 Task: Reply to email with the signature Frances Hernandez with the subject Request for a blog post from softage.1@softage.net with the message Please let me know if there are any updates on the recruitment process. Undo the message and rewrite the message as Please let me know if you have any suggestions for improvement. Send the email
Action: Mouse moved to (452, 570)
Screenshot: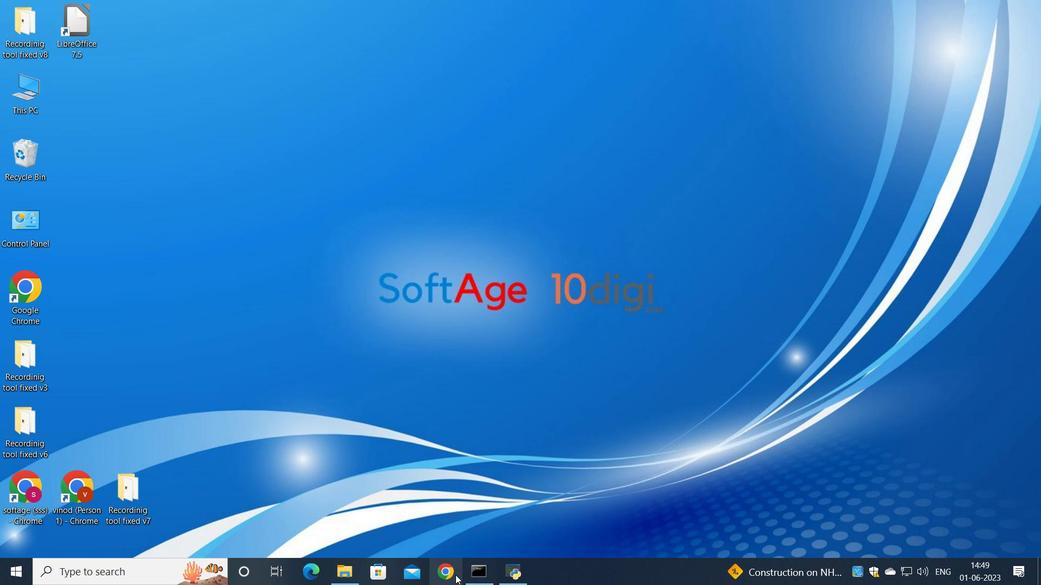 
Action: Mouse pressed left at (452, 570)
Screenshot: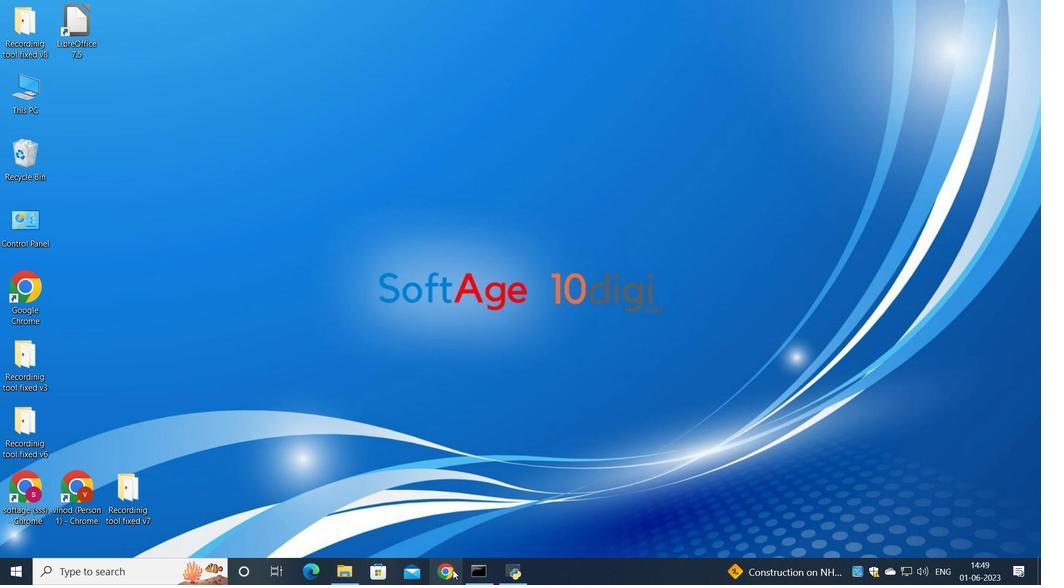 
Action: Mouse moved to (446, 338)
Screenshot: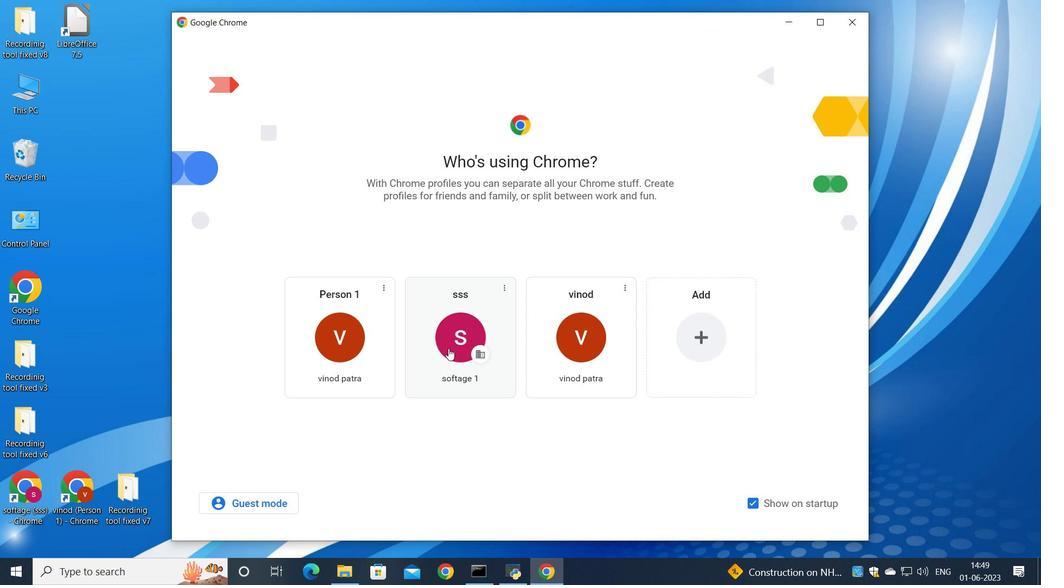 
Action: Mouse pressed left at (446, 338)
Screenshot: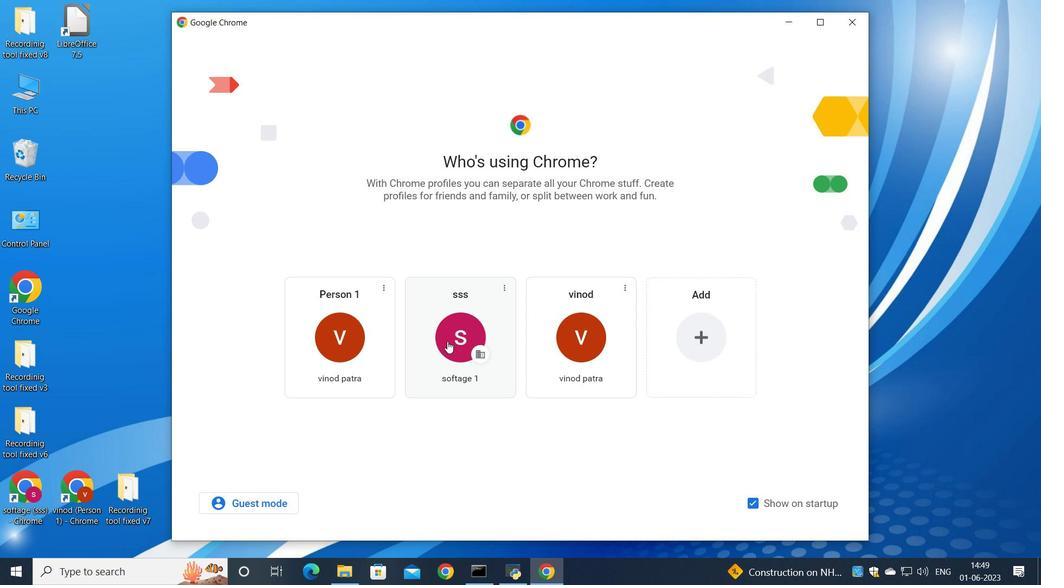 
Action: Mouse moved to (916, 88)
Screenshot: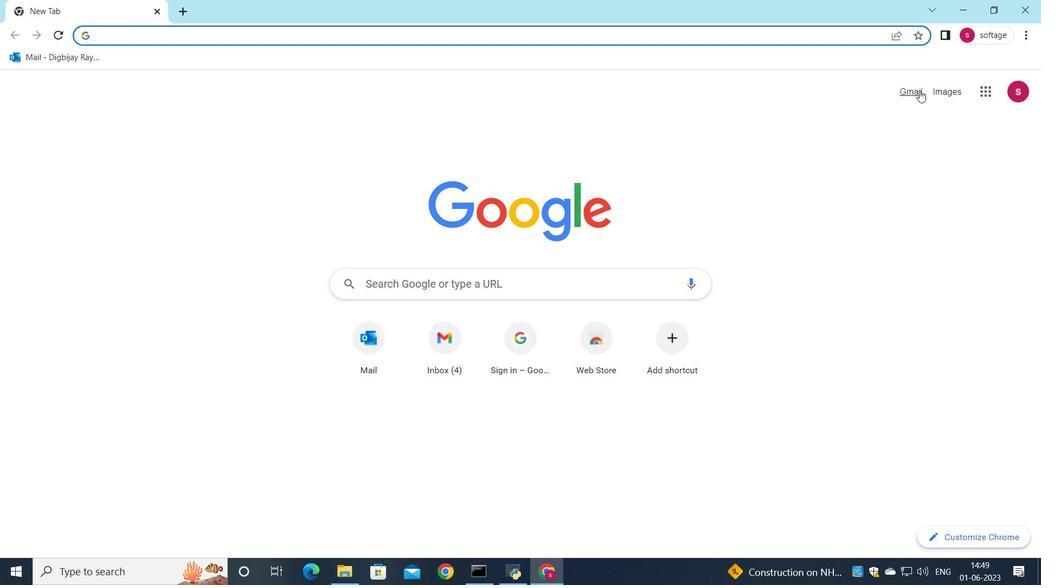 
Action: Mouse pressed left at (916, 88)
Screenshot: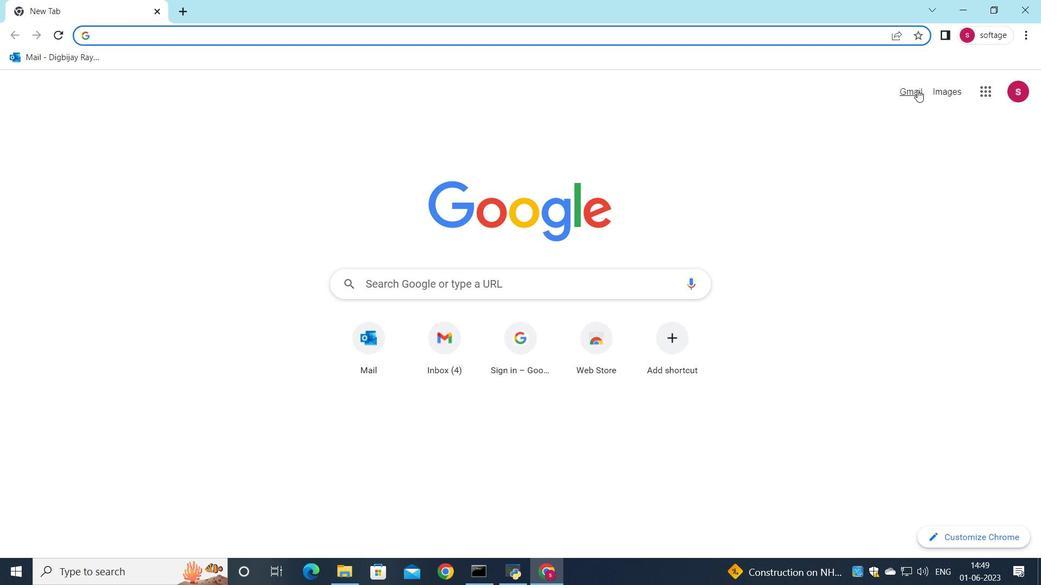 
Action: Mouse moved to (886, 91)
Screenshot: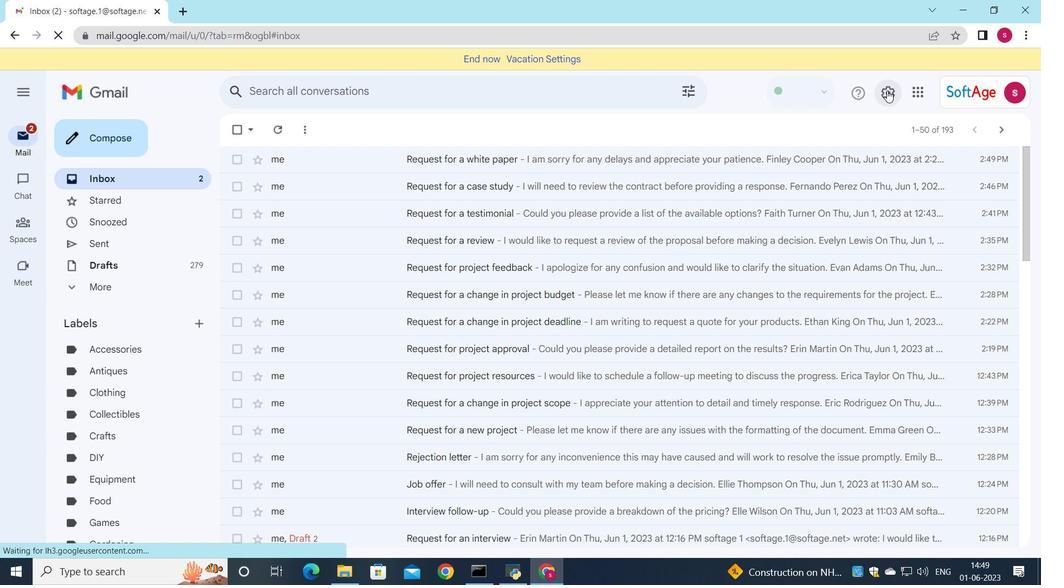 
Action: Mouse pressed left at (886, 91)
Screenshot: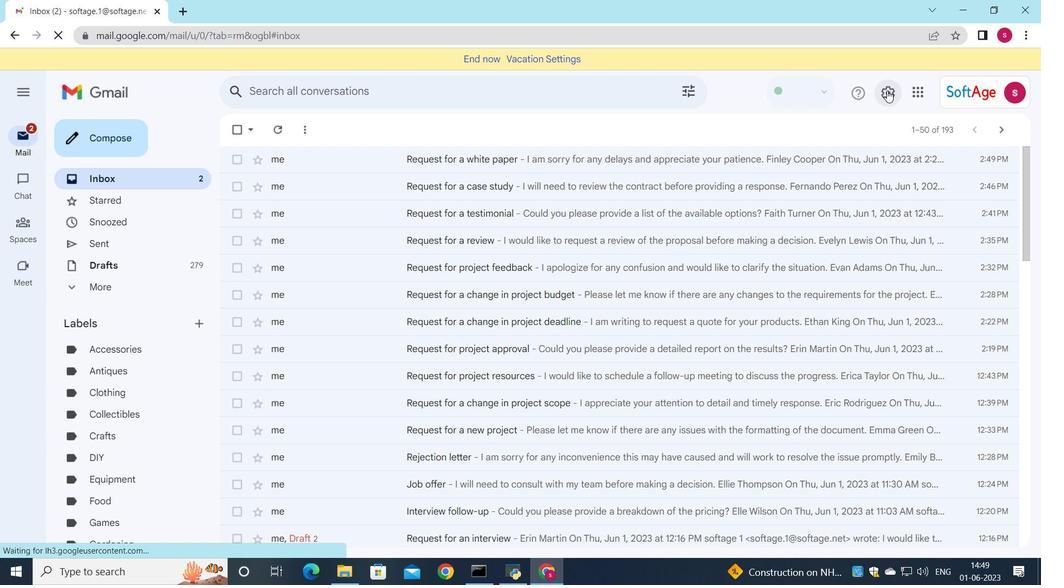 
Action: Mouse moved to (893, 157)
Screenshot: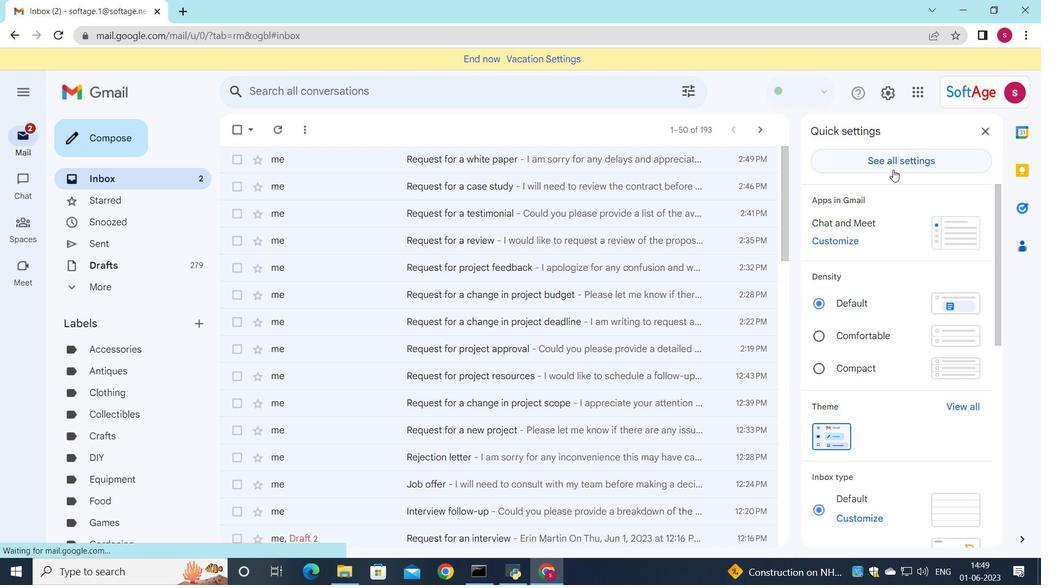 
Action: Mouse pressed left at (893, 157)
Screenshot: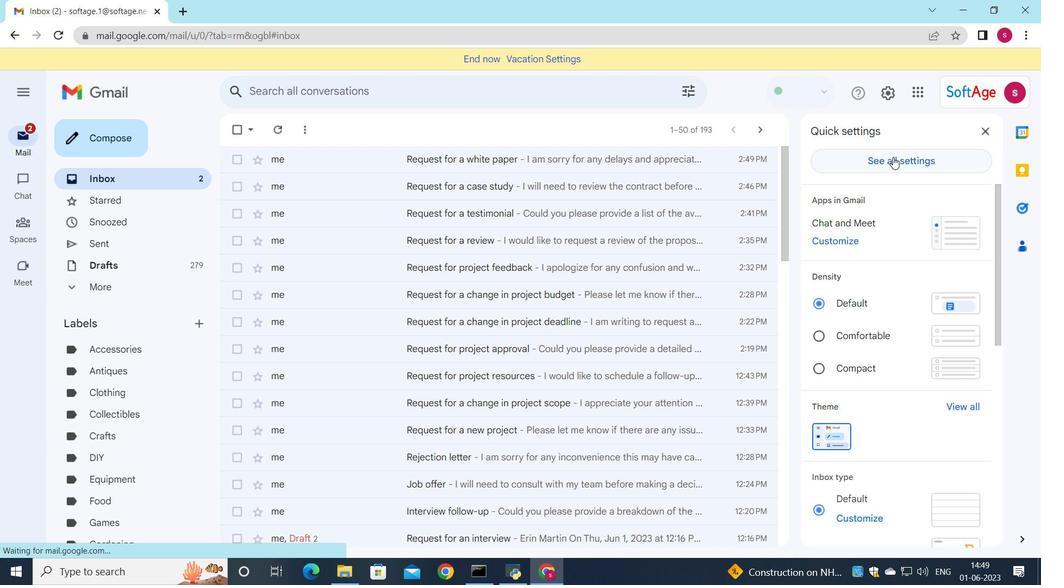 
Action: Mouse moved to (892, 169)
Screenshot: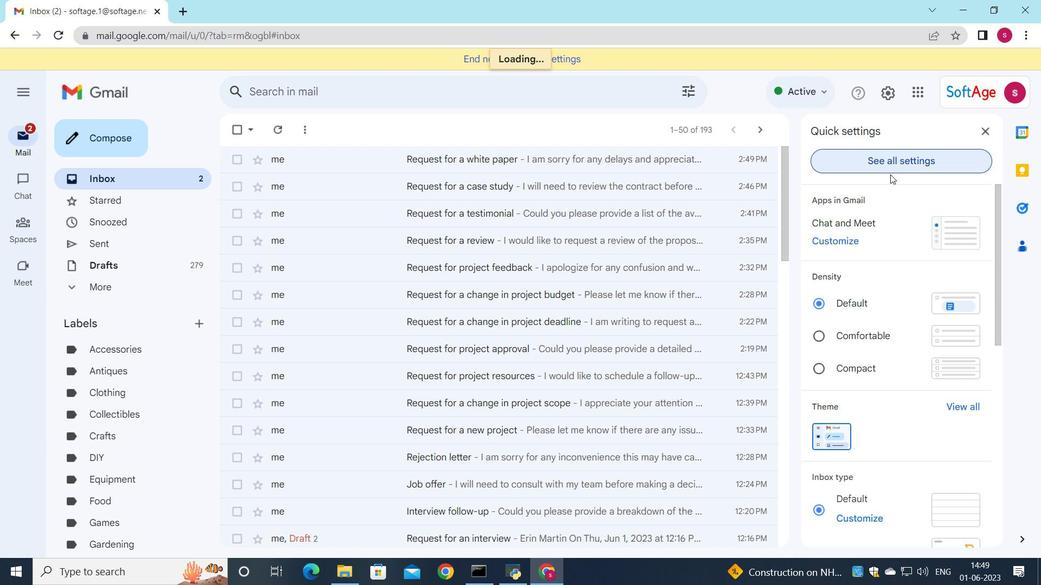 
Action: Mouse pressed left at (892, 169)
Screenshot: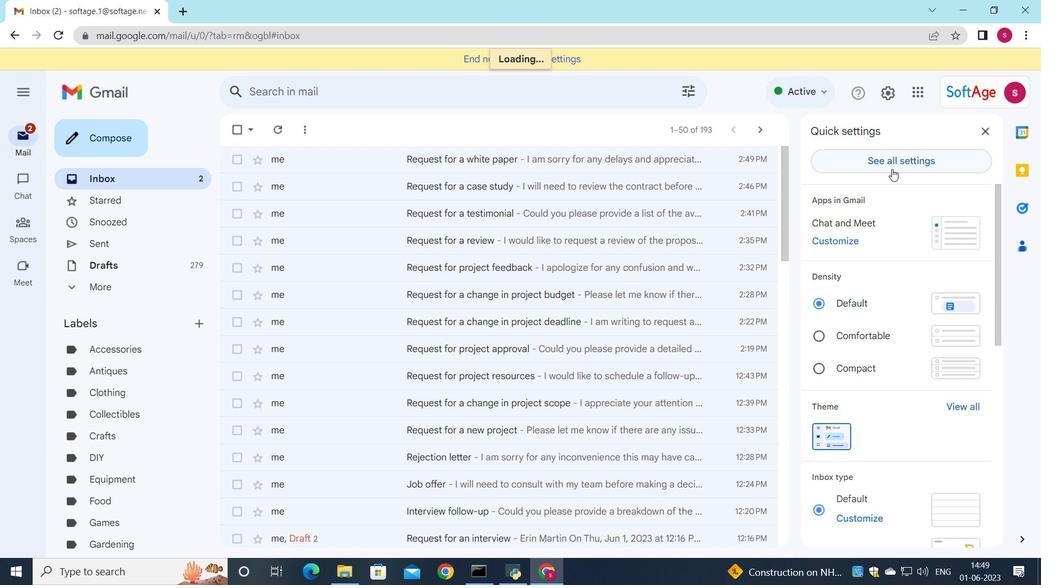 
Action: Mouse moved to (665, 280)
Screenshot: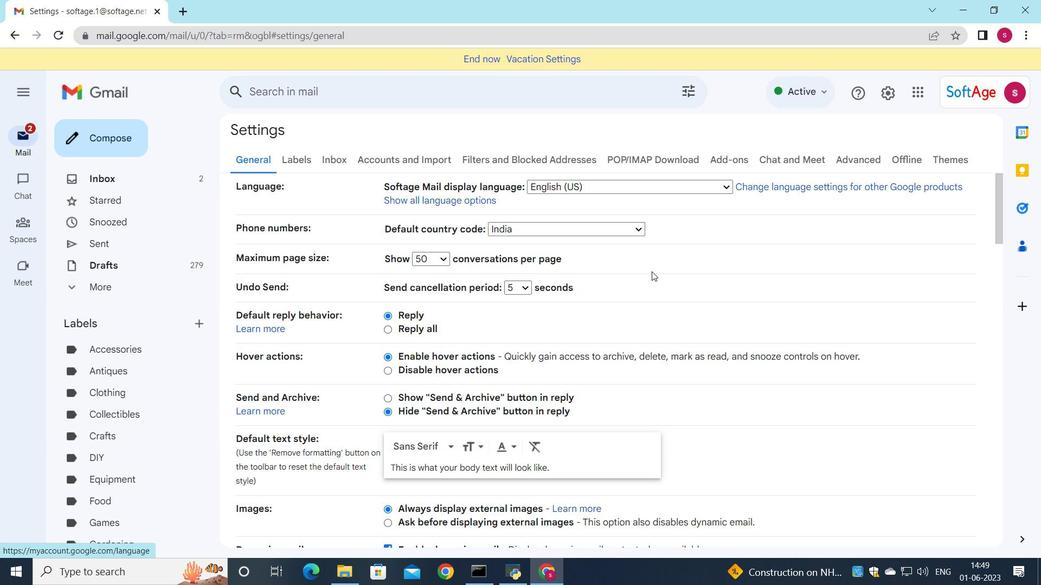 
Action: Mouse scrolled (665, 280) with delta (0, 0)
Screenshot: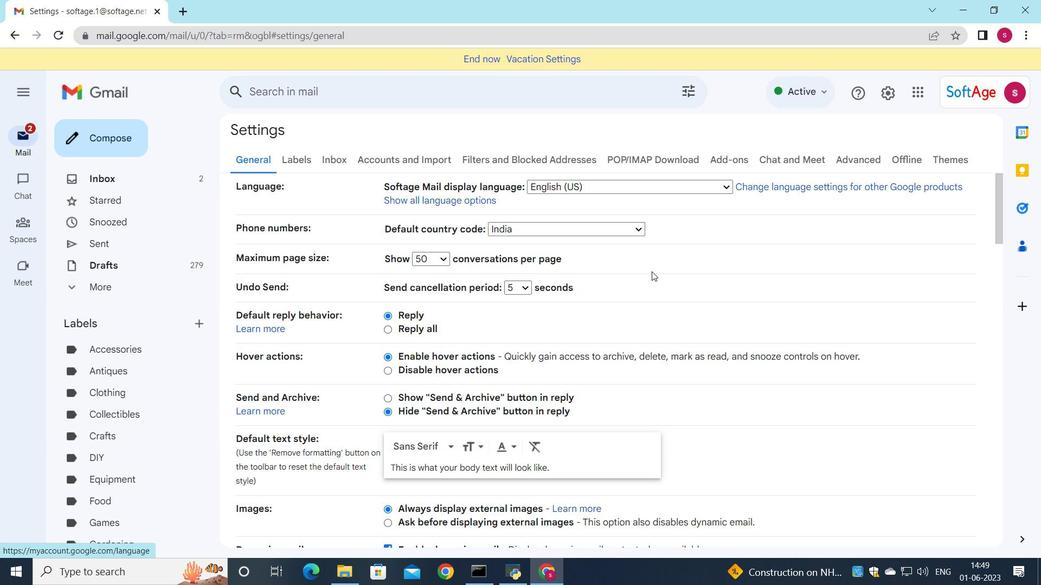 
Action: Mouse scrolled (665, 280) with delta (0, 0)
Screenshot: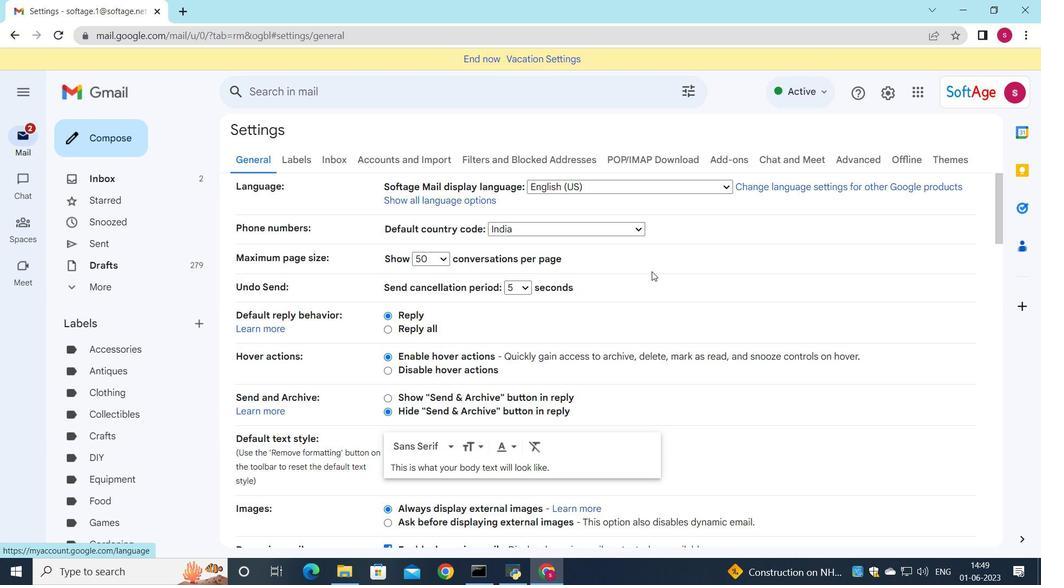 
Action: Mouse moved to (664, 284)
Screenshot: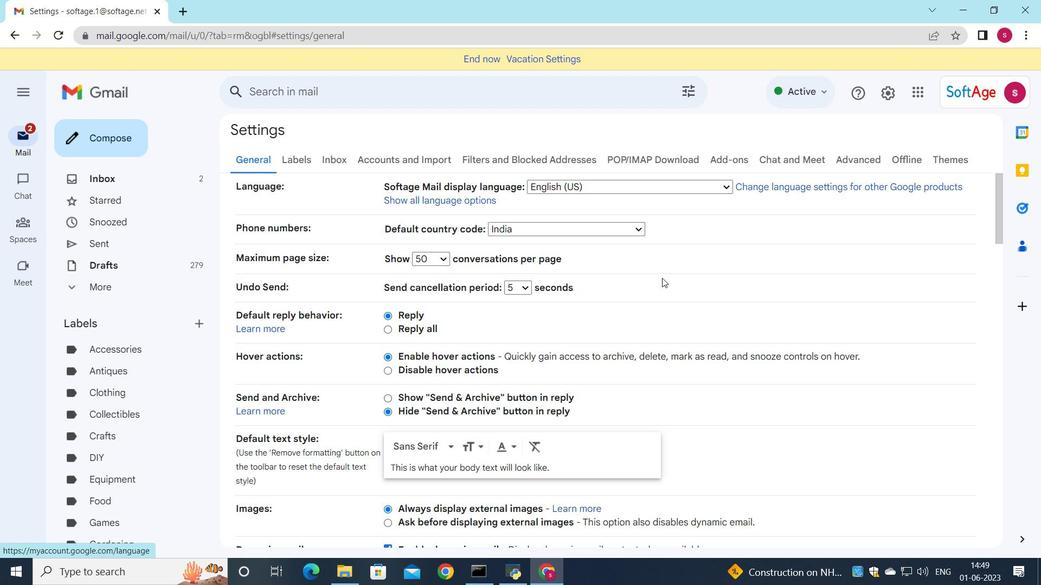 
Action: Mouse scrolled (664, 284) with delta (0, 0)
Screenshot: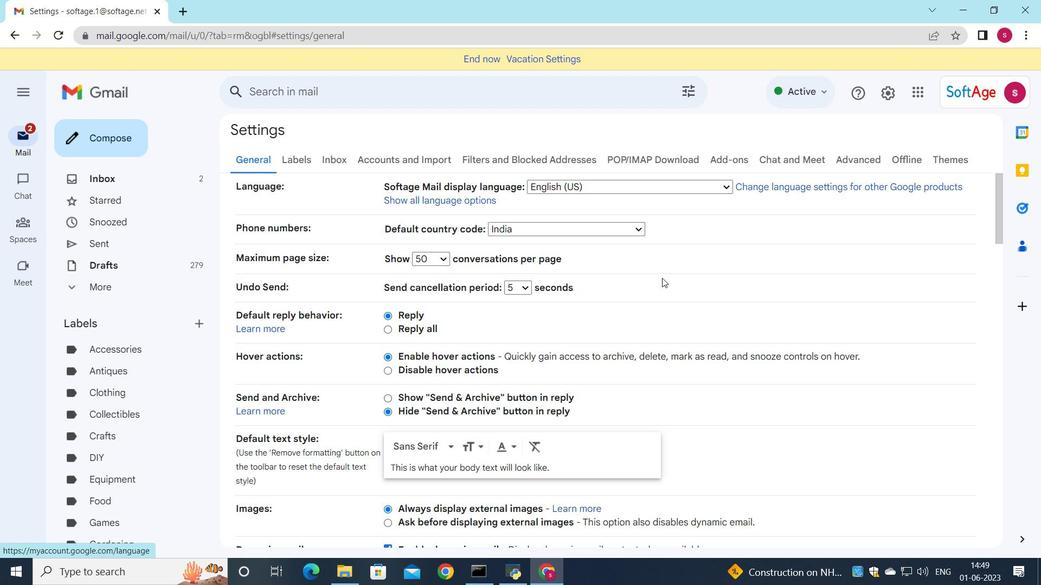 
Action: Mouse moved to (658, 290)
Screenshot: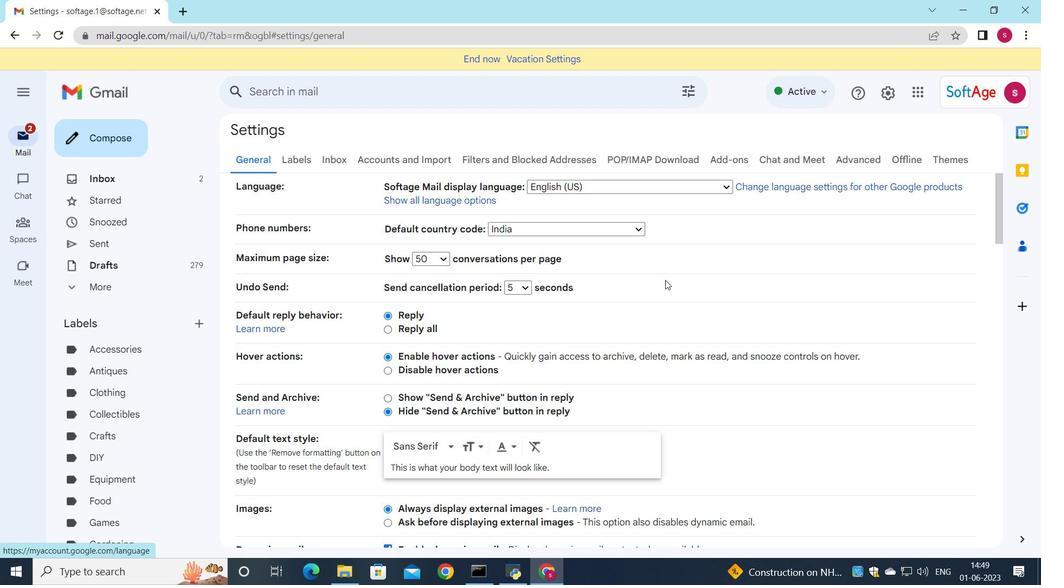 
Action: Mouse scrolled (658, 290) with delta (0, 0)
Screenshot: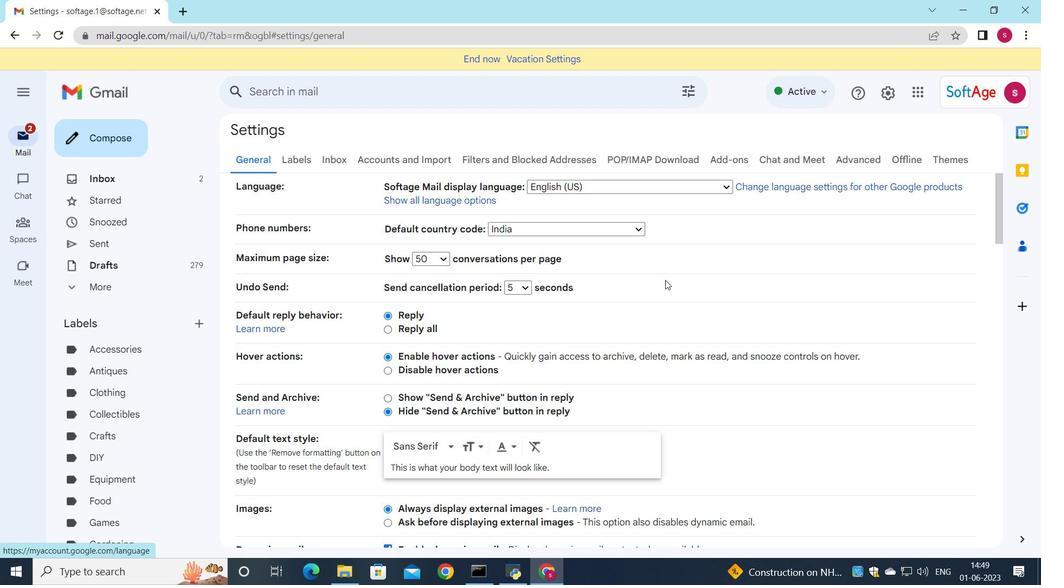 
Action: Mouse moved to (500, 343)
Screenshot: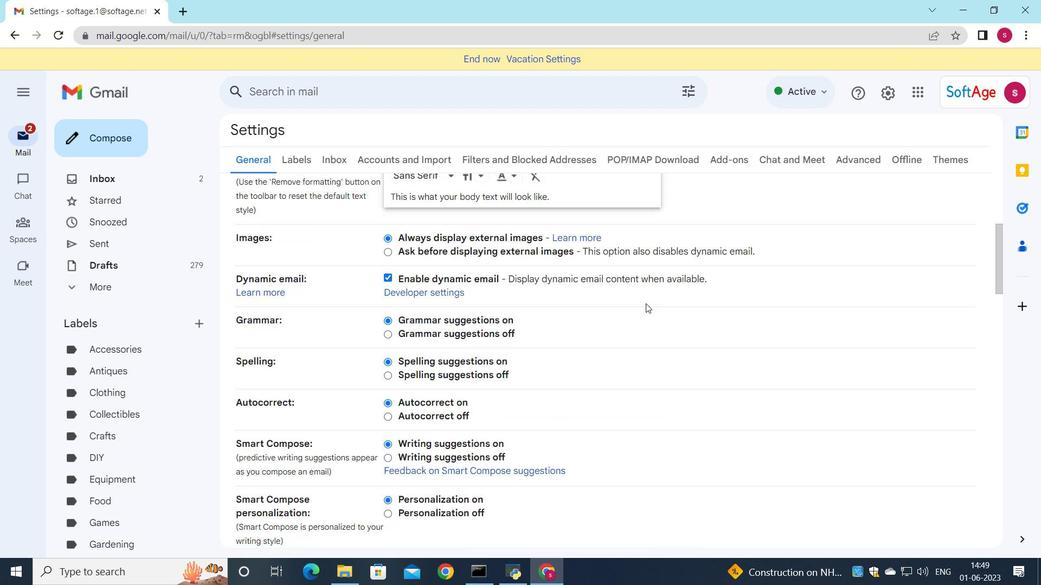 
Action: Mouse scrolled (500, 343) with delta (0, 0)
Screenshot: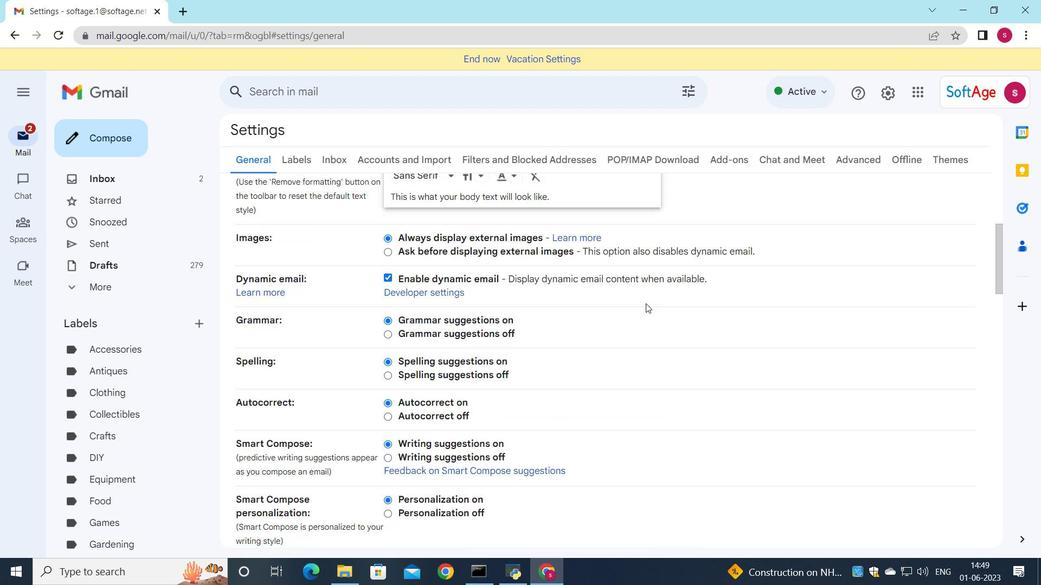 
Action: Mouse moved to (497, 345)
Screenshot: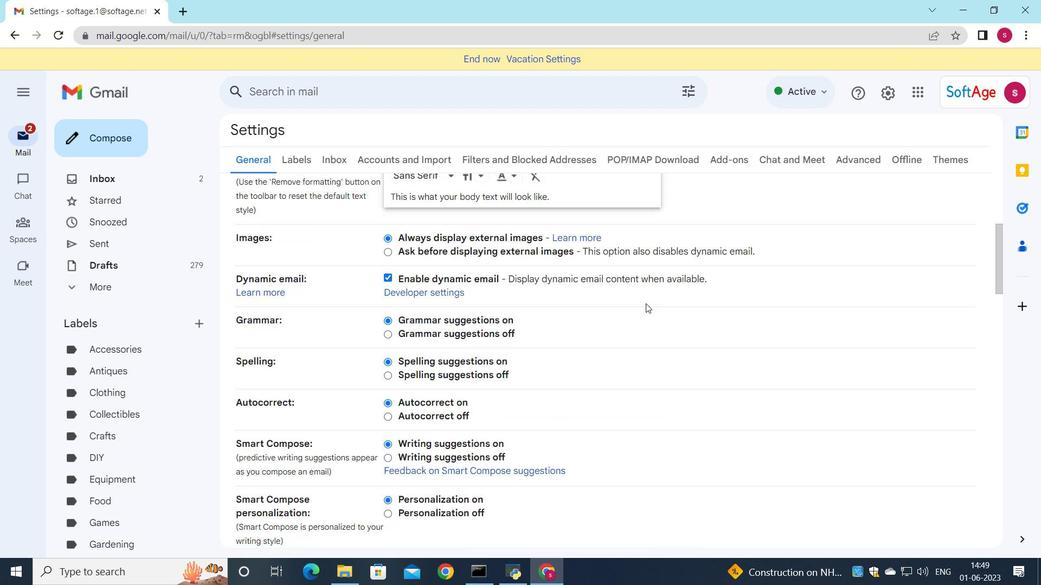 
Action: Mouse scrolled (497, 344) with delta (0, 0)
Screenshot: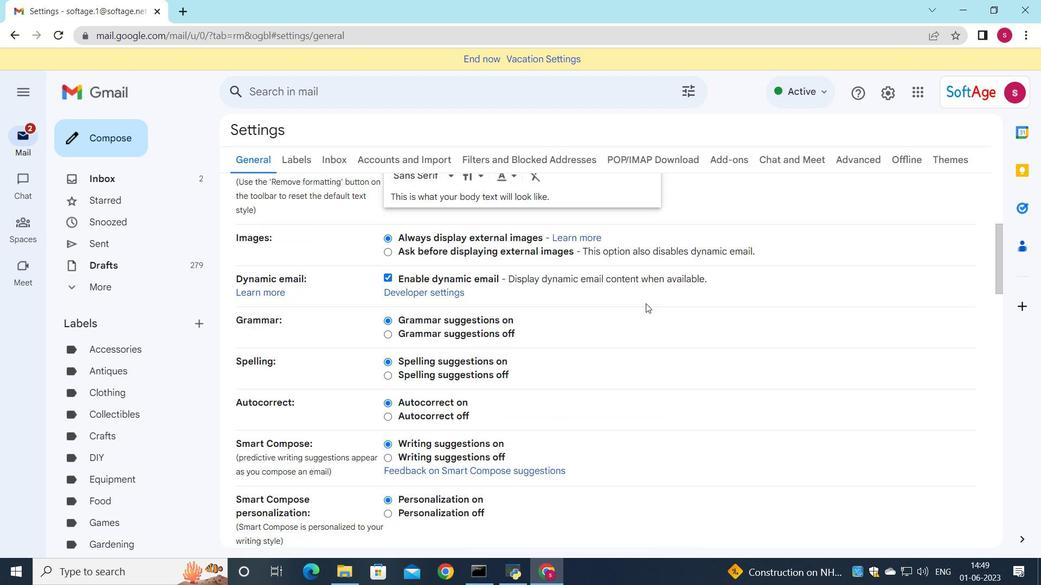 
Action: Mouse scrolled (497, 344) with delta (0, 0)
Screenshot: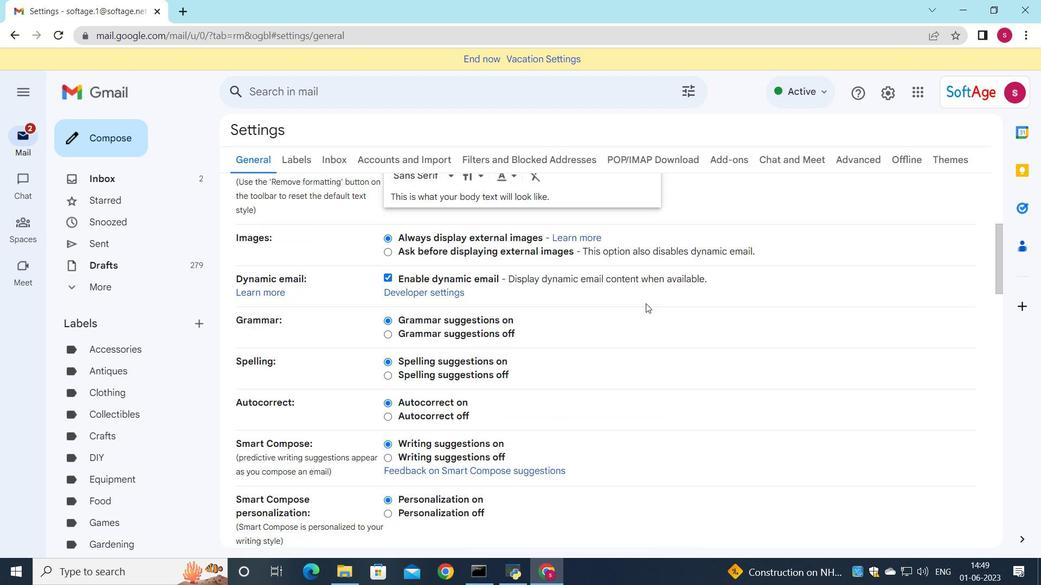 
Action: Mouse scrolled (497, 344) with delta (0, 0)
Screenshot: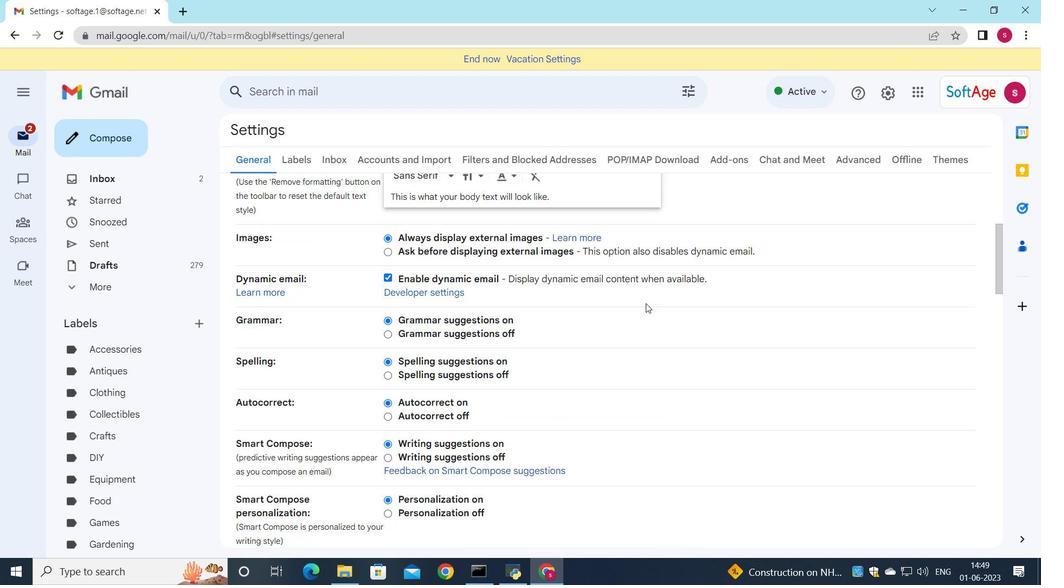 
Action: Mouse moved to (497, 345)
Screenshot: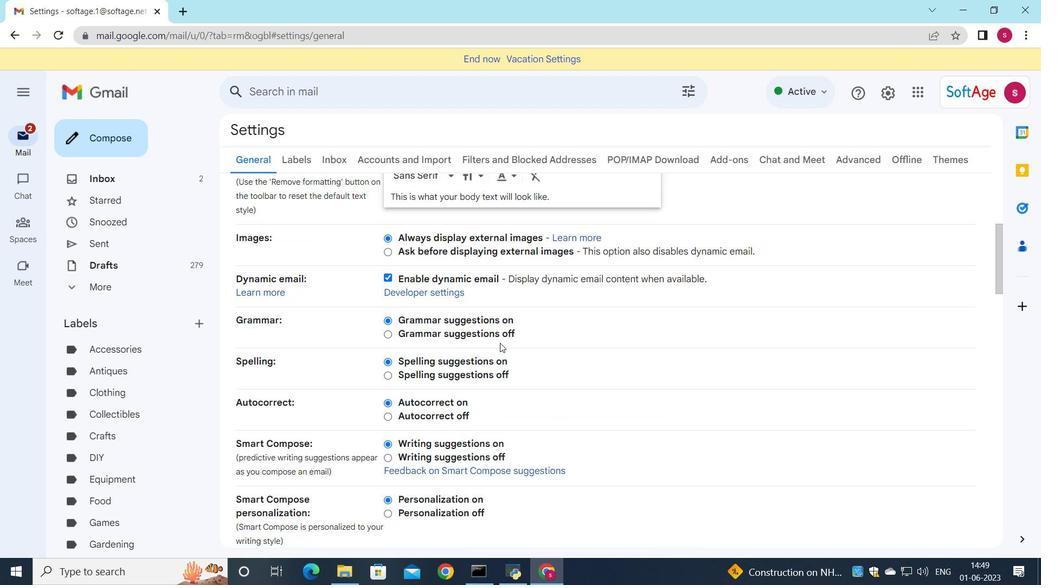 
Action: Mouse scrolled (497, 344) with delta (0, 0)
Screenshot: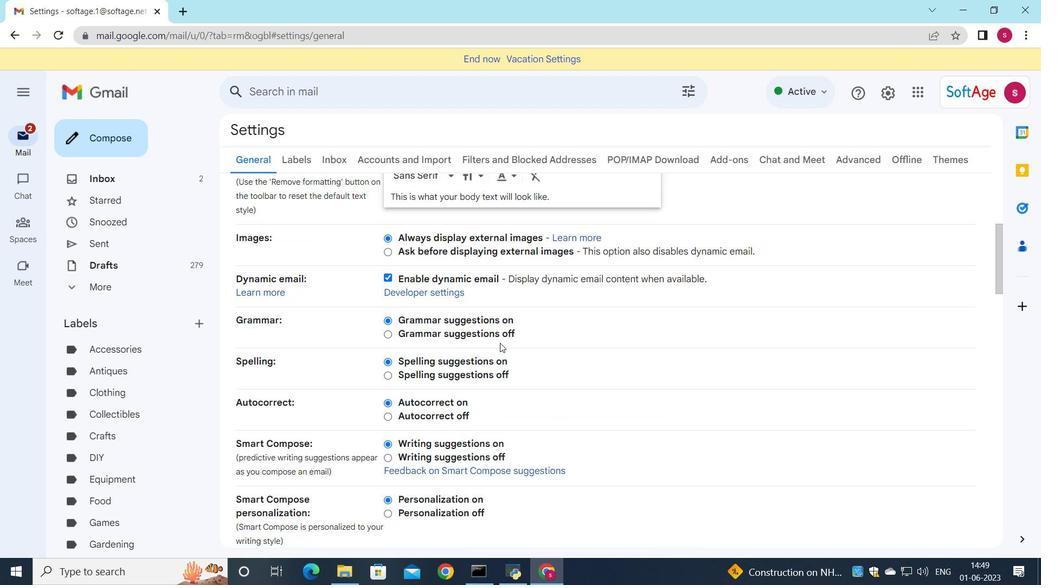 
Action: Mouse scrolled (497, 344) with delta (0, 0)
Screenshot: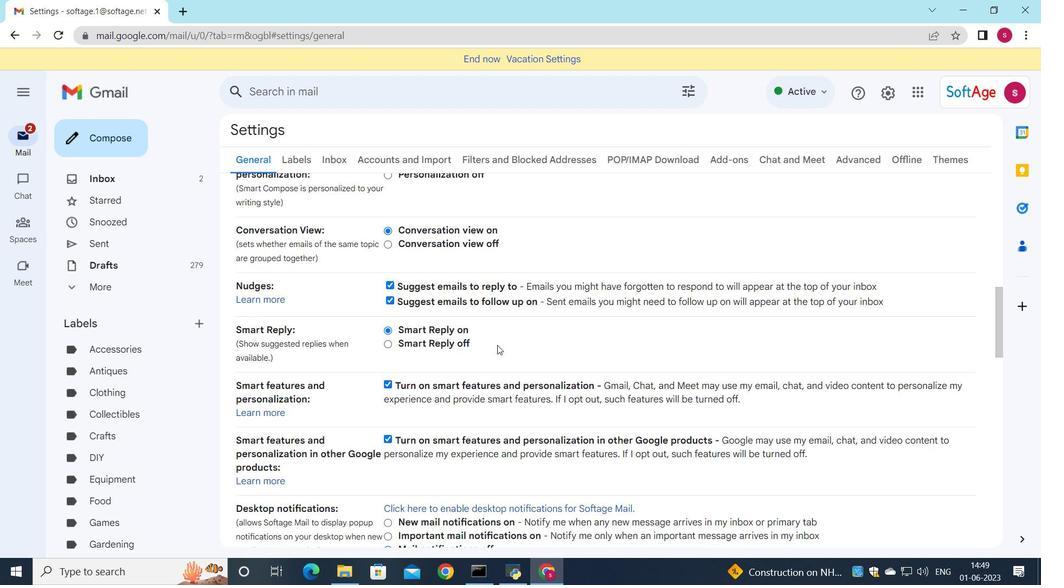 
Action: Mouse scrolled (497, 344) with delta (0, 0)
Screenshot: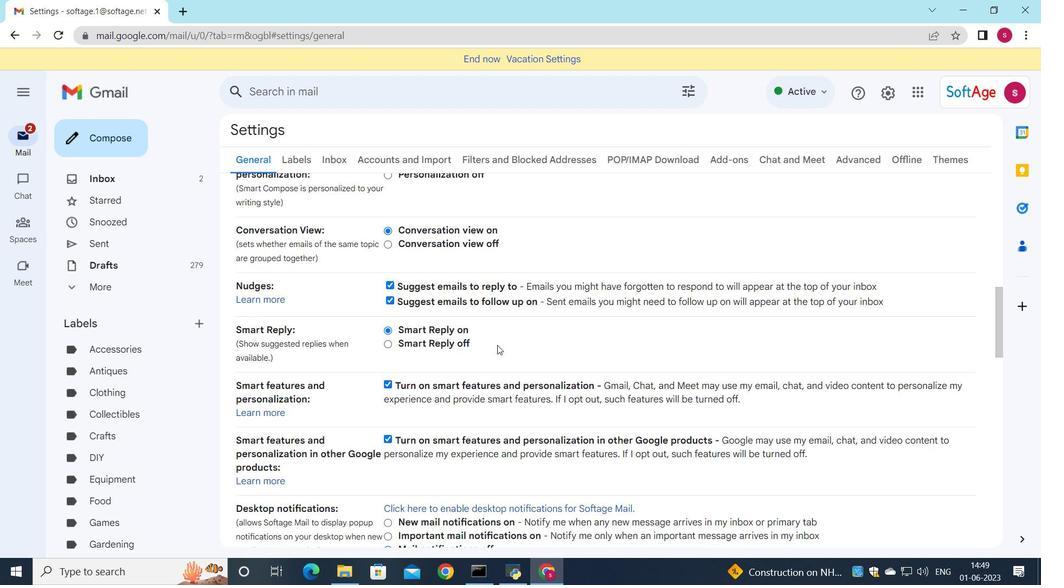
Action: Mouse scrolled (497, 344) with delta (0, 0)
Screenshot: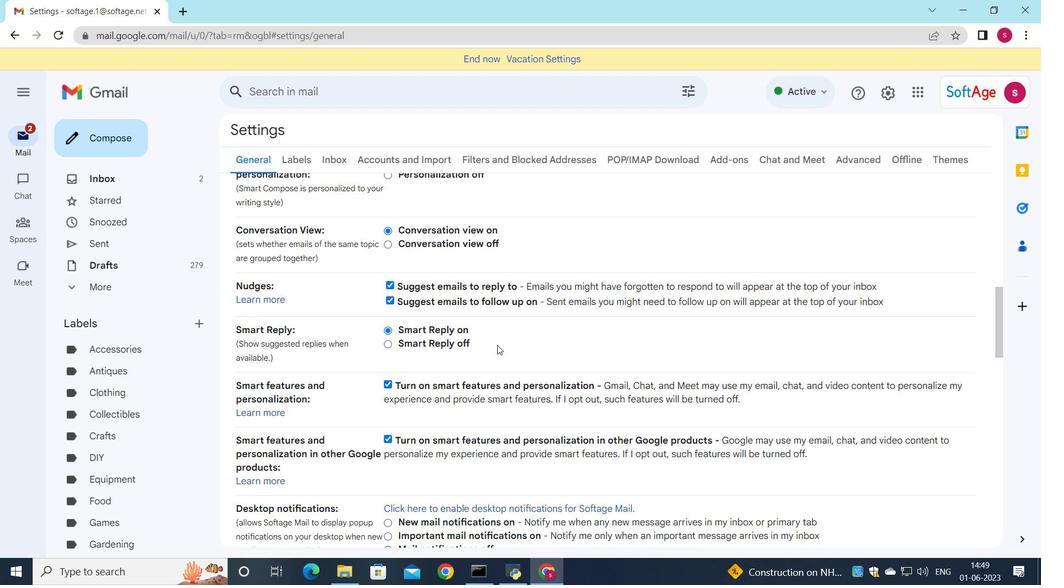 
Action: Mouse scrolled (497, 344) with delta (0, 0)
Screenshot: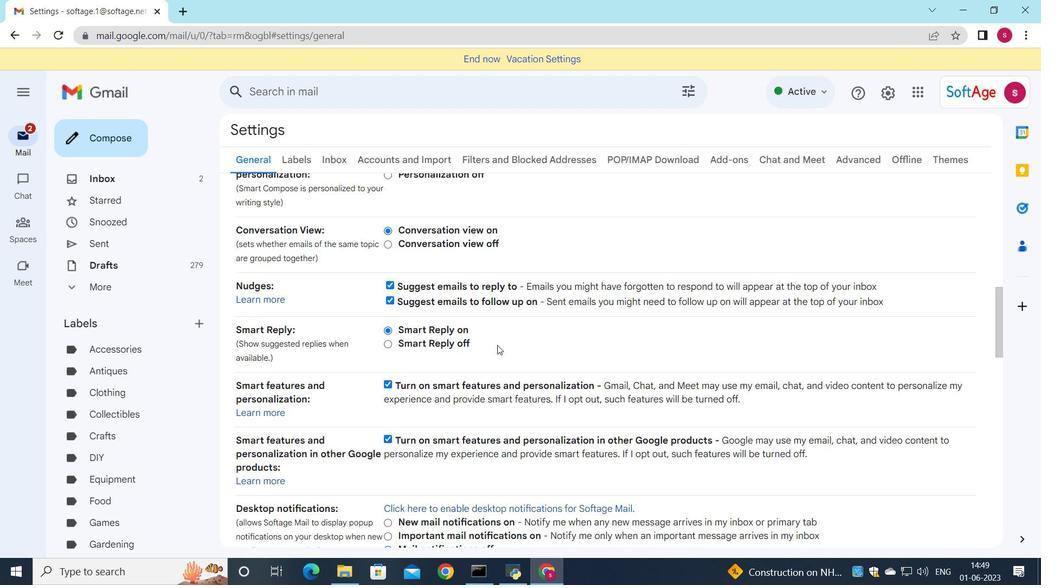 
Action: Mouse scrolled (497, 344) with delta (0, 0)
Screenshot: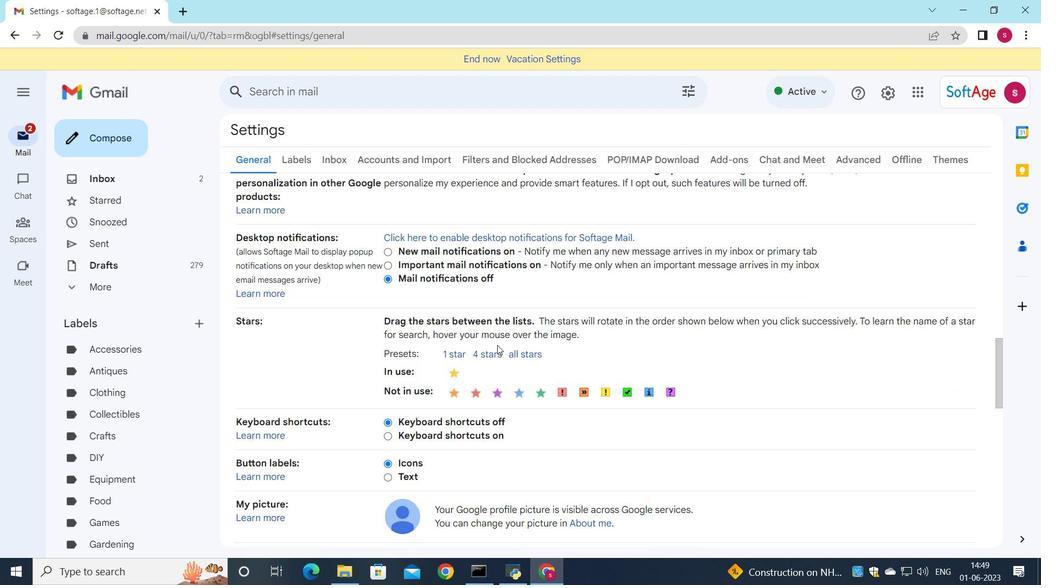 
Action: Mouse scrolled (497, 344) with delta (0, 0)
Screenshot: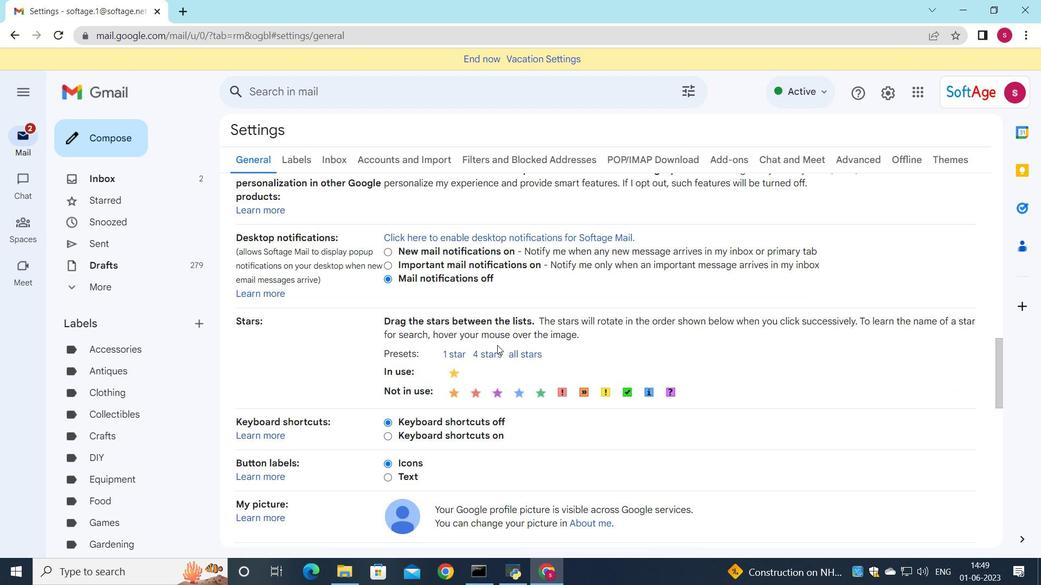 
Action: Mouse scrolled (497, 344) with delta (0, 0)
Screenshot: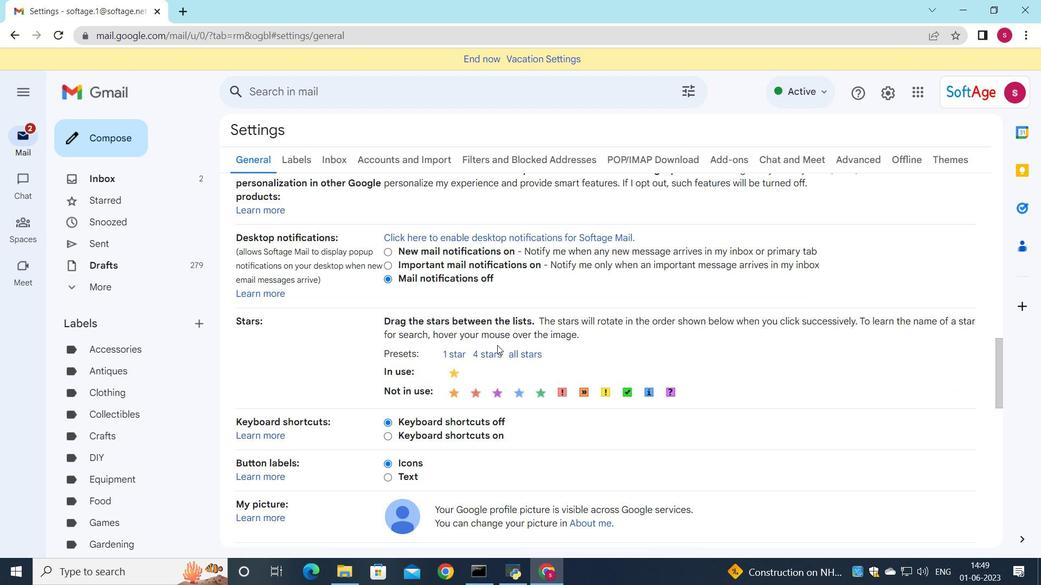 
Action: Mouse scrolled (497, 344) with delta (0, 0)
Screenshot: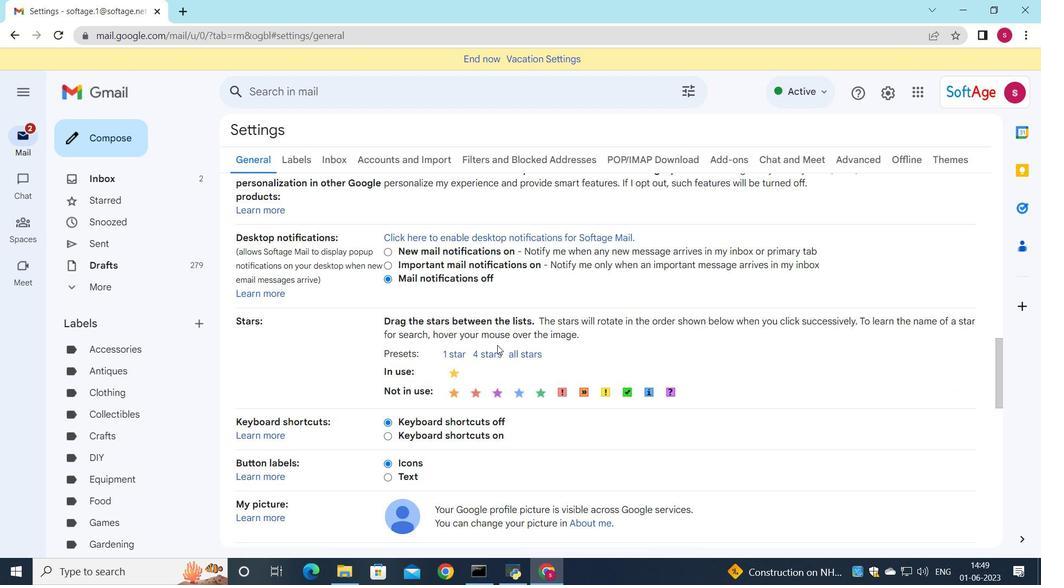 
Action: Mouse scrolled (497, 344) with delta (0, 0)
Screenshot: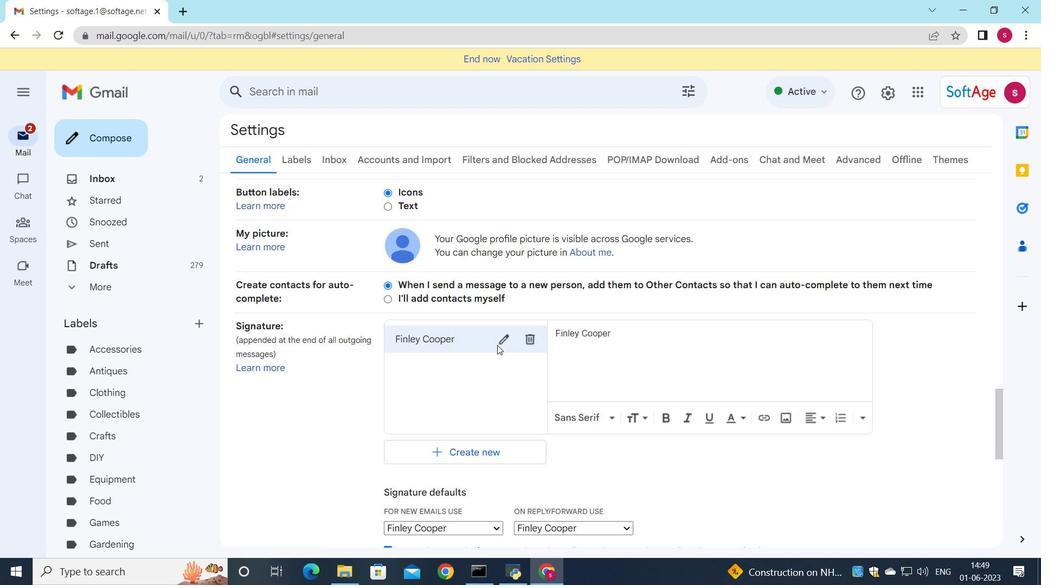 
Action: Mouse scrolled (497, 344) with delta (0, 0)
Screenshot: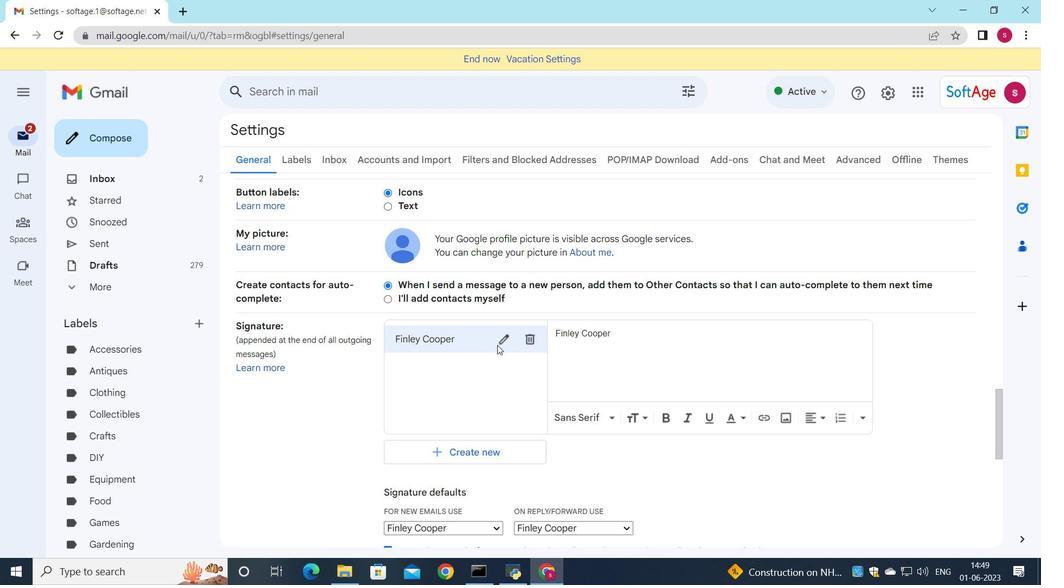 
Action: Mouse moved to (528, 199)
Screenshot: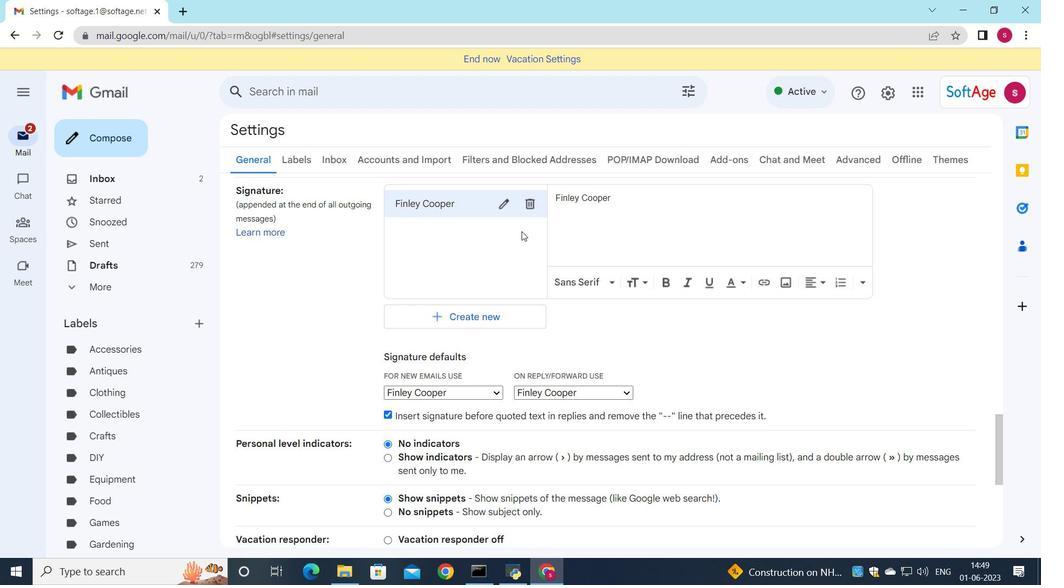 
Action: Mouse pressed left at (528, 199)
Screenshot: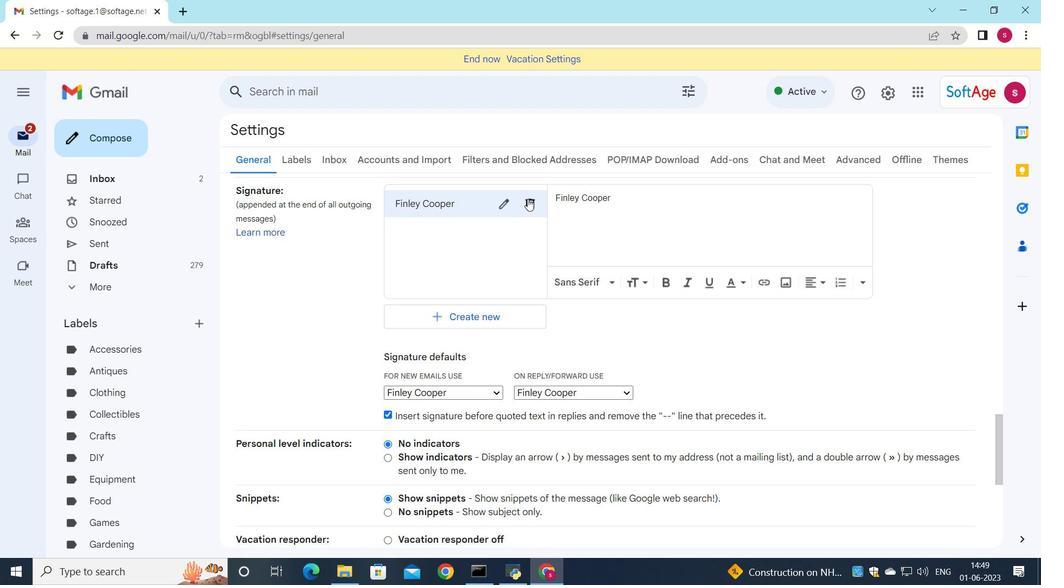 
Action: Mouse moved to (648, 331)
Screenshot: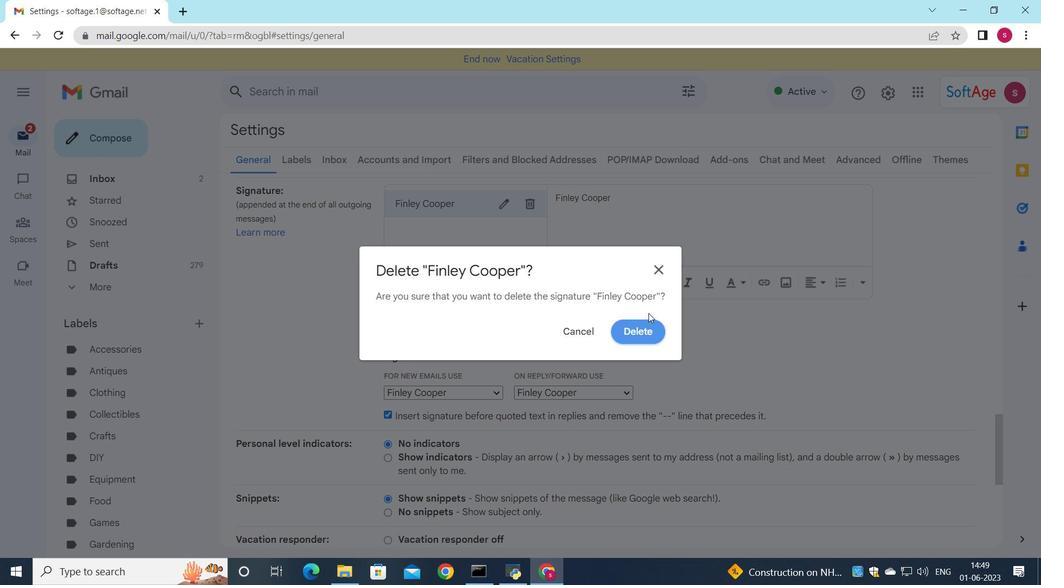
Action: Mouse pressed left at (648, 331)
Screenshot: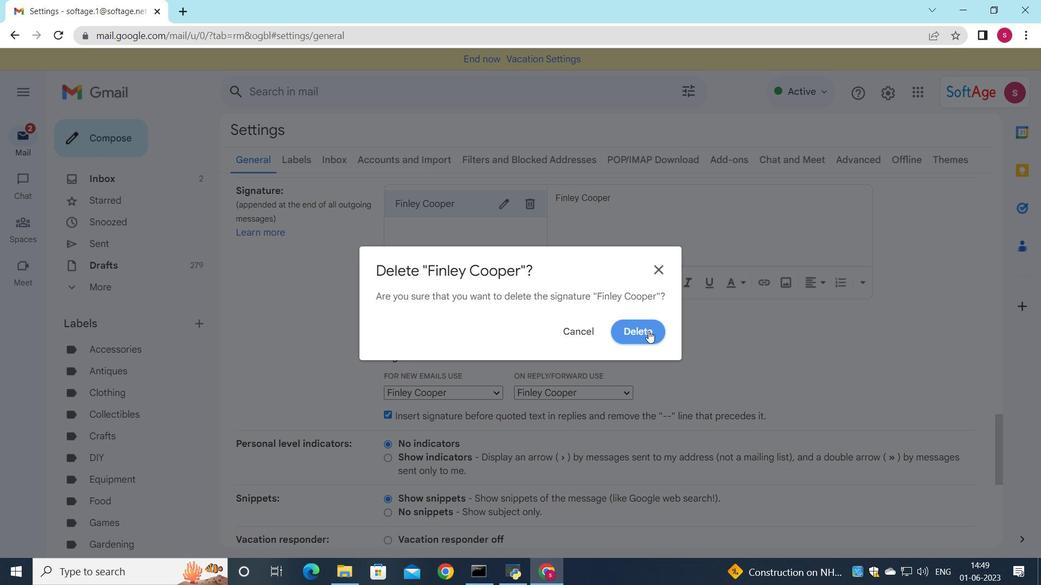 
Action: Mouse moved to (468, 221)
Screenshot: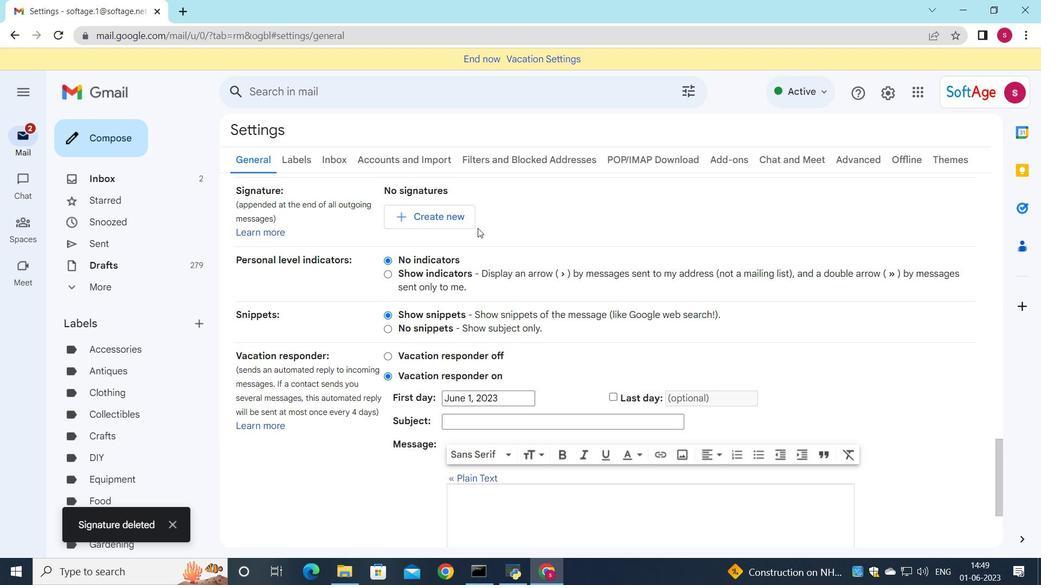 
Action: Mouse pressed left at (468, 221)
Screenshot: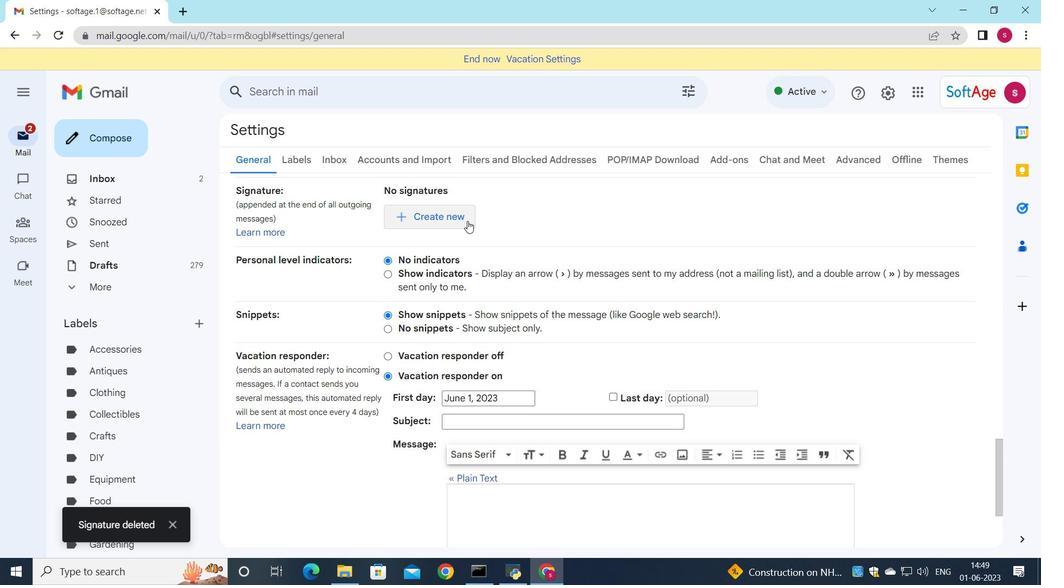 
Action: Mouse moved to (567, 227)
Screenshot: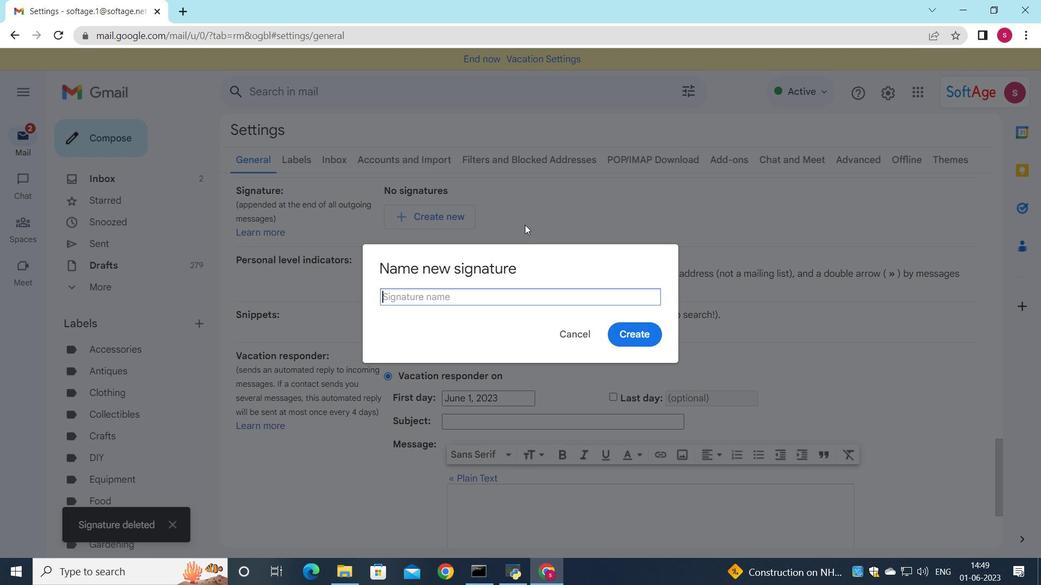 
Action: Key pressed <Key.shift>Frab<Key.backspace>nces<Key.space><Key.shift>Hernandez
Screenshot: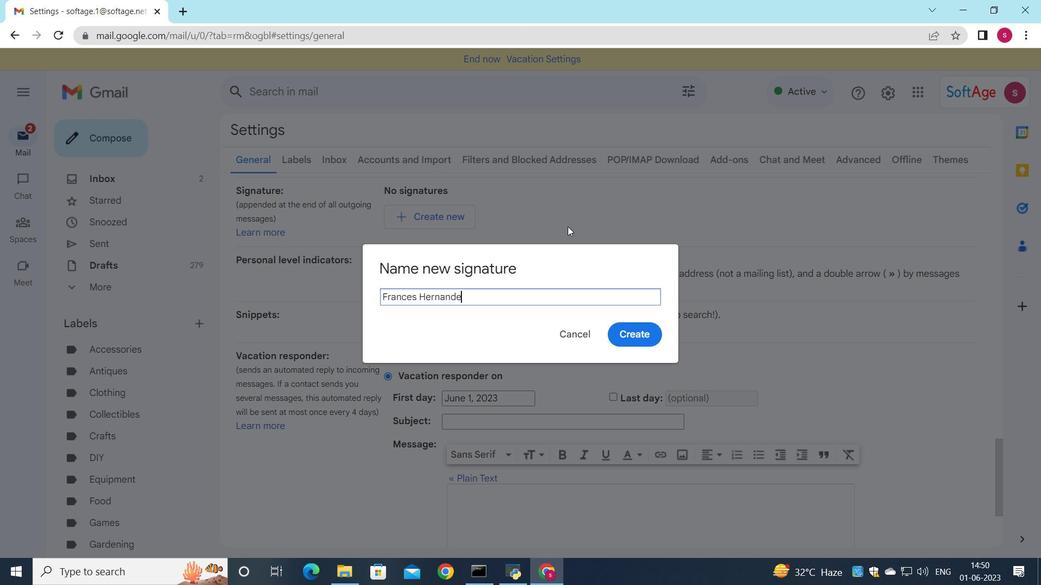 
Action: Mouse moved to (642, 329)
Screenshot: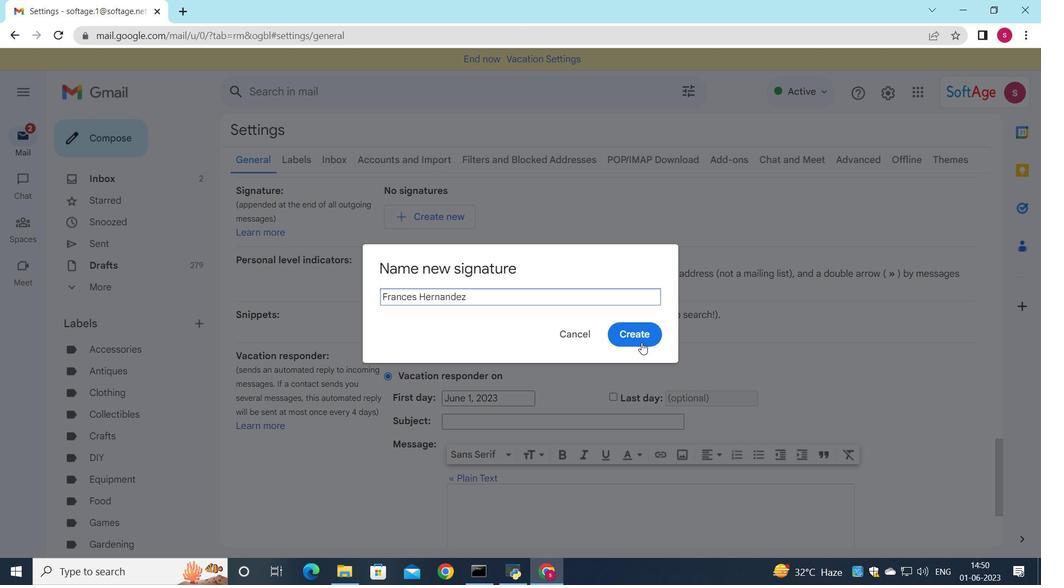 
Action: Mouse pressed left at (642, 329)
Screenshot: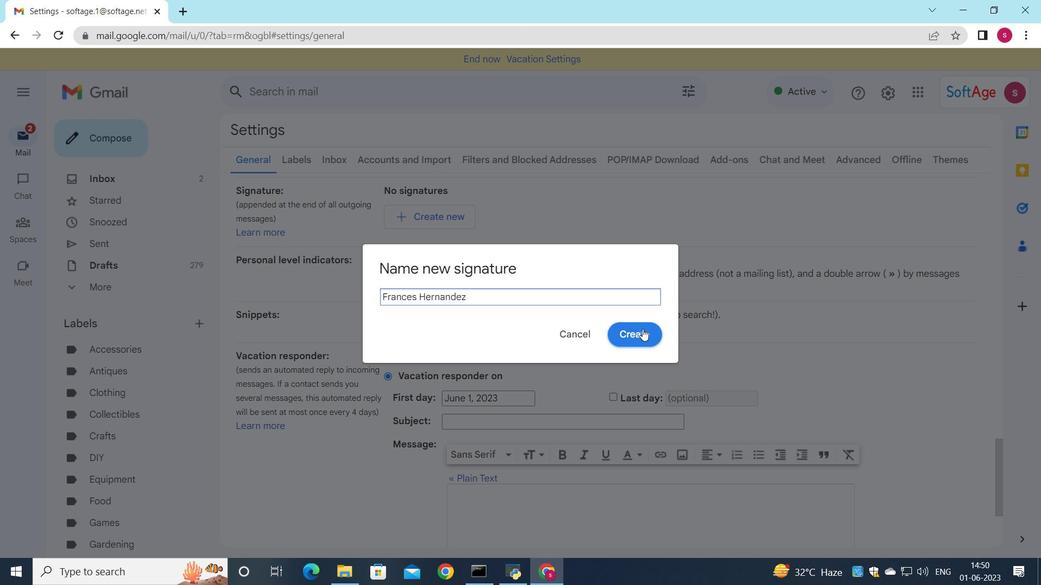 
Action: Mouse moved to (626, 203)
Screenshot: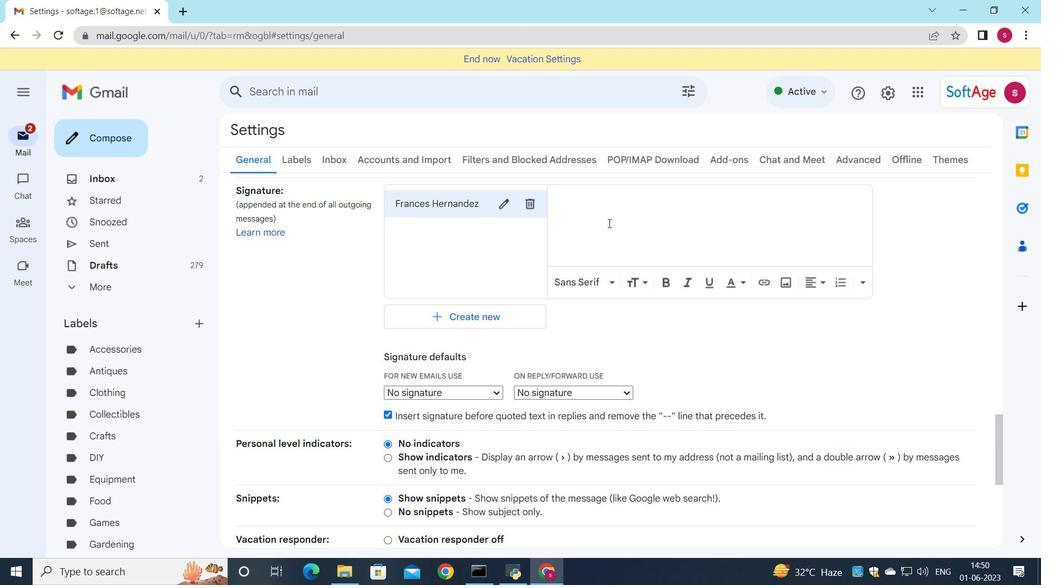 
Action: Mouse pressed left at (626, 203)
Screenshot: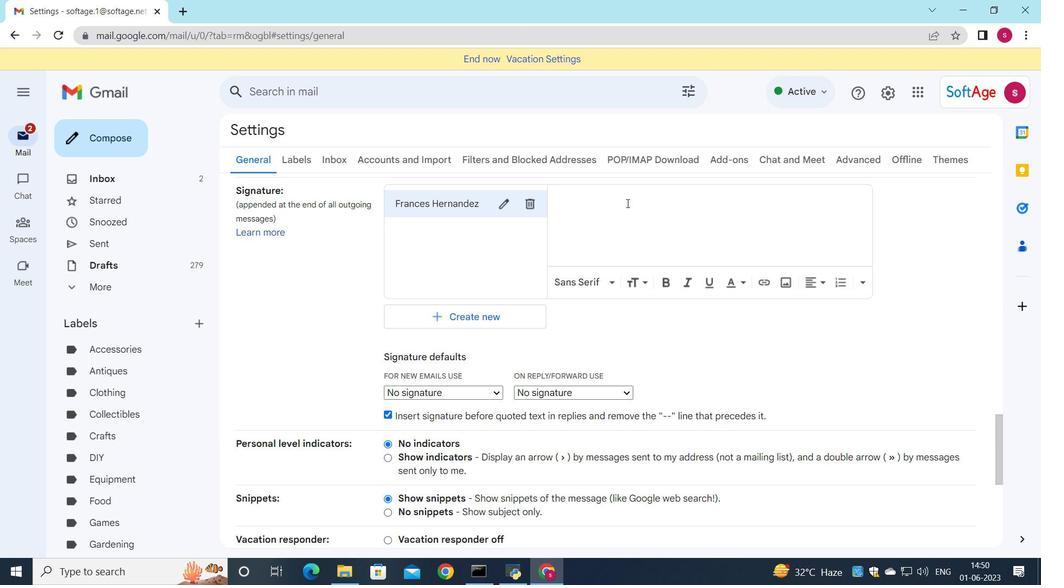 
Action: Key pressed <Key.shift><Key.shift><Key.shift><Key.shift><Key.shift><Key.shift><Key.shift><Key.shift><Key.shift><Key.shift><Key.shift><Key.shift><Key.shift><Key.shift><Key.shift><Key.shift><Key.shift><Key.shift>Frances<Key.space><Key.shift>Hernandez
Screenshot: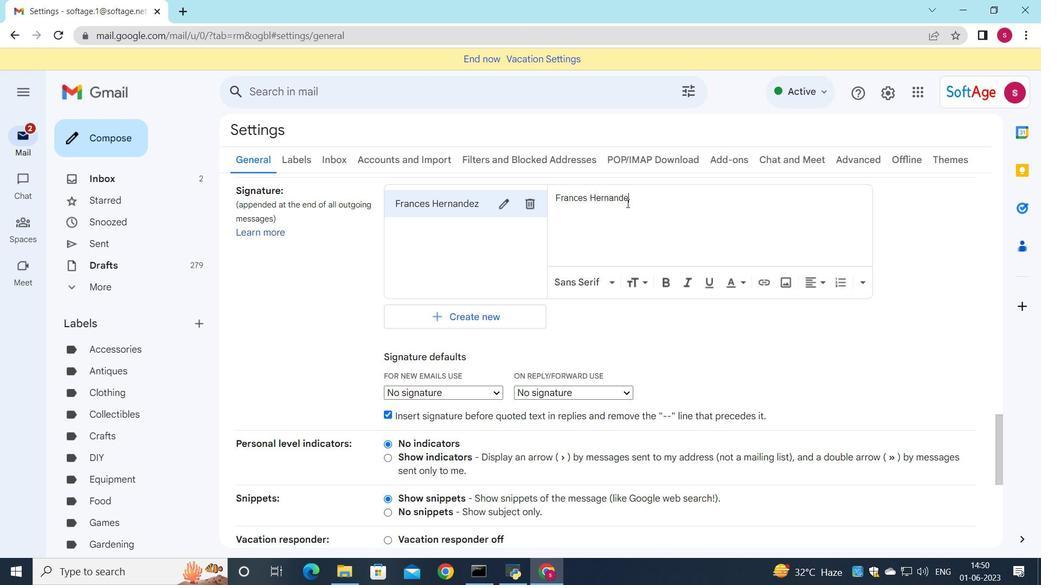 
Action: Mouse moved to (469, 389)
Screenshot: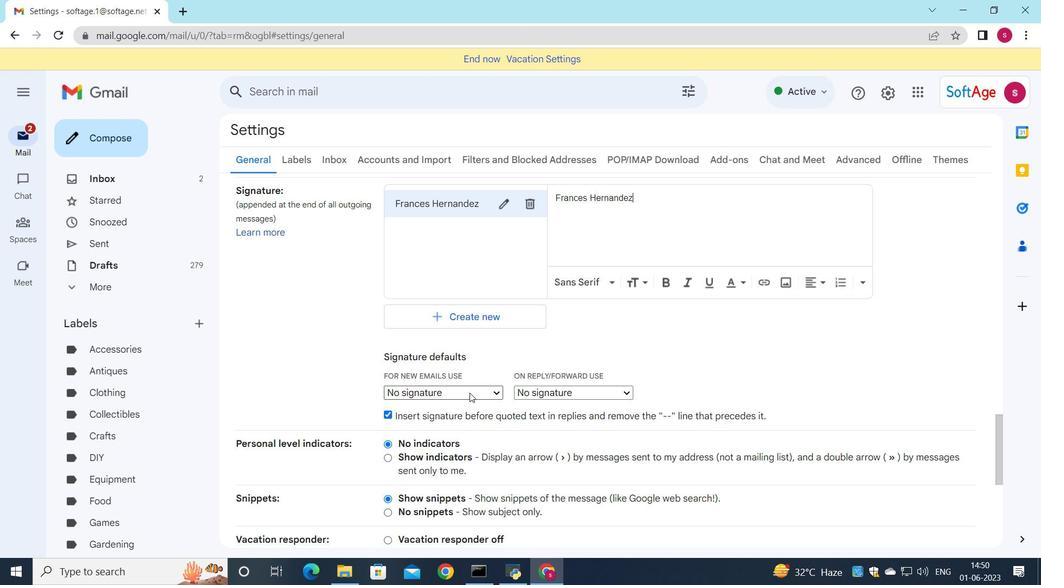 
Action: Mouse pressed left at (469, 389)
Screenshot: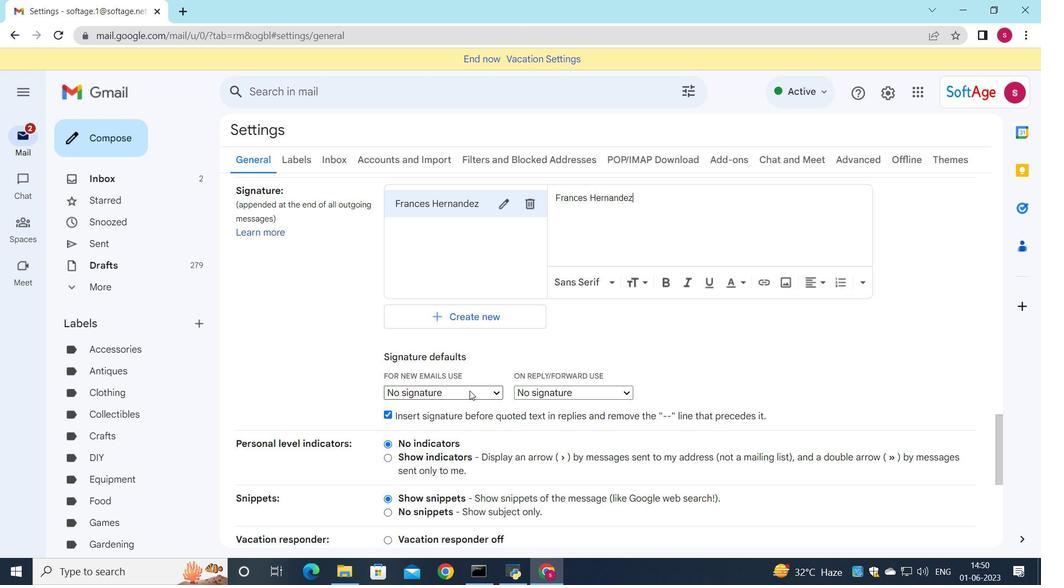 
Action: Mouse moved to (465, 413)
Screenshot: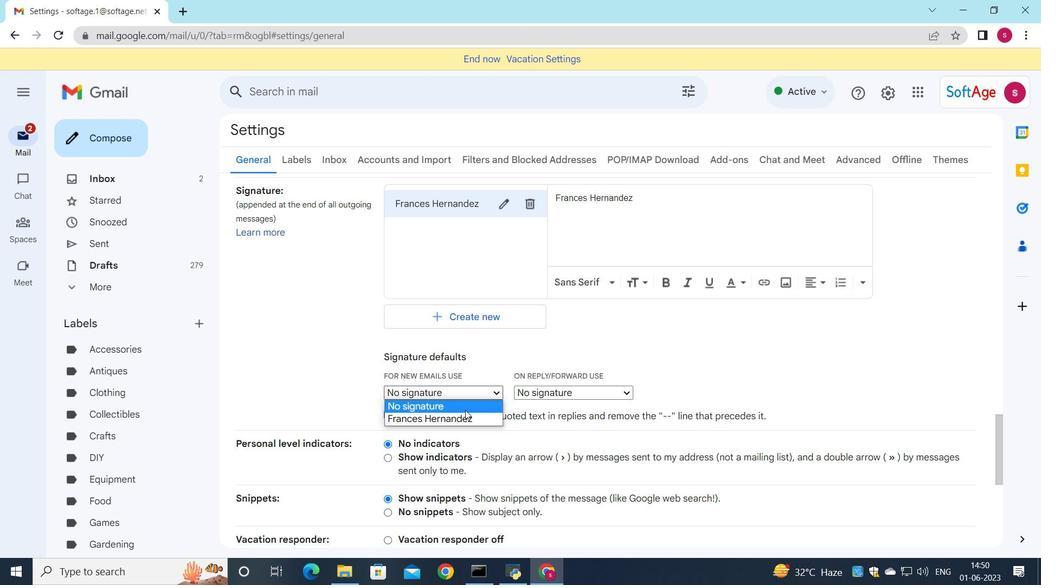 
Action: Mouse pressed left at (465, 413)
Screenshot: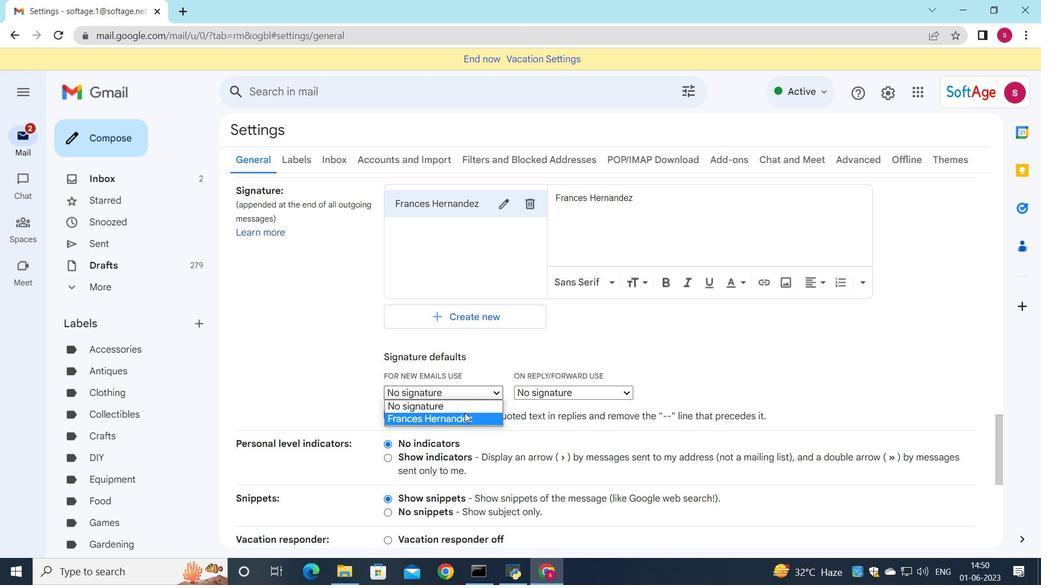 
Action: Mouse moved to (541, 398)
Screenshot: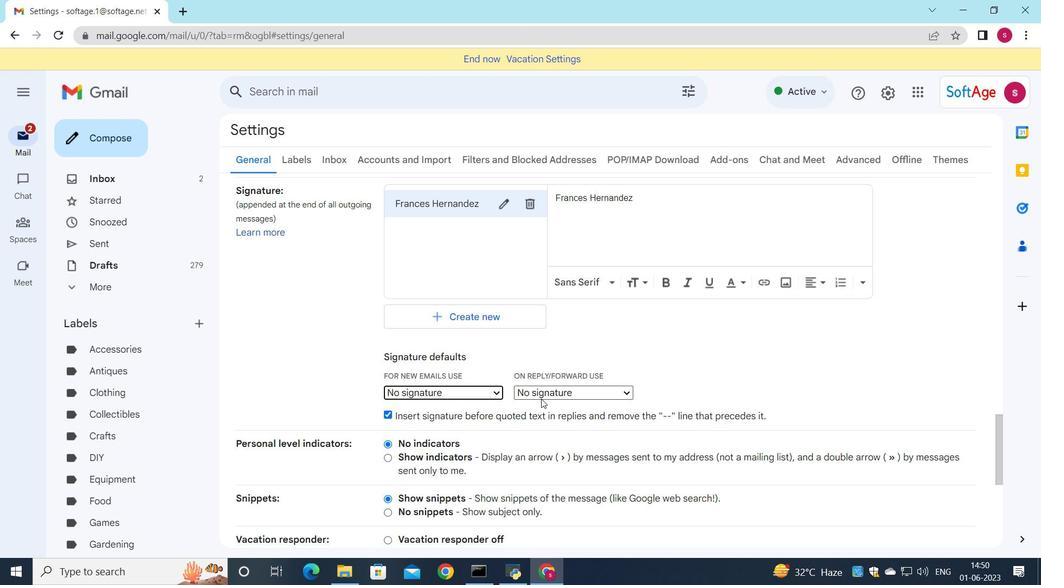 
Action: Mouse pressed left at (541, 398)
Screenshot: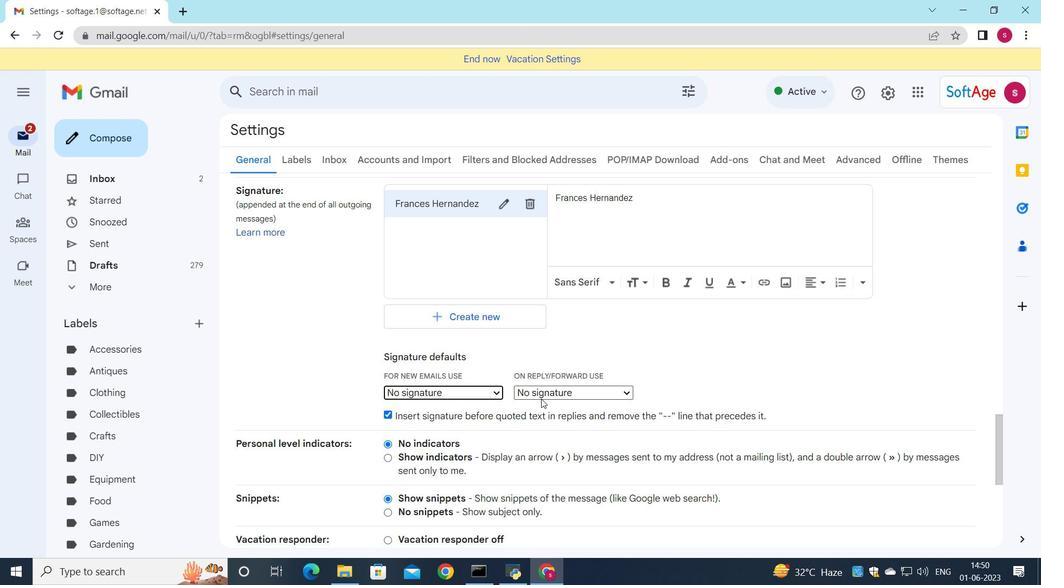
Action: Mouse moved to (545, 409)
Screenshot: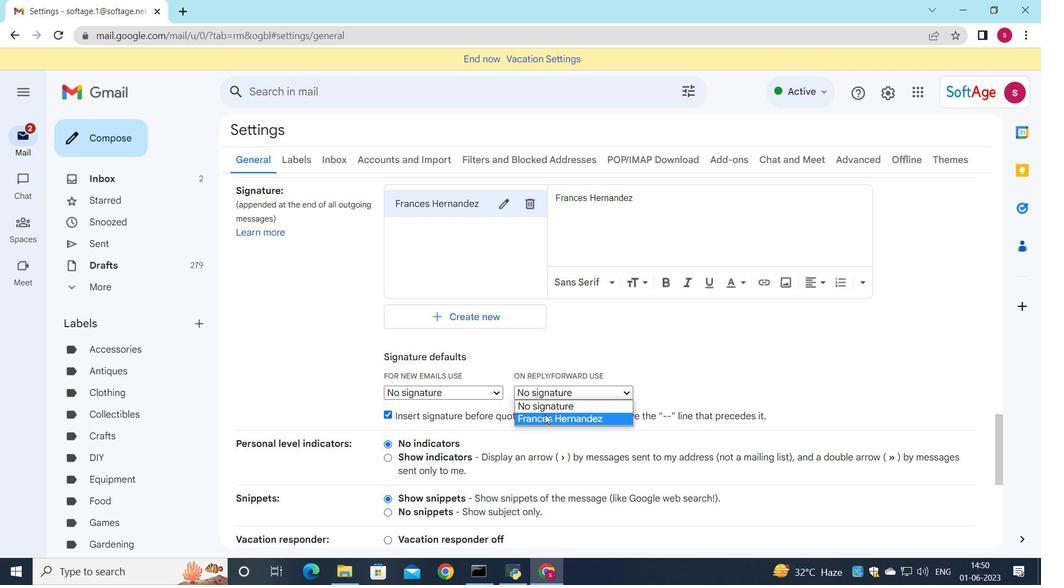 
Action: Mouse pressed left at (545, 409)
Screenshot: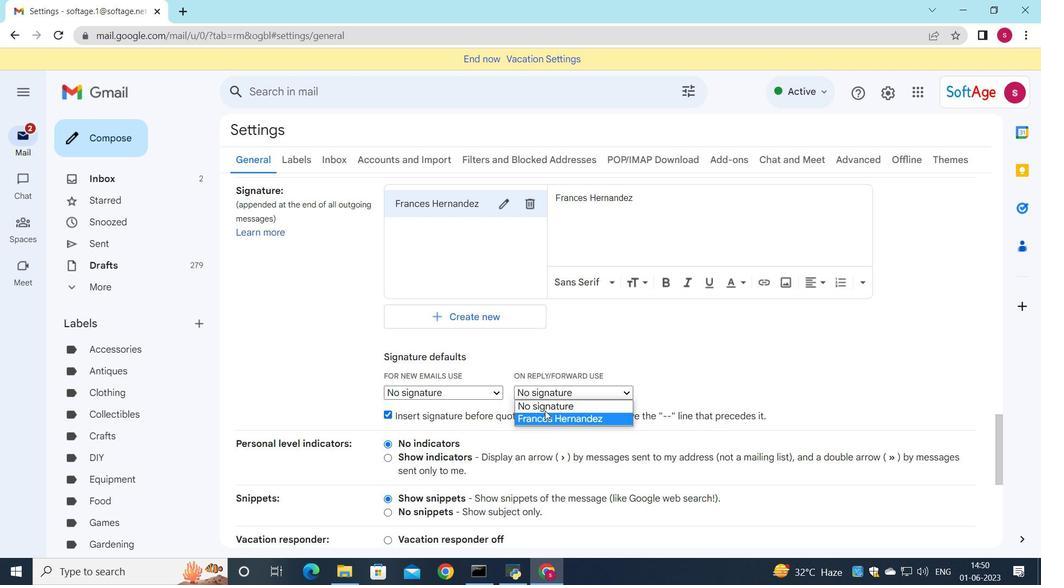 
Action: Mouse moved to (540, 390)
Screenshot: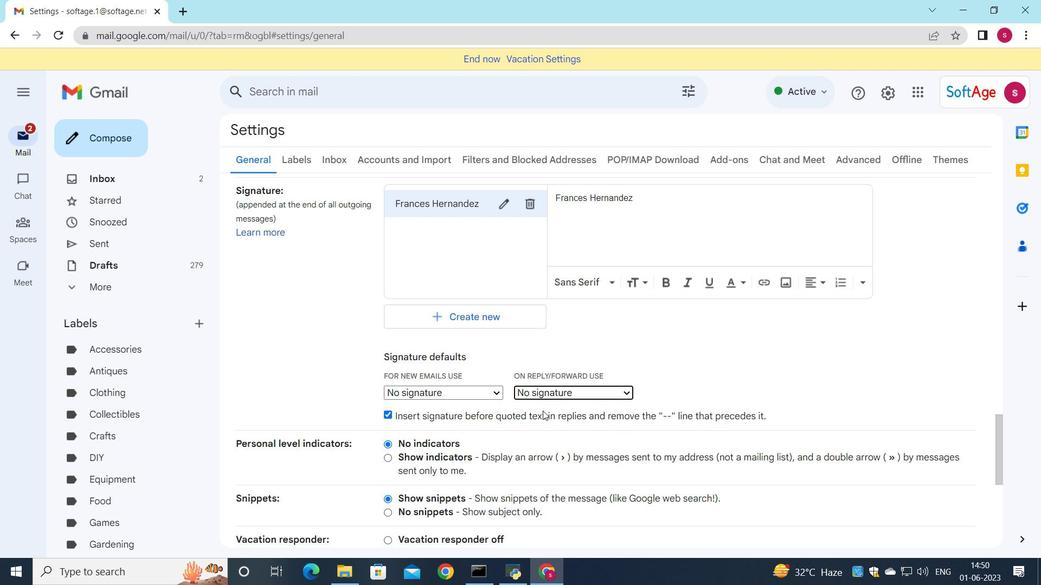 
Action: Mouse pressed left at (540, 390)
Screenshot: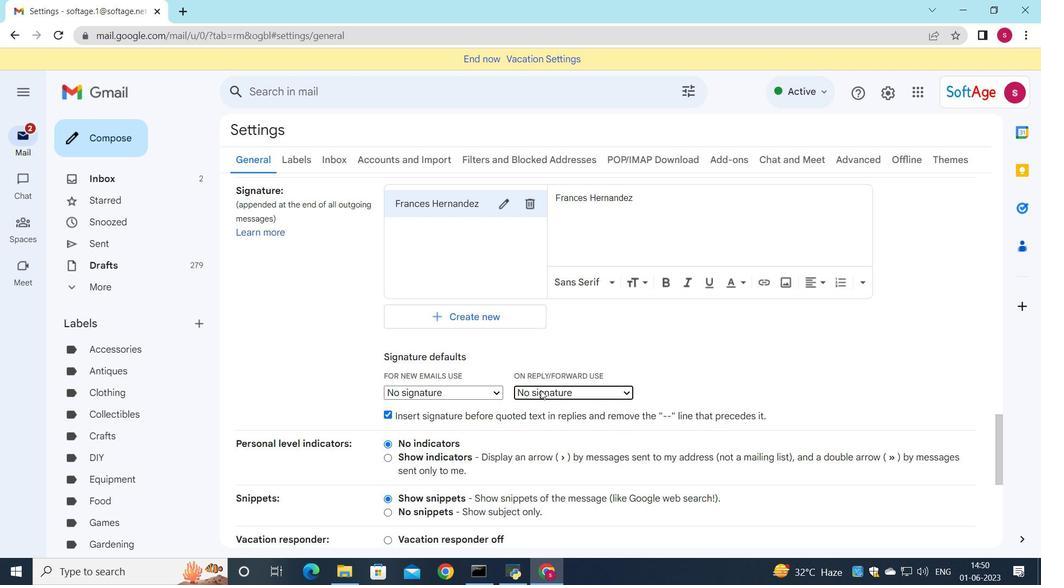 
Action: Mouse moved to (541, 418)
Screenshot: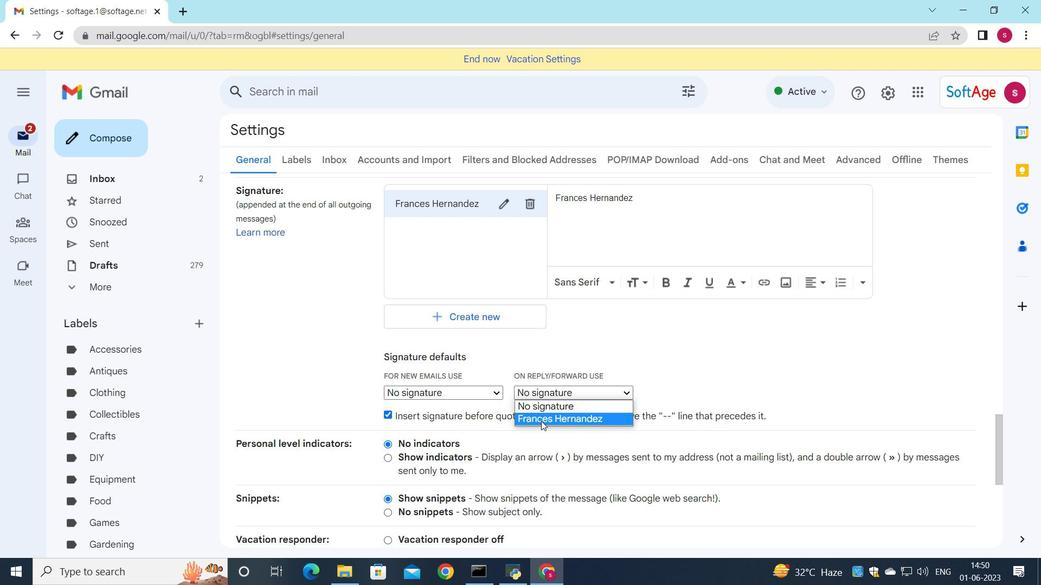 
Action: Mouse pressed left at (541, 418)
Screenshot: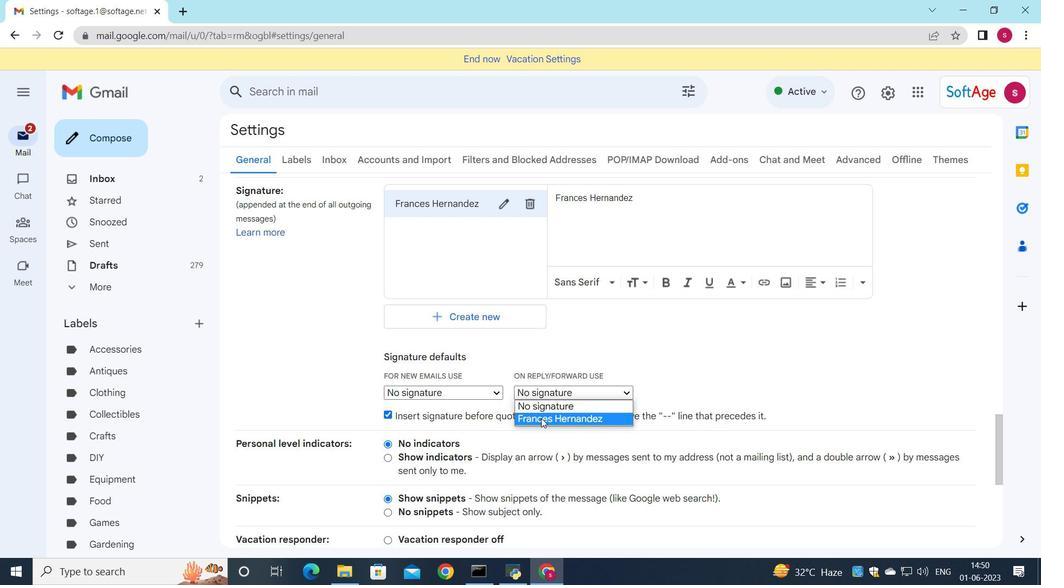 
Action: Mouse moved to (505, 415)
Screenshot: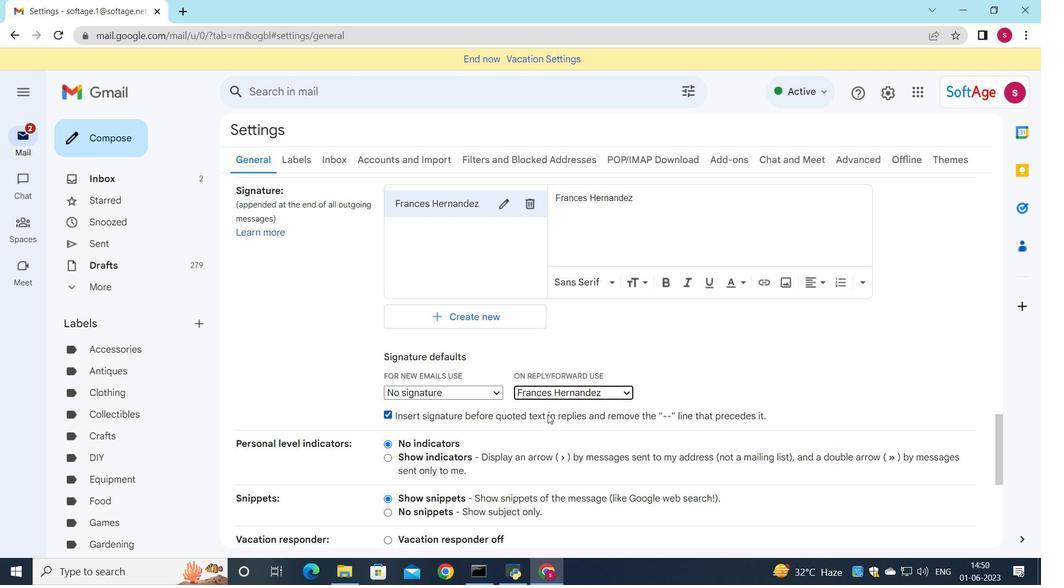 
Action: Mouse scrolled (505, 415) with delta (0, 0)
Screenshot: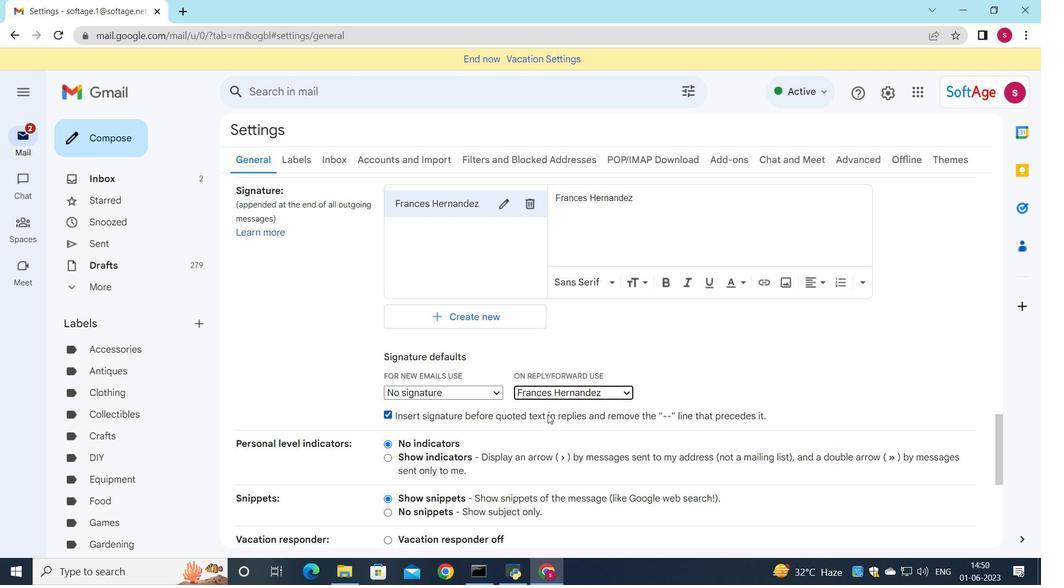 
Action: Mouse scrolled (505, 415) with delta (0, 0)
Screenshot: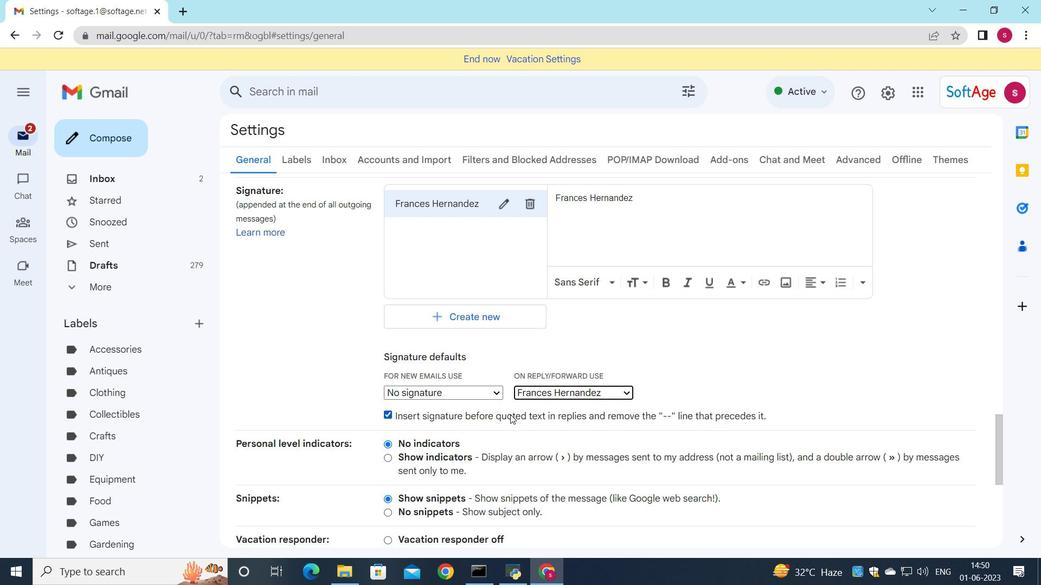 
Action: Mouse moved to (505, 416)
Screenshot: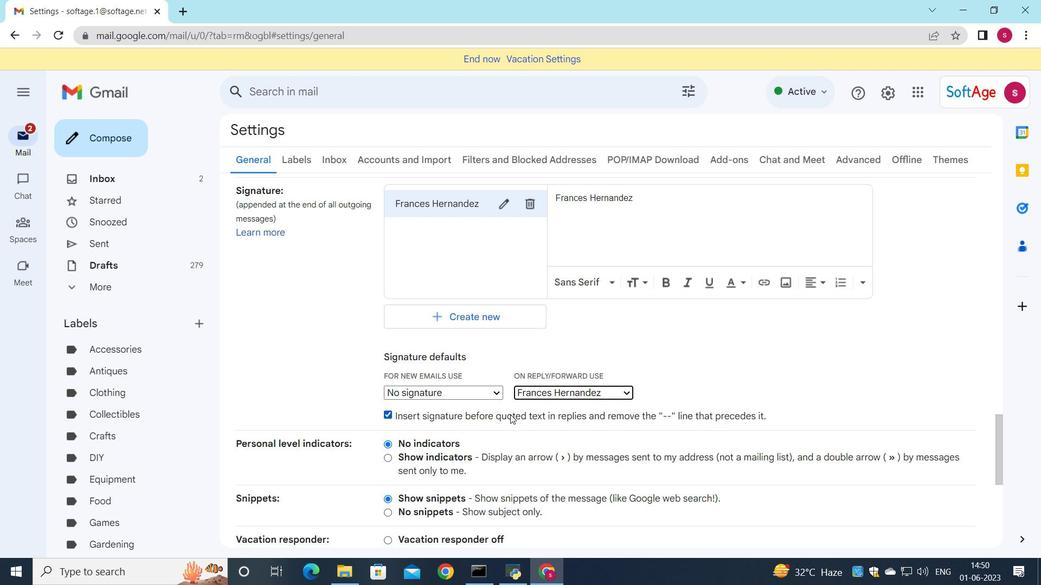 
Action: Mouse scrolled (505, 415) with delta (0, 0)
Screenshot: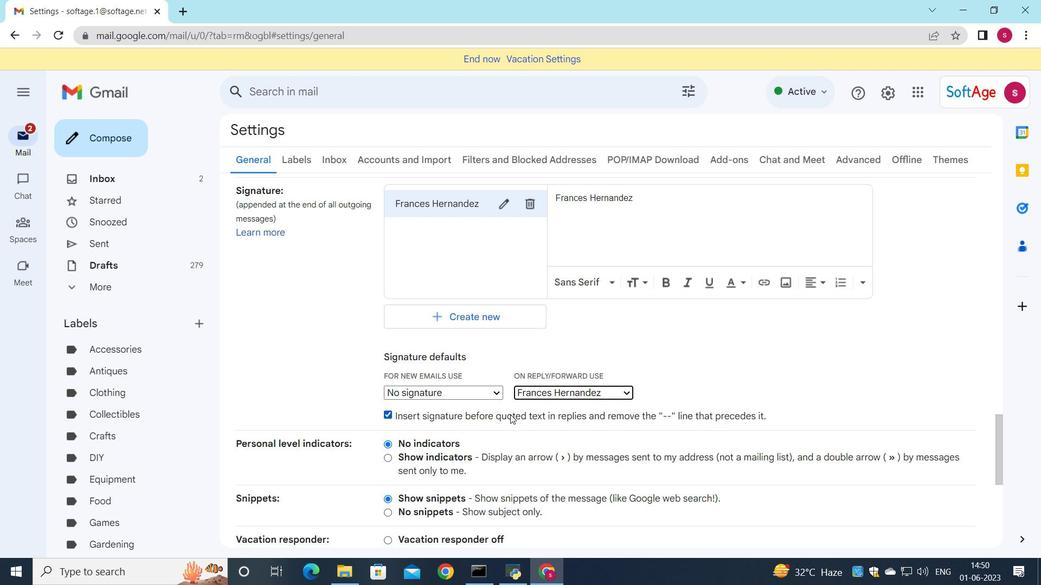 
Action: Mouse moved to (422, 186)
Screenshot: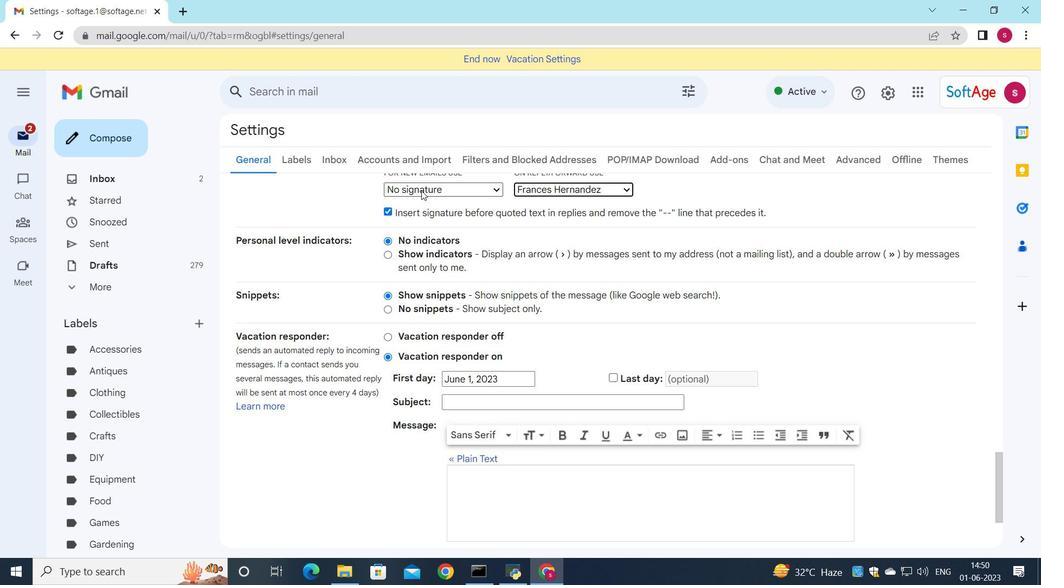 
Action: Mouse pressed left at (422, 186)
Screenshot: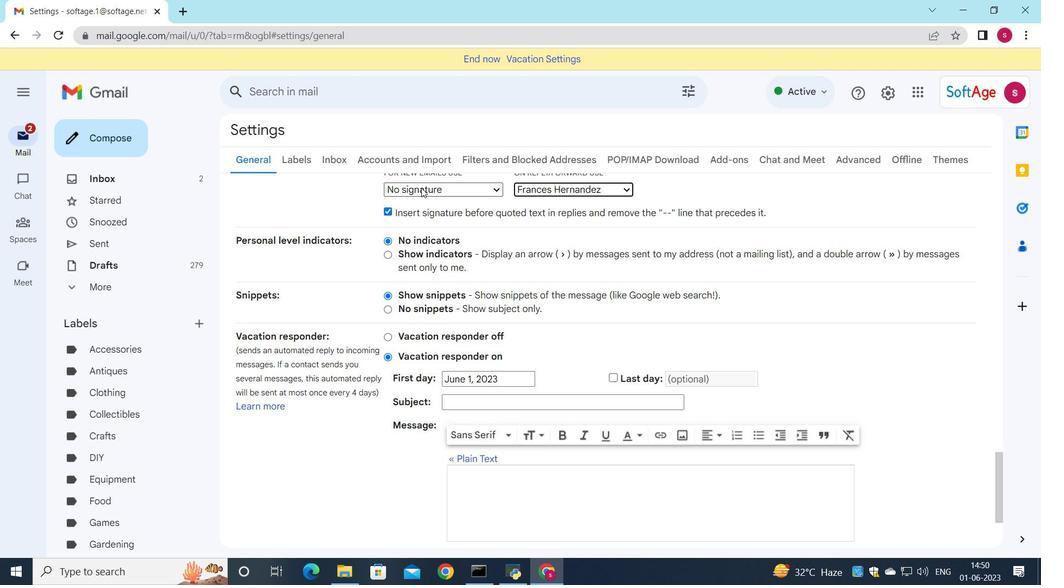 
Action: Mouse moved to (442, 227)
Screenshot: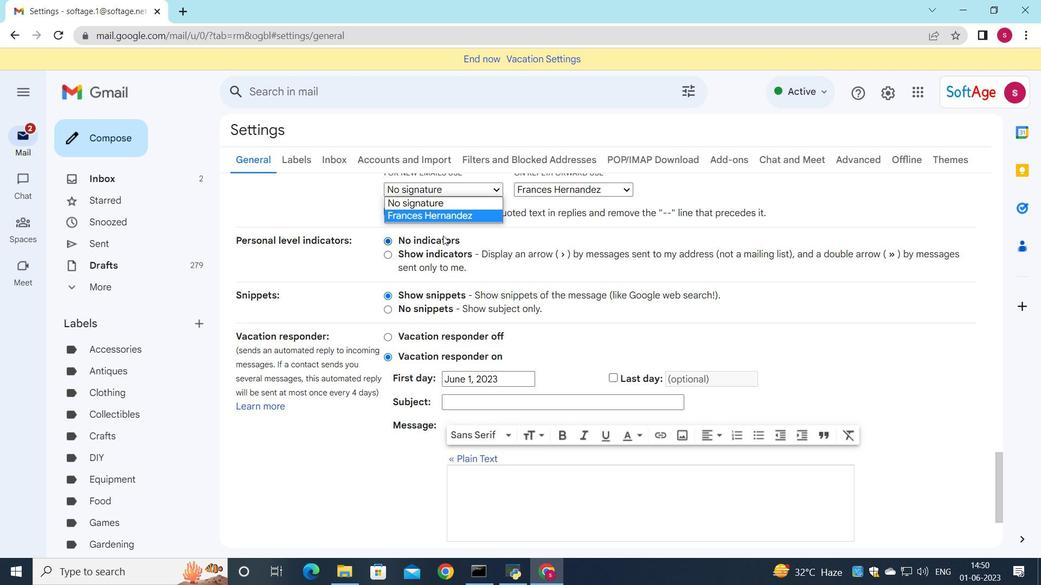 
Action: Mouse pressed left at (442, 227)
Screenshot: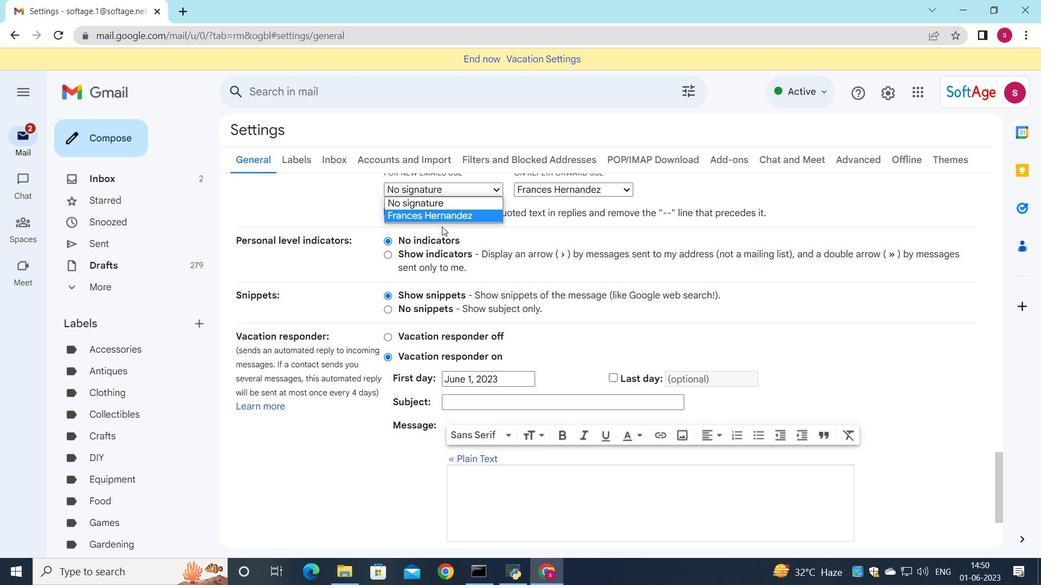 
Action: Mouse moved to (435, 190)
Screenshot: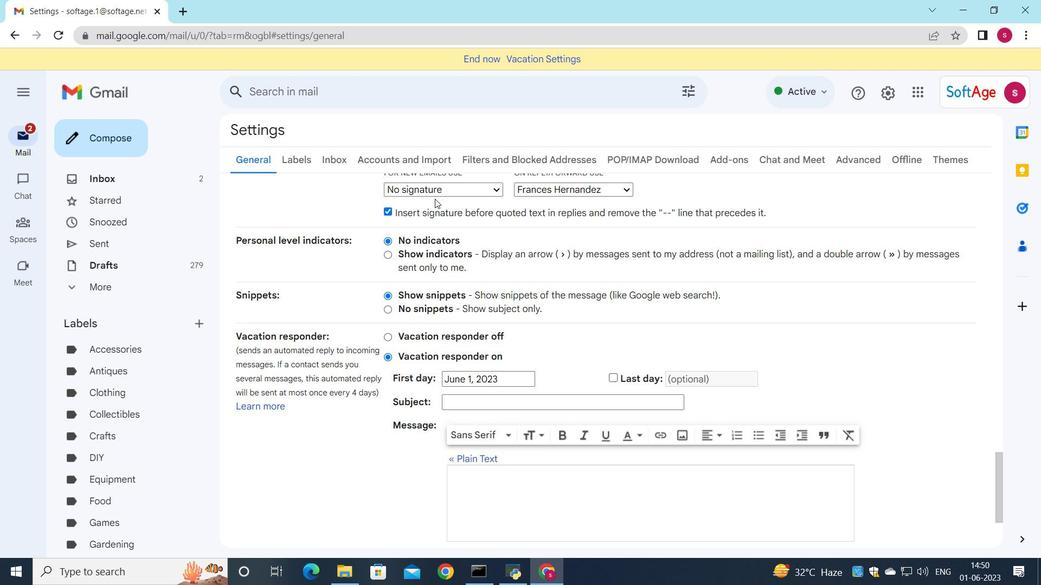 
Action: Mouse pressed left at (435, 190)
Screenshot: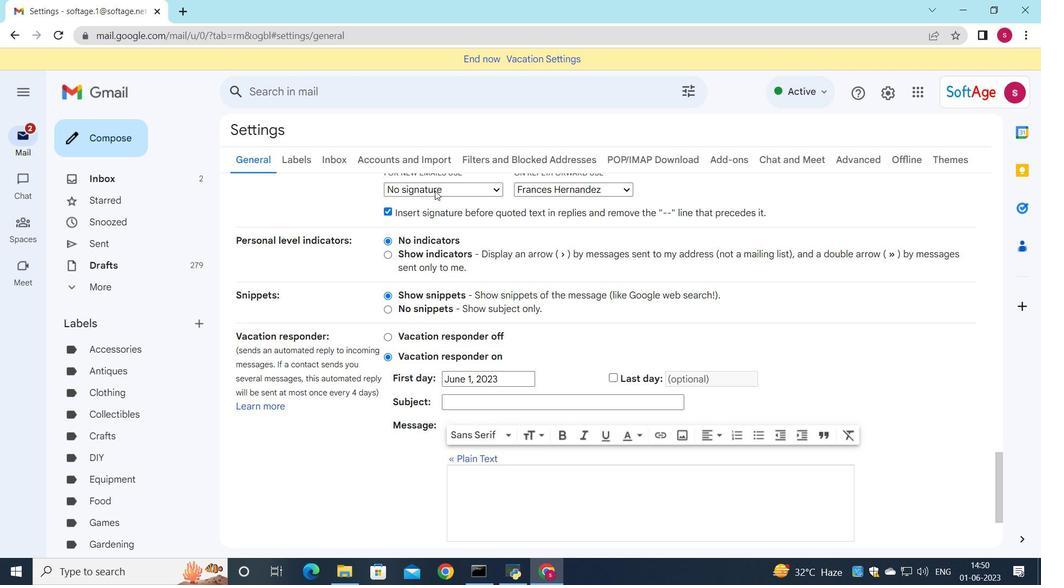
Action: Mouse moved to (433, 216)
Screenshot: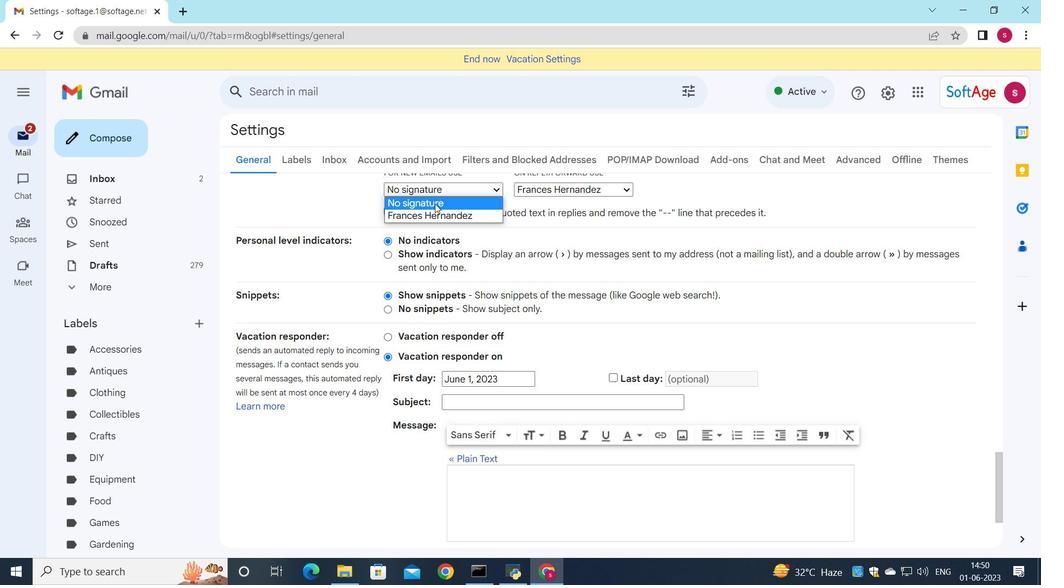 
Action: Mouse pressed left at (433, 216)
Screenshot: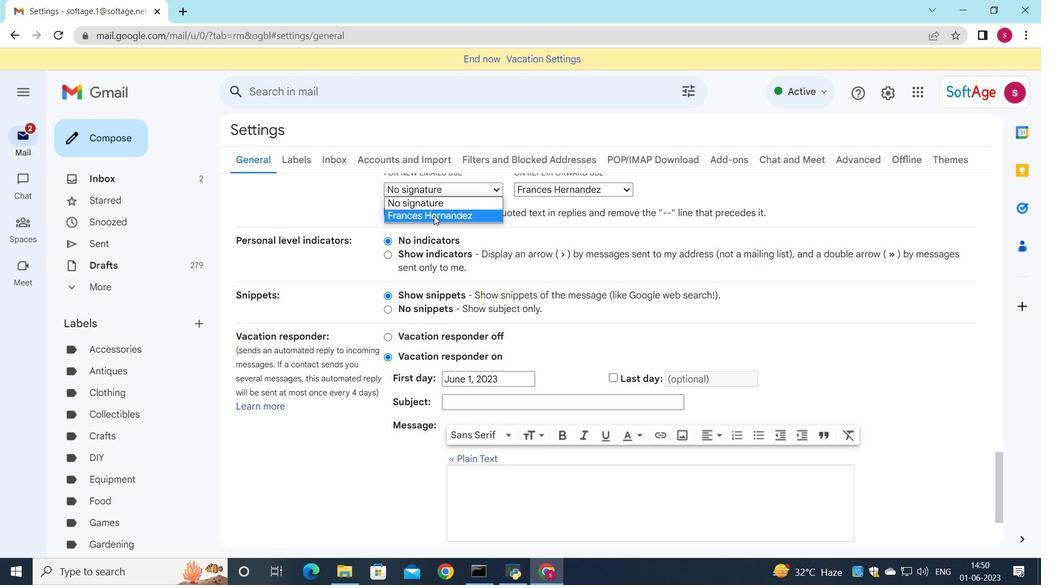 
Action: Mouse moved to (433, 219)
Screenshot: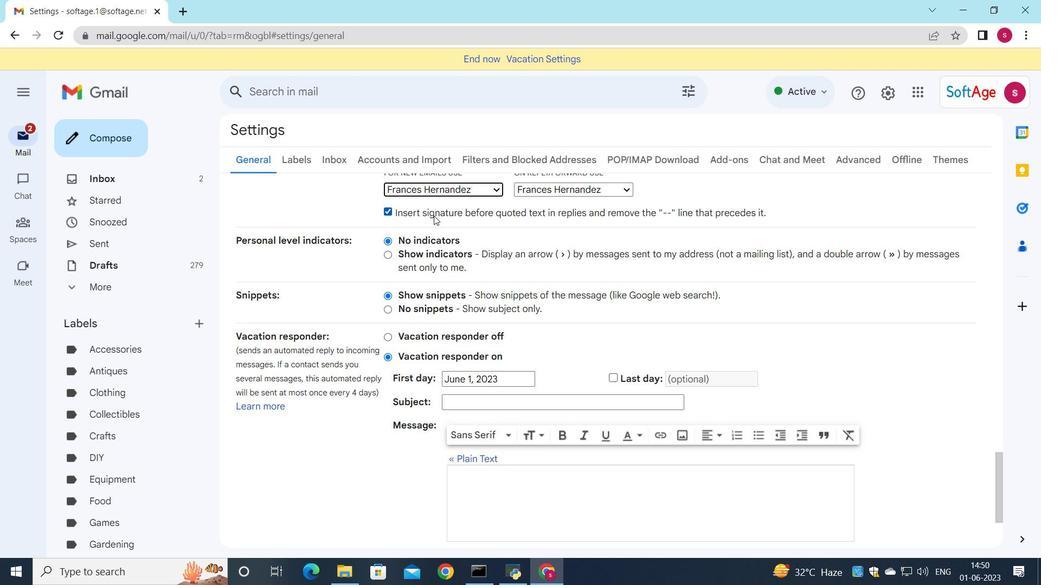 
Action: Mouse scrolled (433, 218) with delta (0, 0)
Screenshot: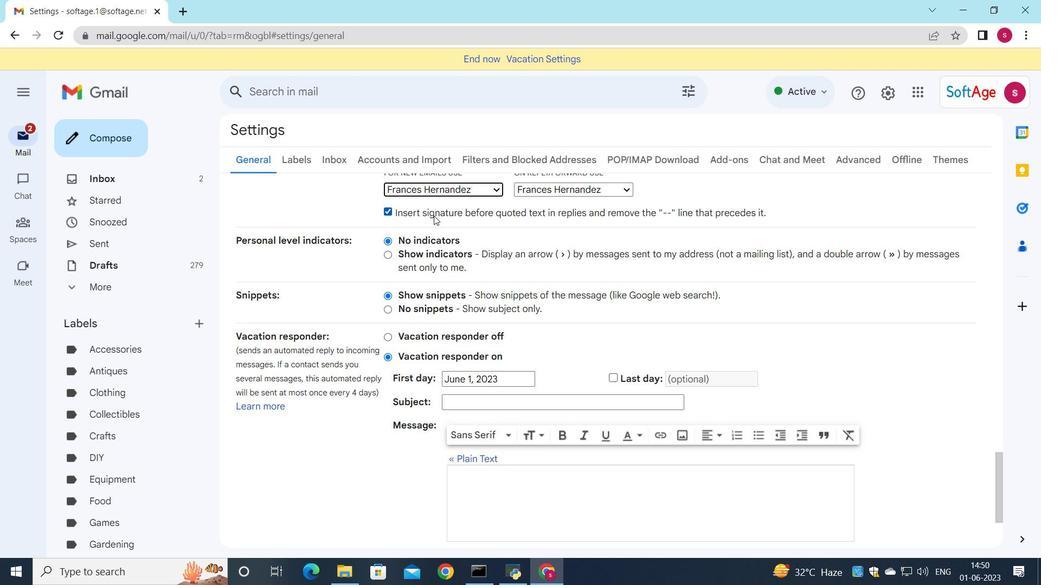 
Action: Mouse moved to (441, 241)
Screenshot: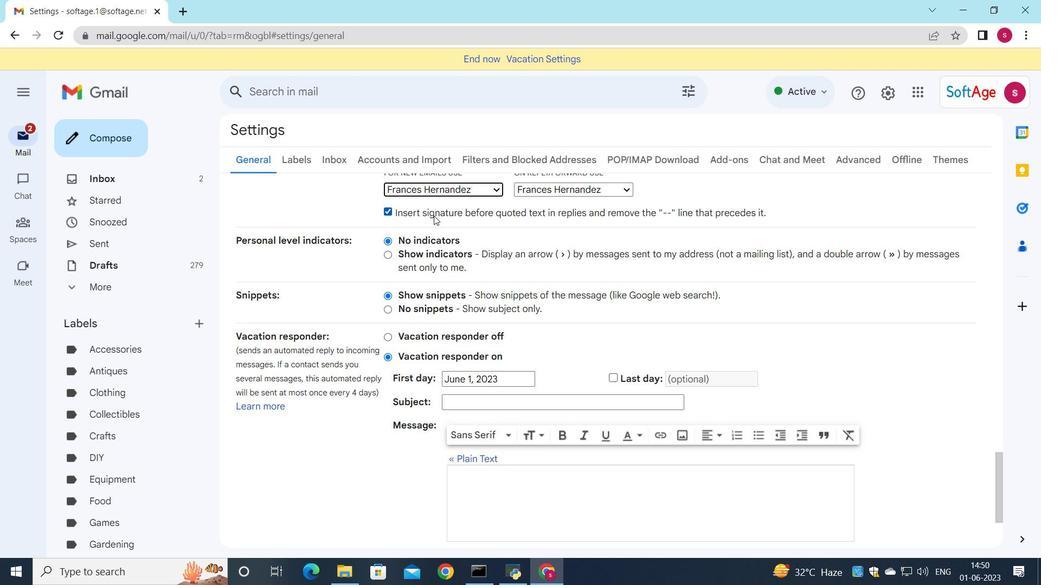 
Action: Mouse scrolled (441, 241) with delta (0, 0)
Screenshot: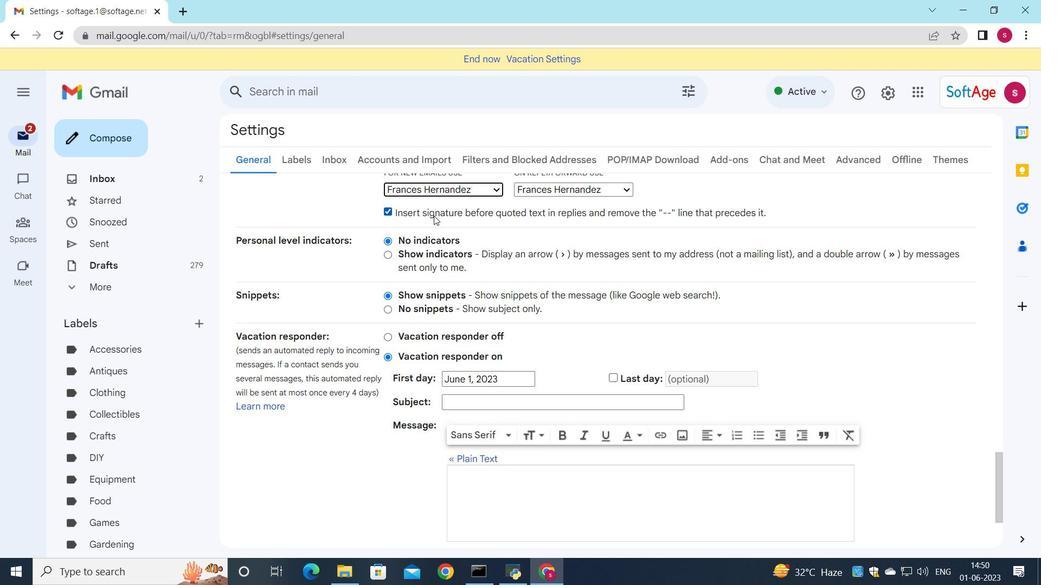 
Action: Mouse moved to (446, 254)
Screenshot: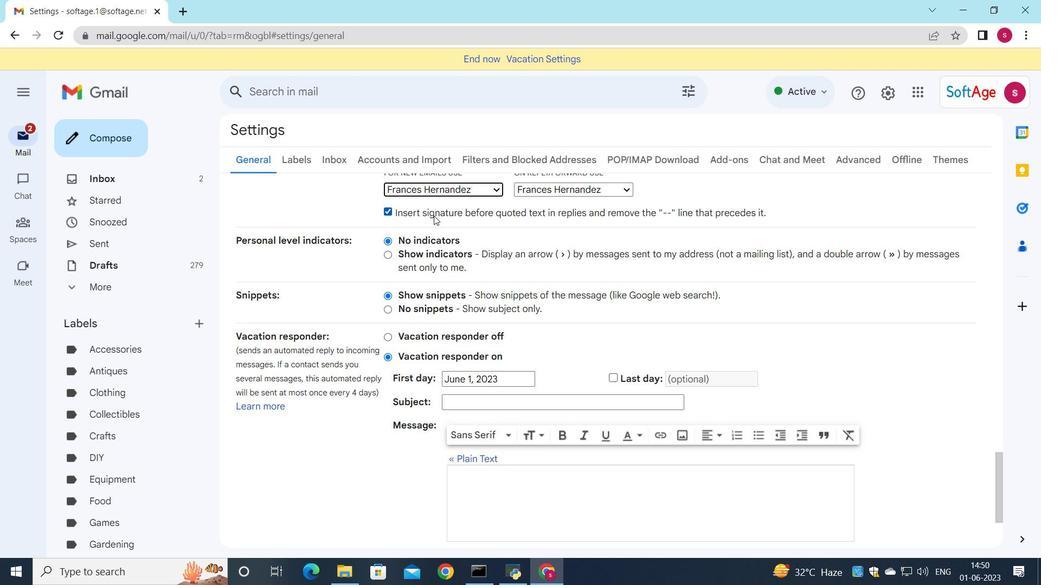 
Action: Mouse scrolled (446, 254) with delta (0, 0)
Screenshot: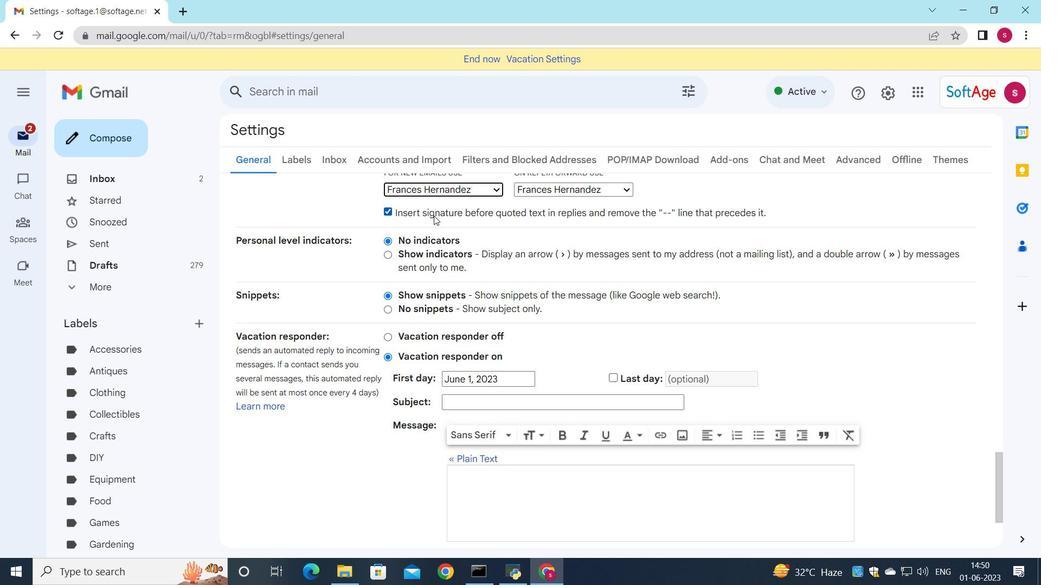 
Action: Mouse moved to (461, 282)
Screenshot: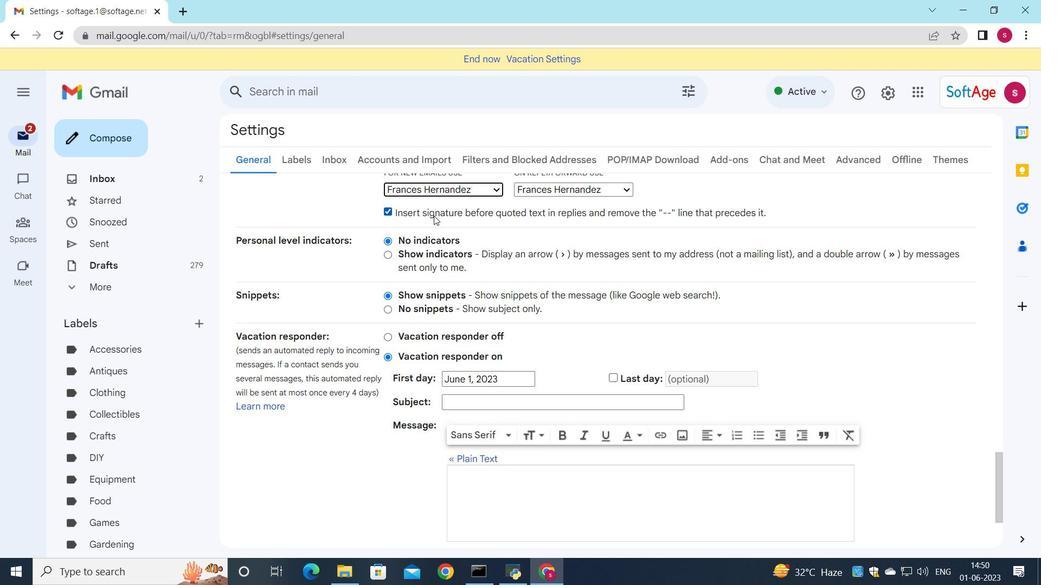 
Action: Mouse scrolled (455, 270) with delta (0, 0)
Screenshot: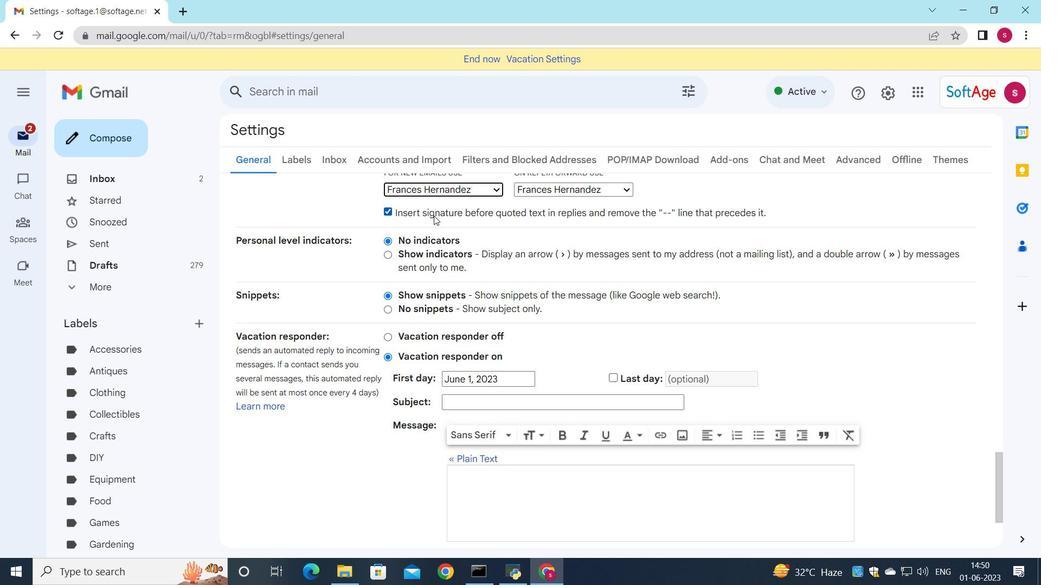 
Action: Mouse moved to (471, 297)
Screenshot: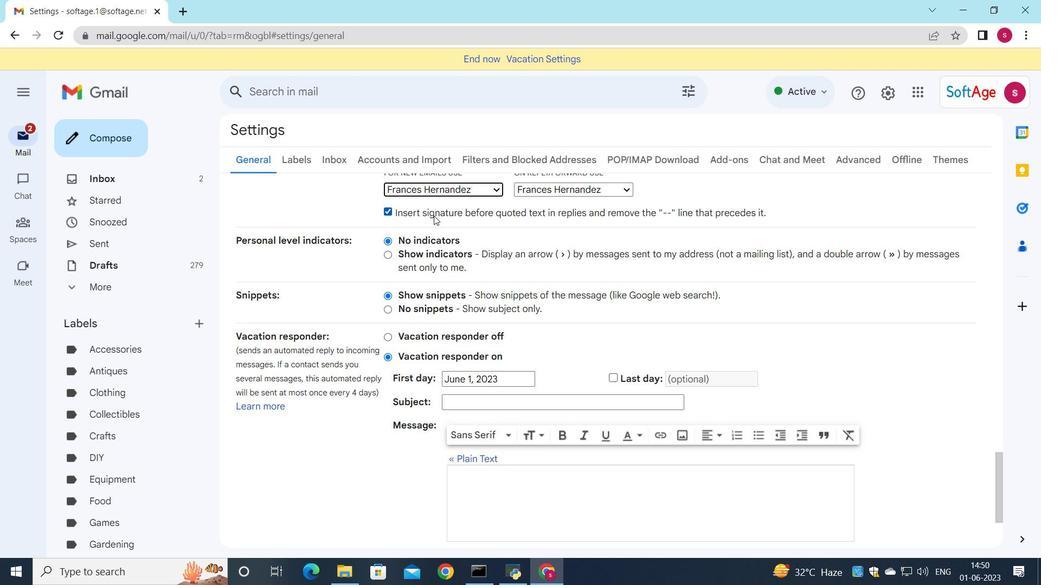 
Action: Mouse scrolled (471, 297) with delta (0, 0)
Screenshot: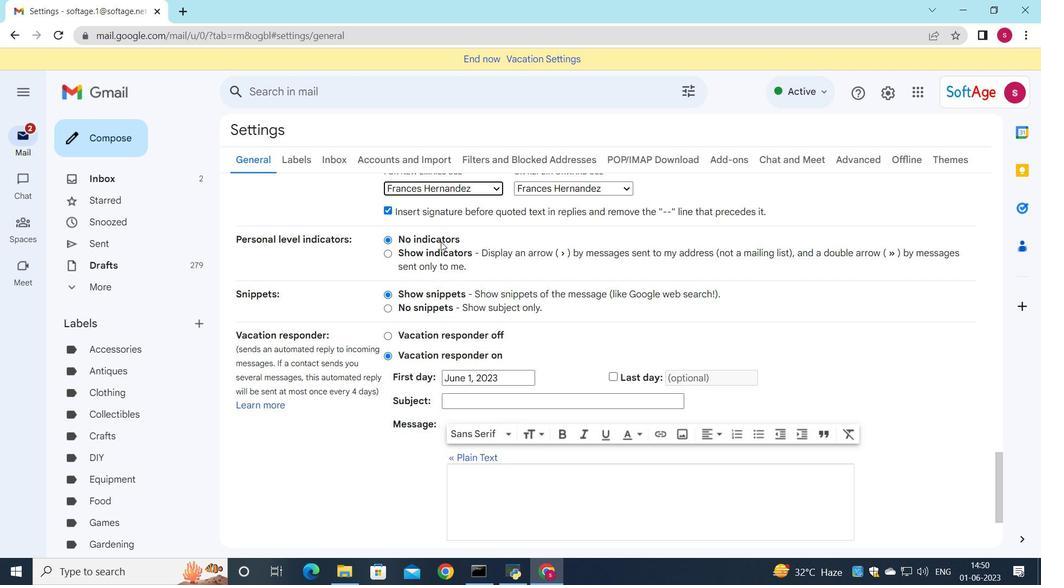 
Action: Mouse moved to (565, 468)
Screenshot: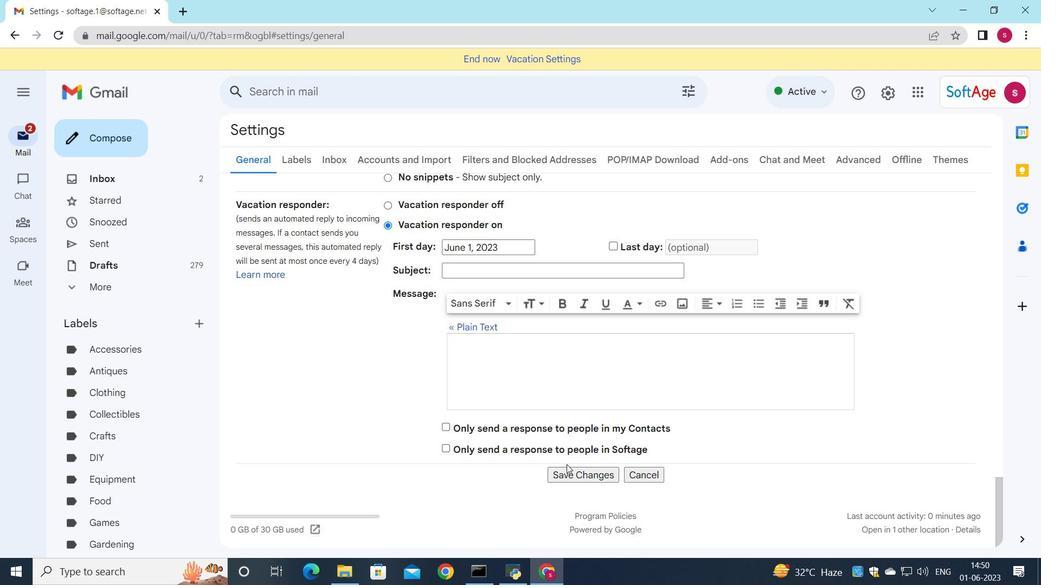 
Action: Mouse pressed left at (565, 468)
Screenshot: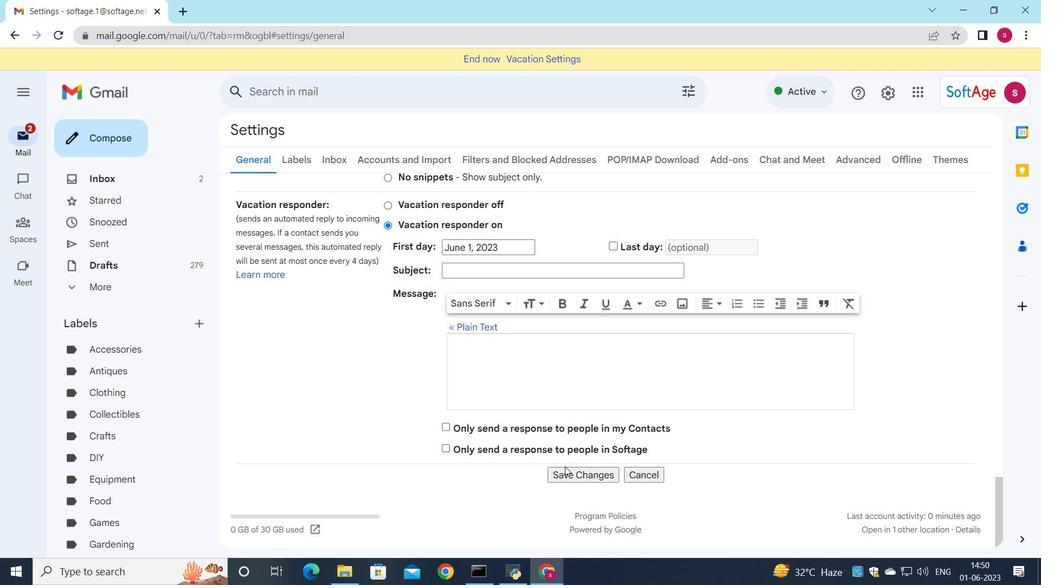 
Action: Mouse moved to (460, 394)
Screenshot: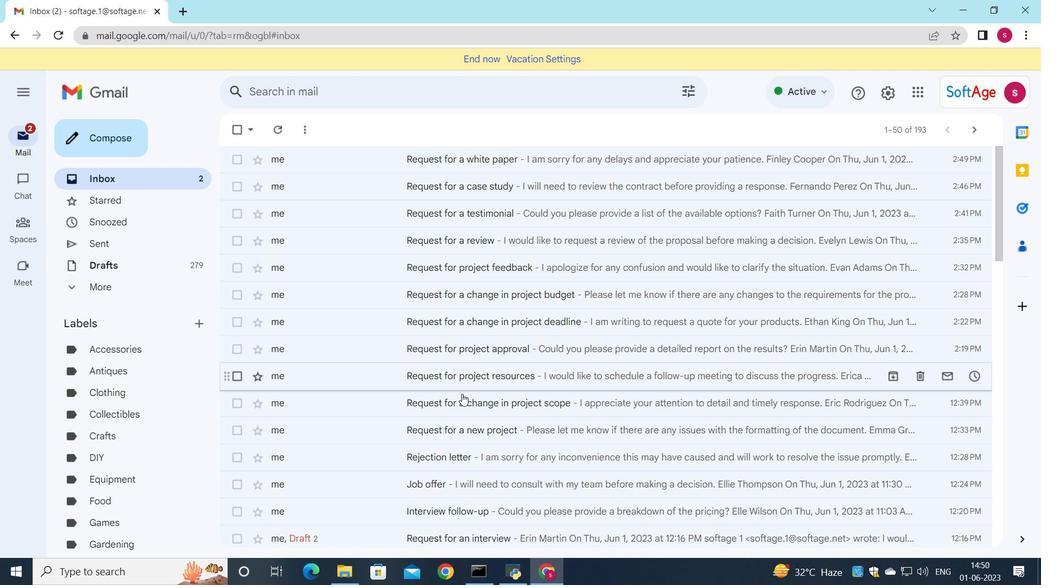 
Action: Mouse scrolled (460, 394) with delta (0, 0)
Screenshot: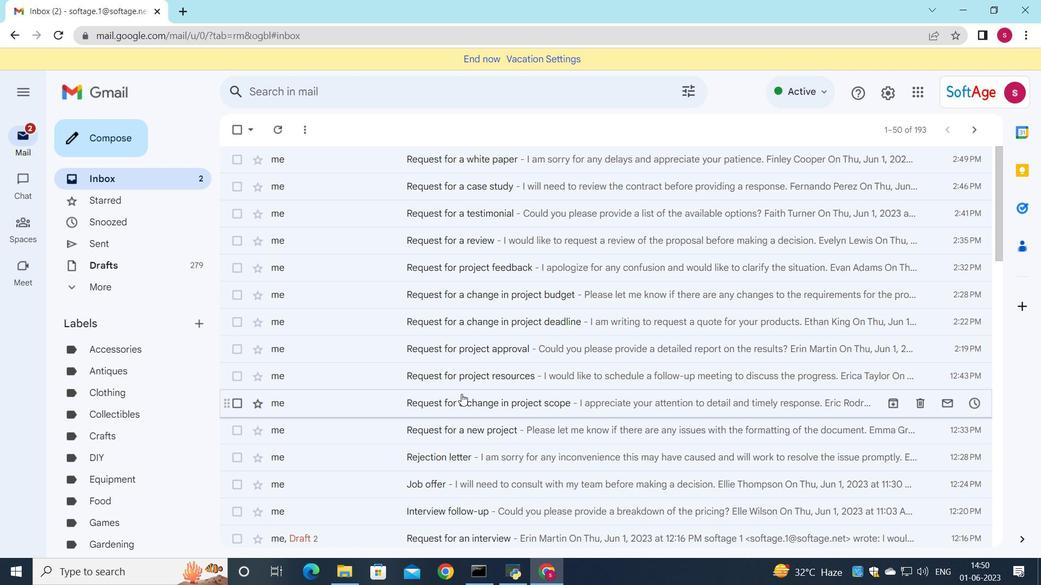 
Action: Mouse moved to (459, 395)
Screenshot: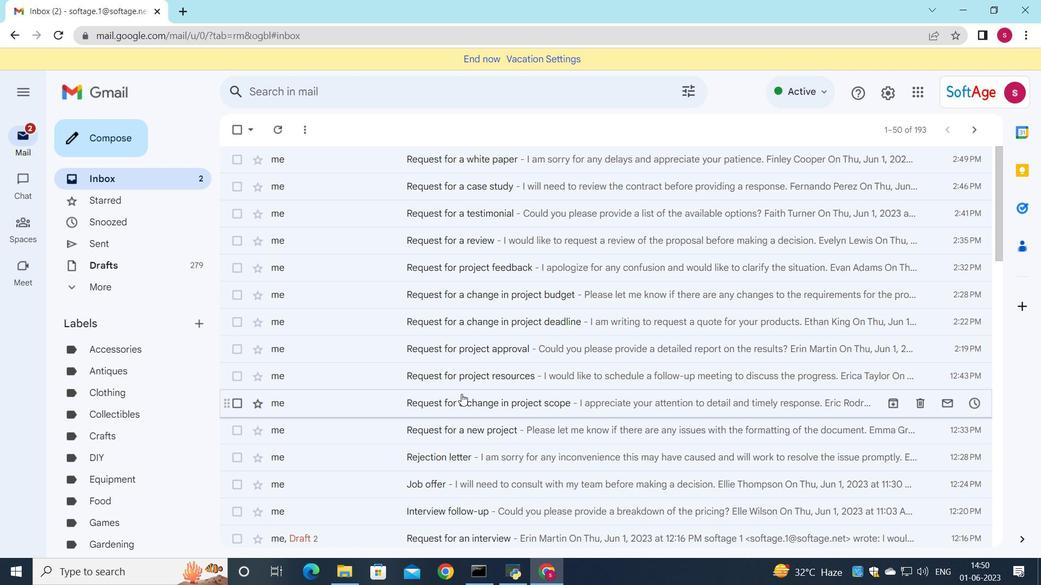 
Action: Mouse scrolled (459, 394) with delta (0, 0)
Screenshot: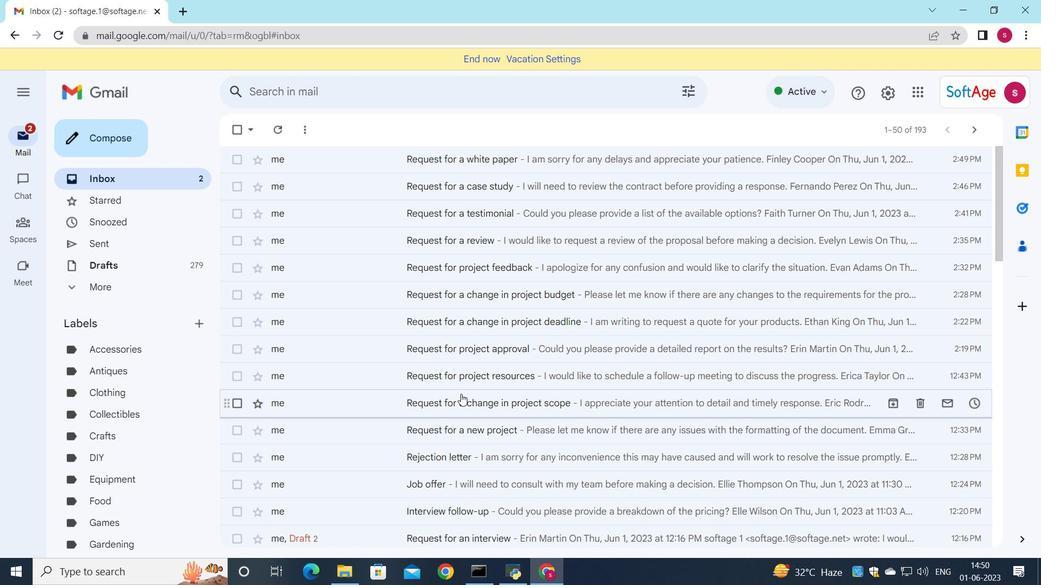 
Action: Mouse moved to (450, 395)
Screenshot: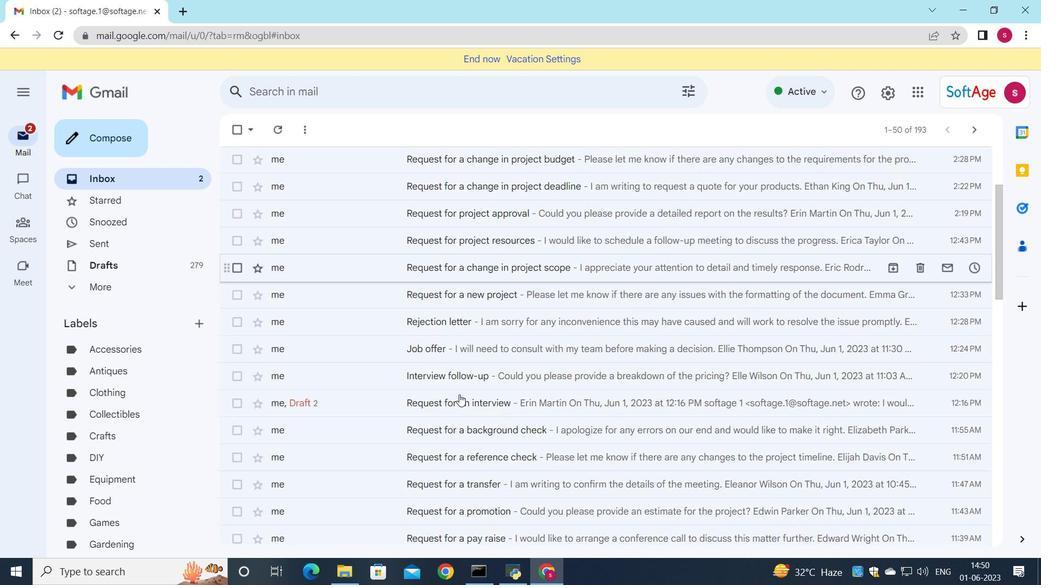
Action: Mouse scrolled (450, 394) with delta (0, 0)
Screenshot: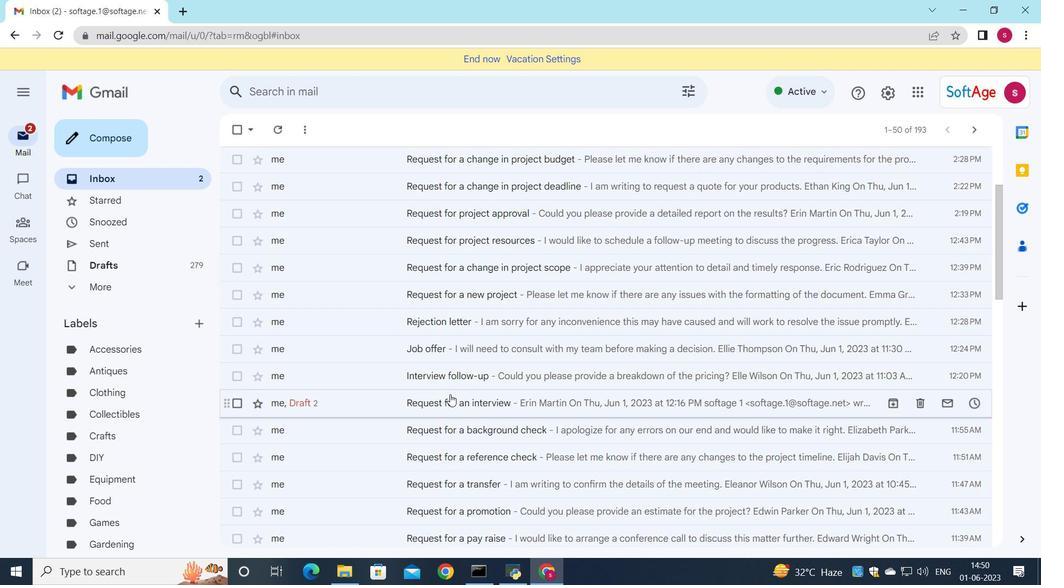 
Action: Mouse scrolled (450, 394) with delta (0, 0)
Screenshot: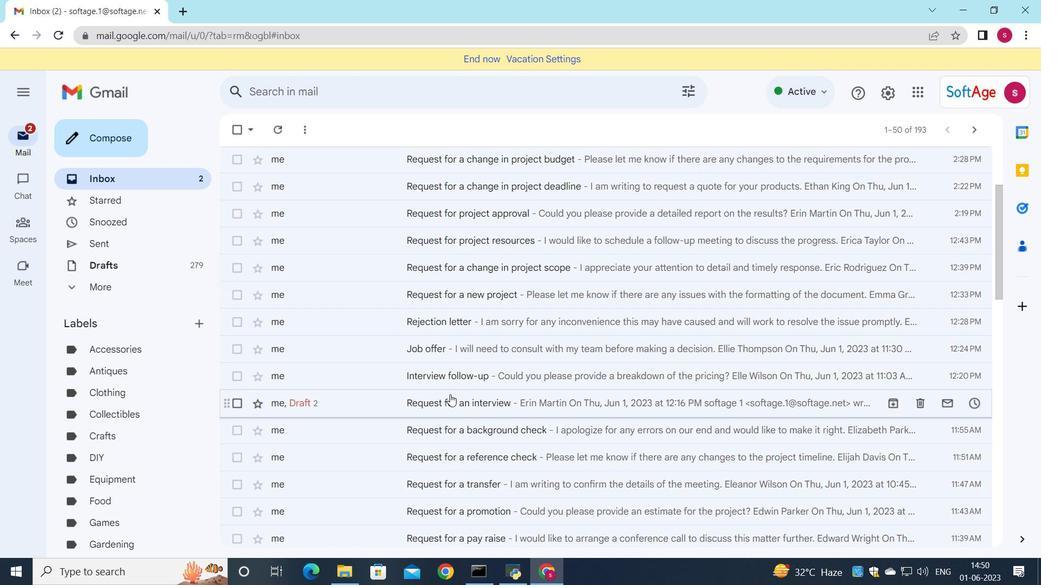 
Action: Mouse scrolled (450, 394) with delta (0, 0)
Screenshot: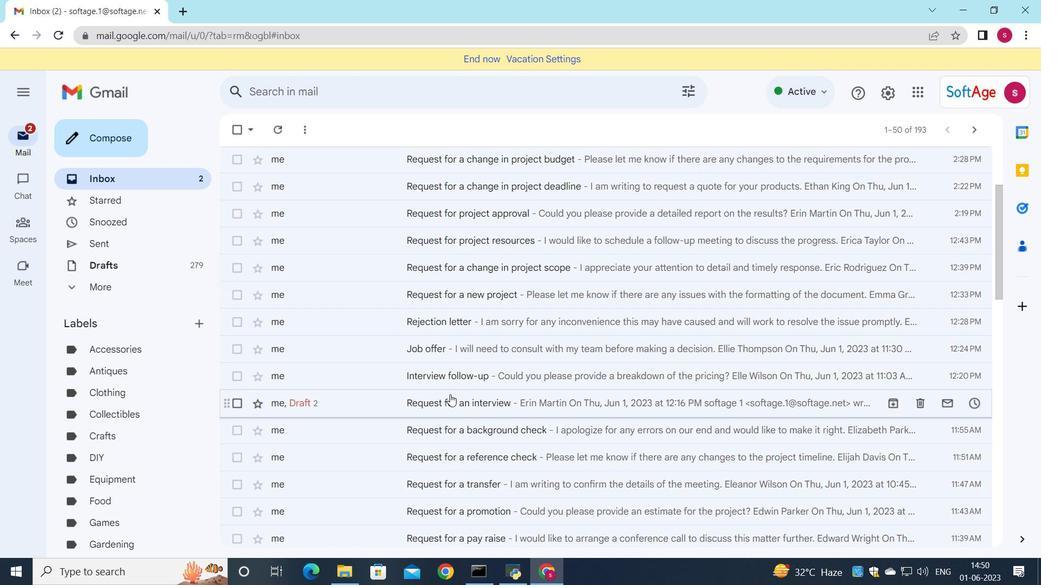 
Action: Mouse scrolled (450, 394) with delta (0, 0)
Screenshot: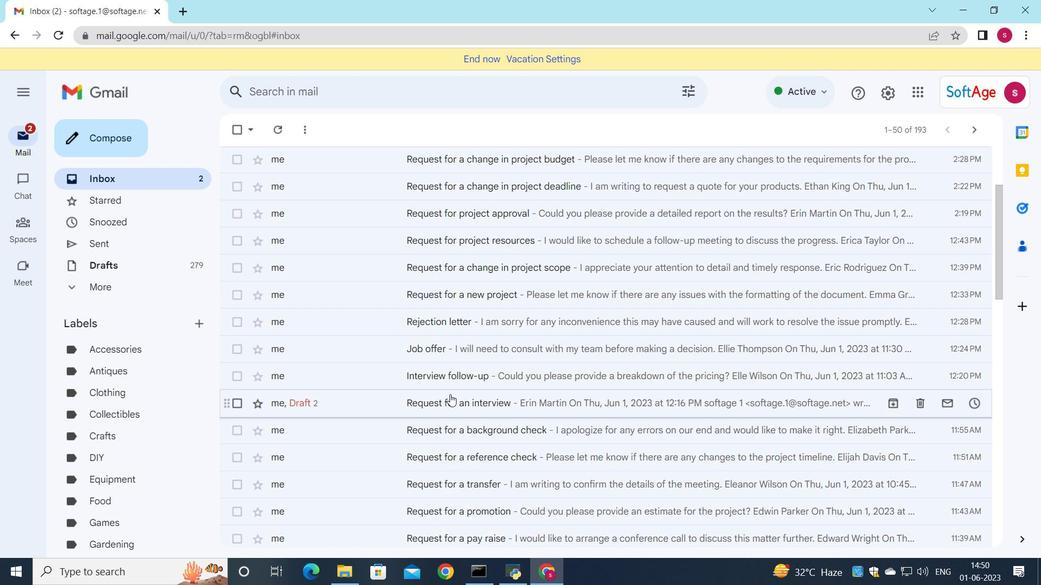 
Action: Mouse moved to (453, 414)
Screenshot: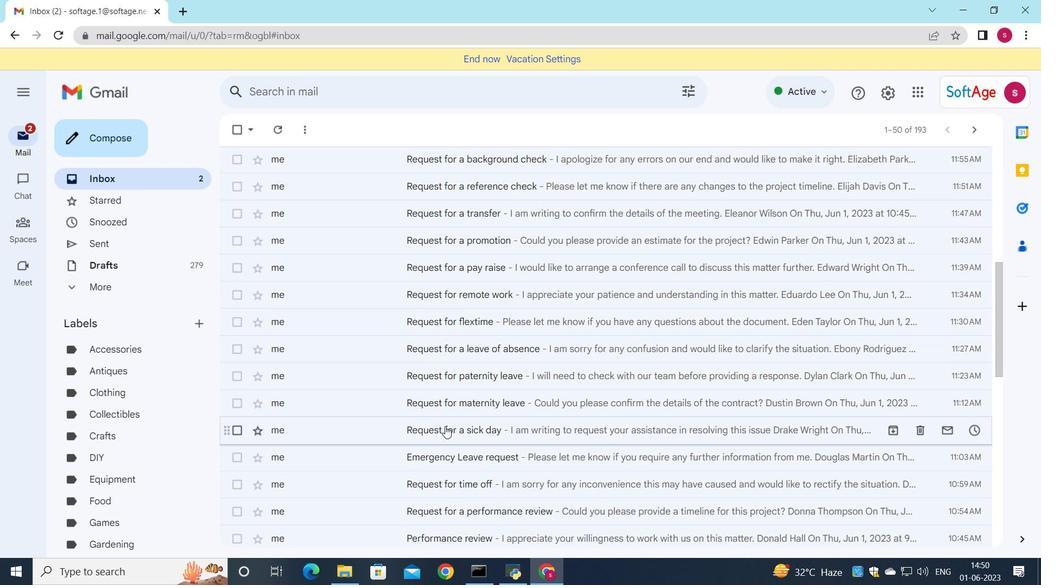 
Action: Mouse pressed left at (453, 414)
Screenshot: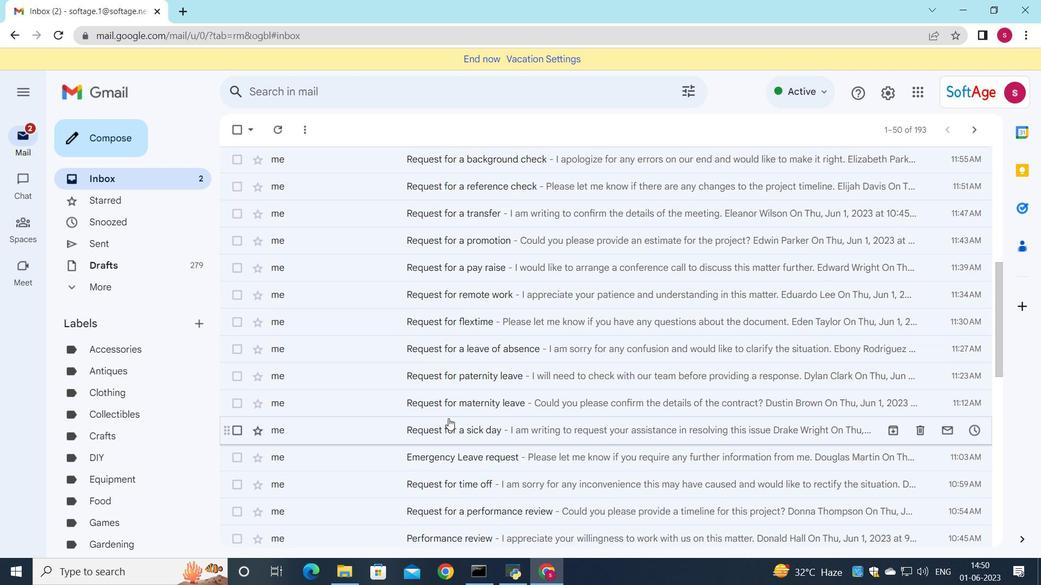 
Action: Mouse moved to (391, 424)
Screenshot: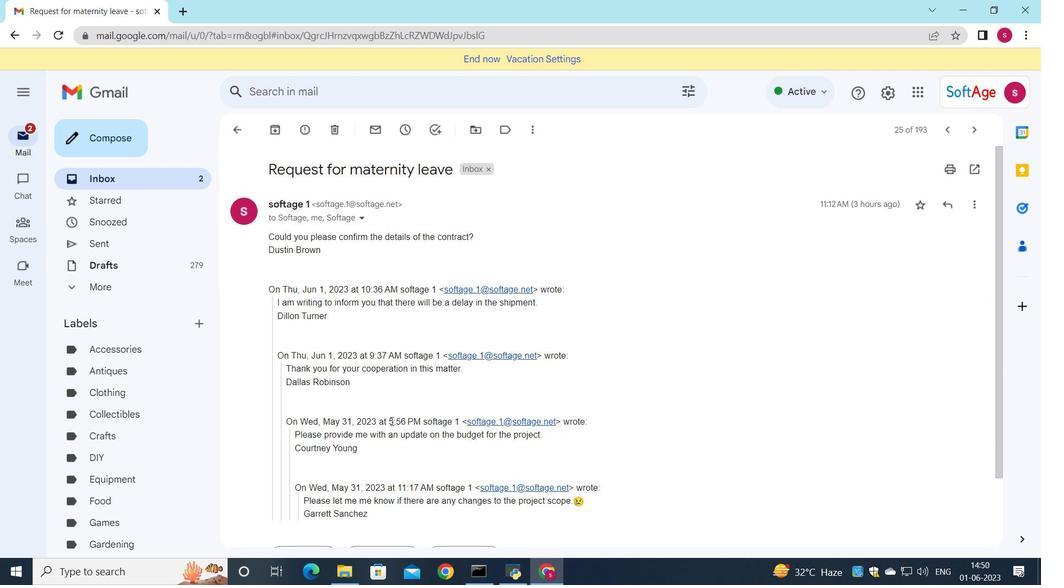 
Action: Mouse scrolled (391, 420) with delta (0, 0)
Screenshot: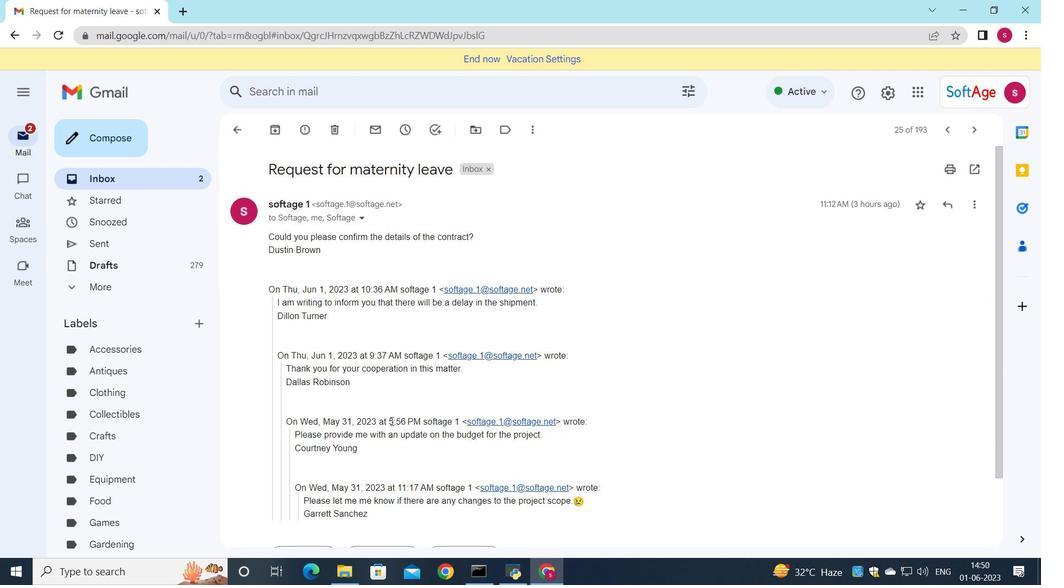 
Action: Mouse scrolled (391, 420) with delta (0, 0)
Screenshot: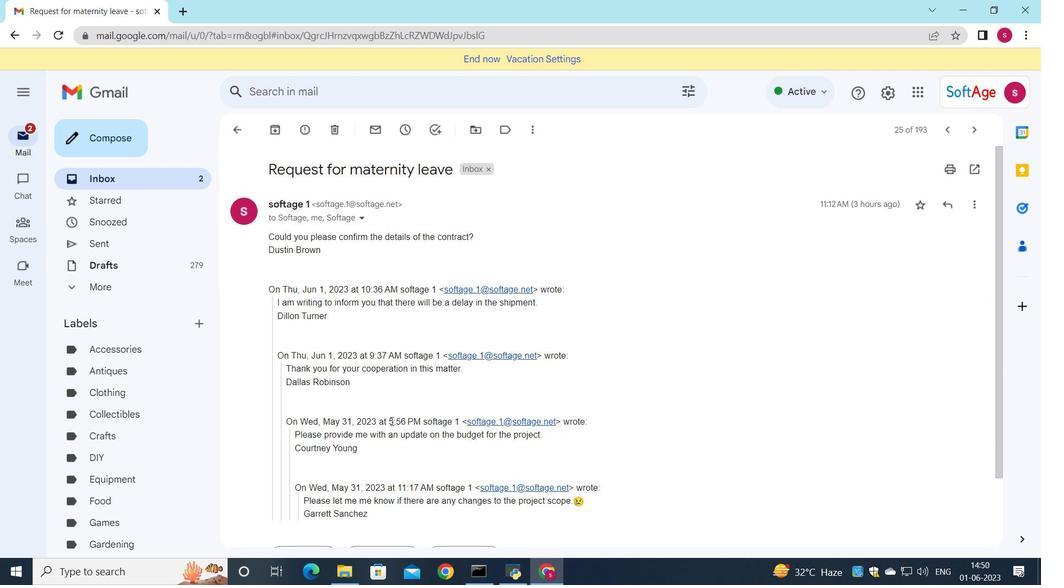 
Action: Mouse scrolled (391, 420) with delta (0, 0)
Screenshot: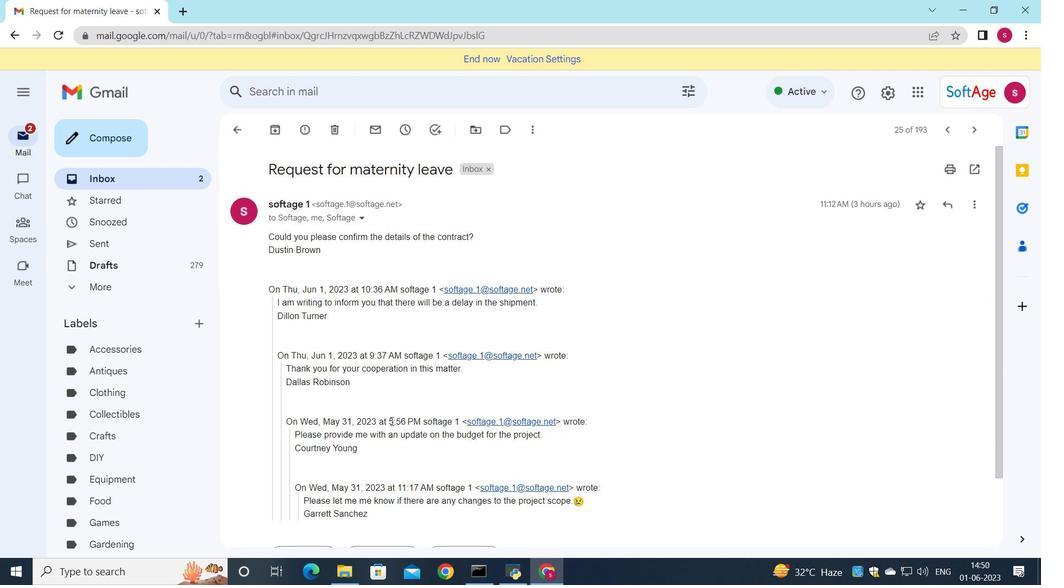
Action: Mouse scrolled (391, 420) with delta (0, 0)
Screenshot: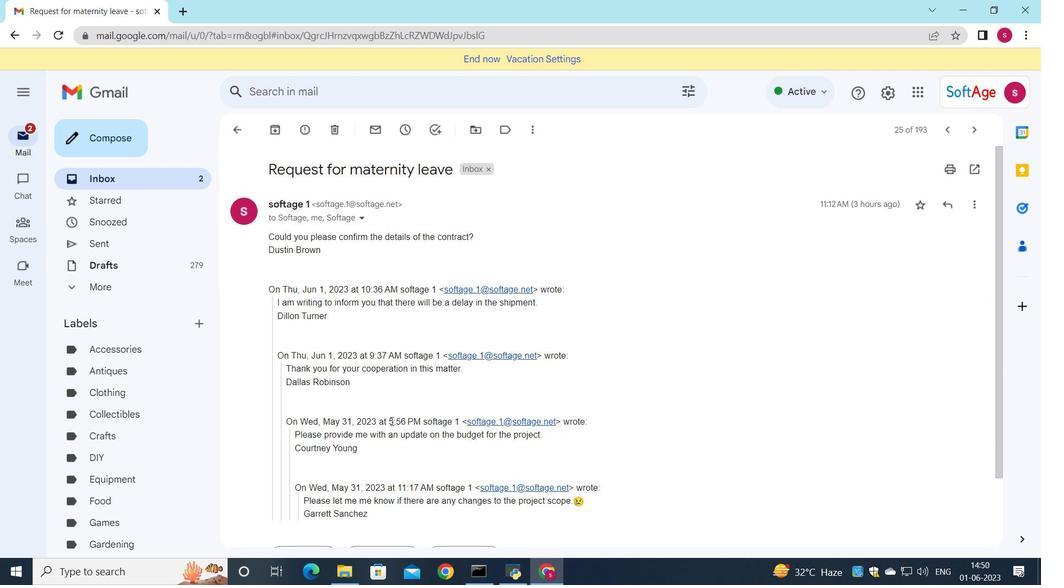 
Action: Mouse moved to (391, 424)
Screenshot: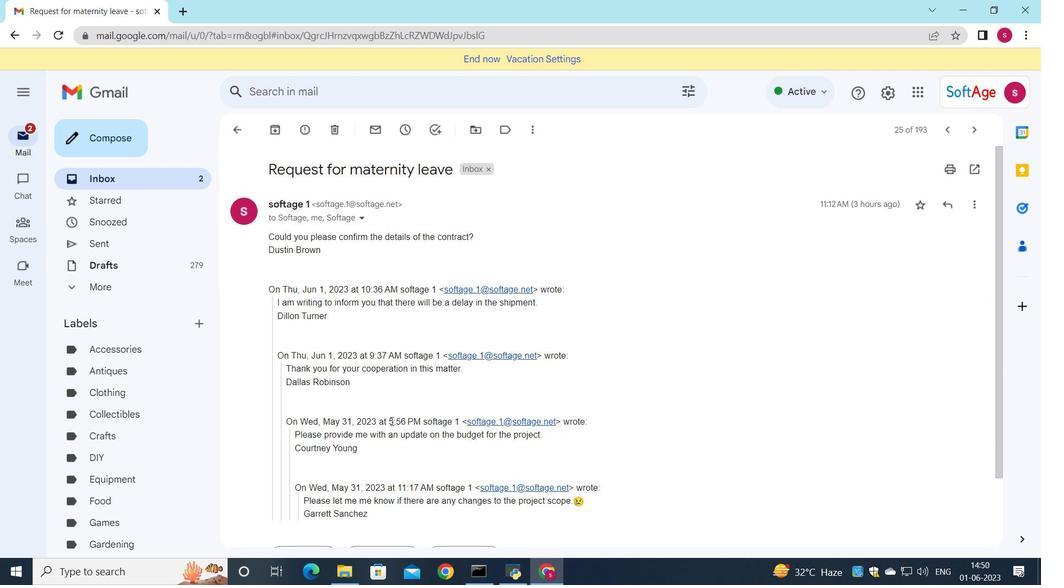 
Action: Mouse scrolled (391, 424) with delta (0, 0)
Screenshot: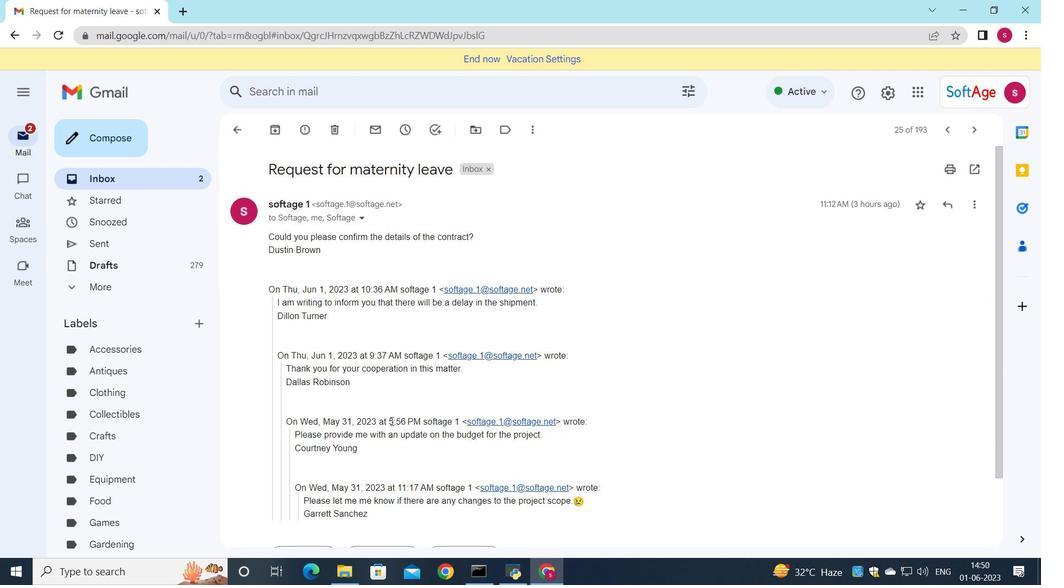 
Action: Mouse moved to (323, 475)
Screenshot: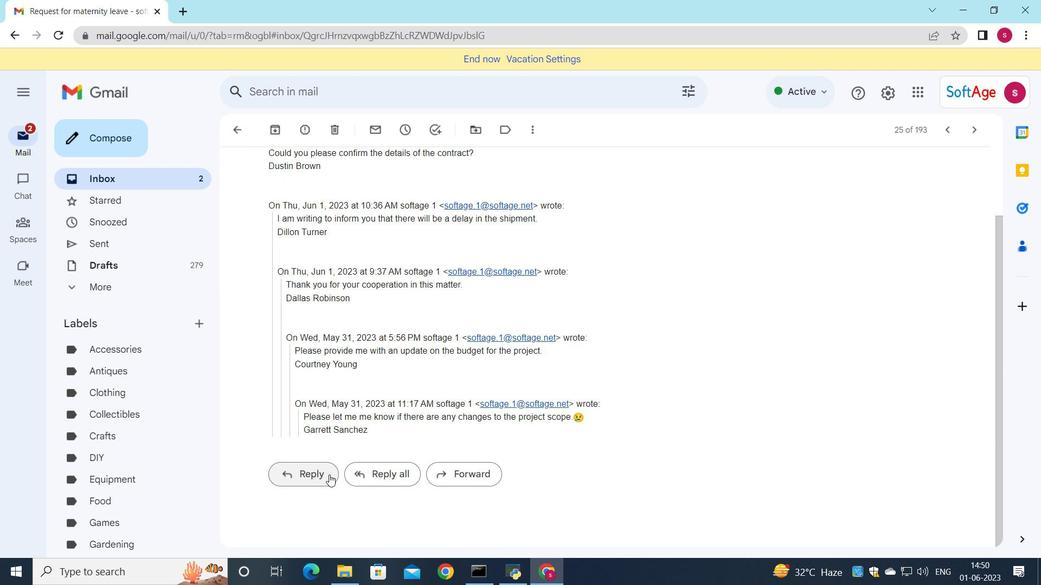 
Action: Mouse pressed left at (323, 475)
Screenshot: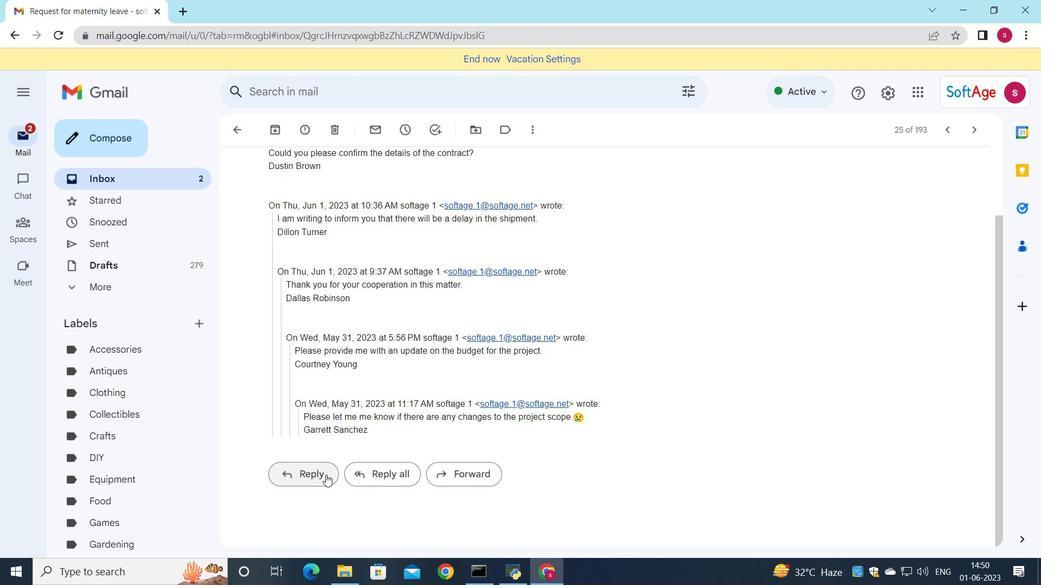 
Action: Mouse moved to (296, 372)
Screenshot: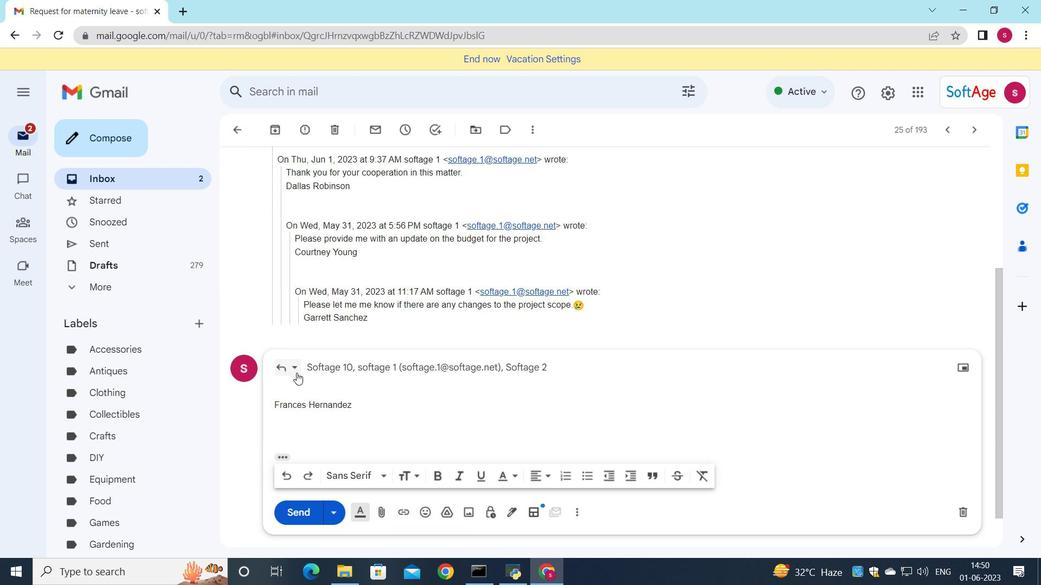 
Action: Mouse pressed left at (296, 372)
Screenshot: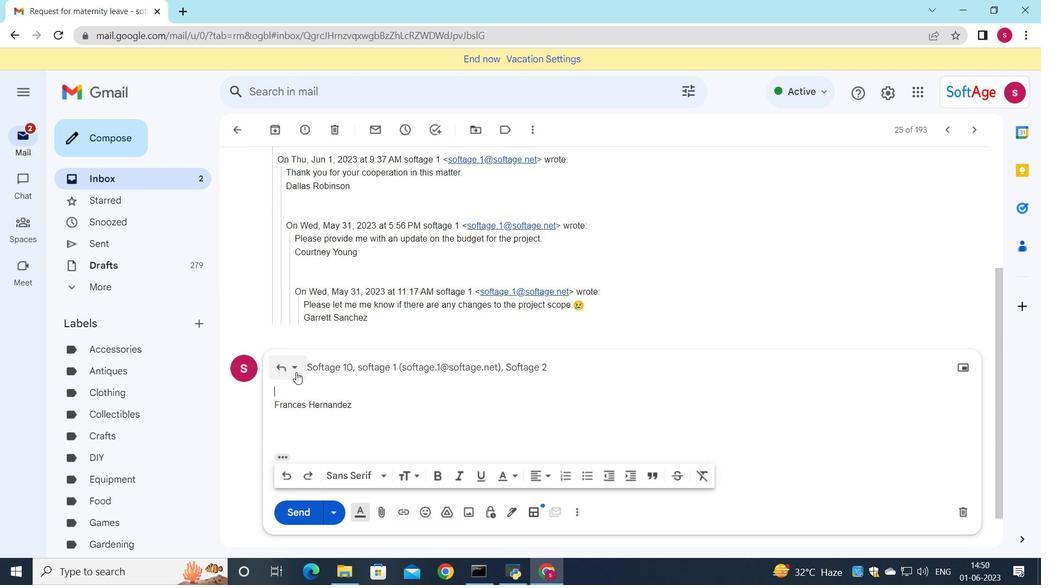 
Action: Mouse moved to (329, 462)
Screenshot: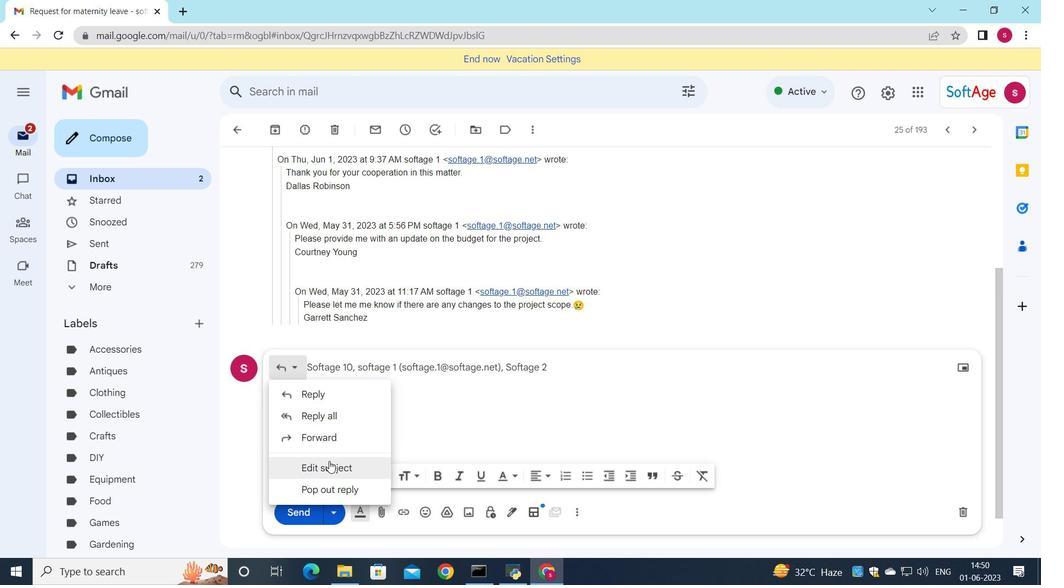 
Action: Mouse pressed left at (329, 462)
Screenshot: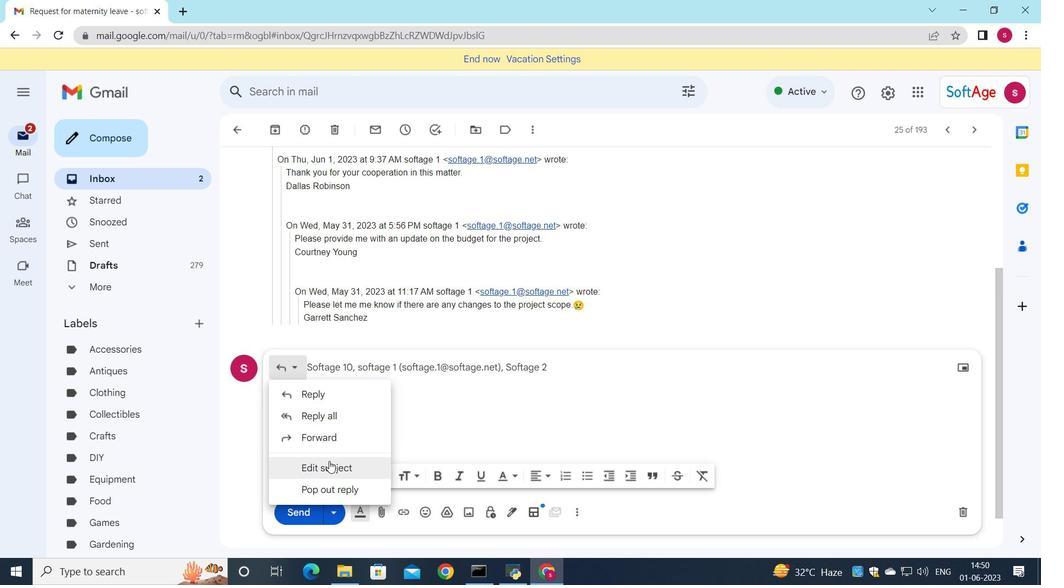 
Action: Mouse moved to (746, 257)
Screenshot: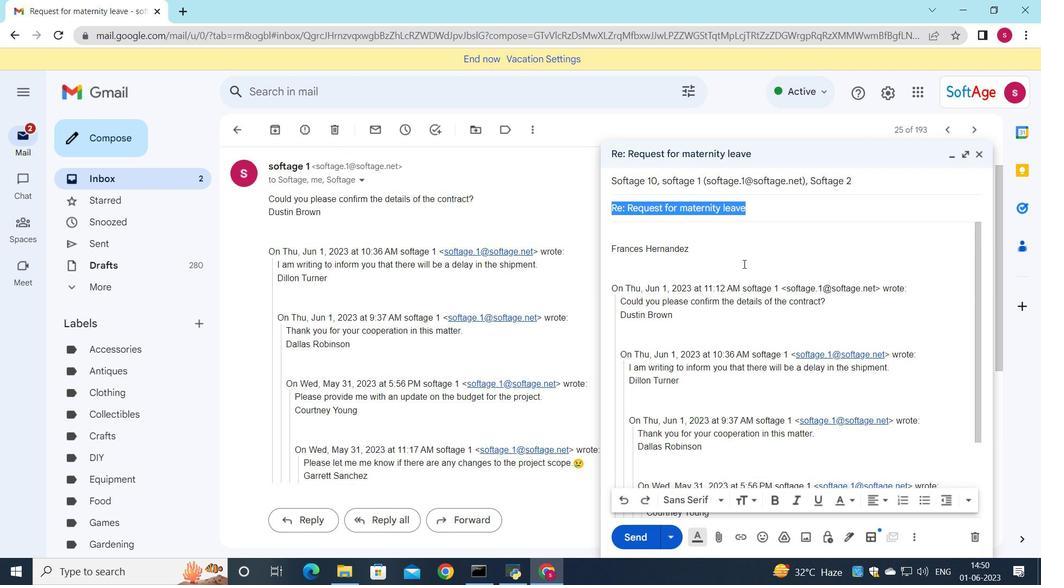 
Action: Key pressed <Key.shift>Request<Key.space>for<Key.space>a<Key.space>blog<Key.space>spot<Key.backspace><Key.backspace><Key.backspace><Key.backspace>post
Screenshot: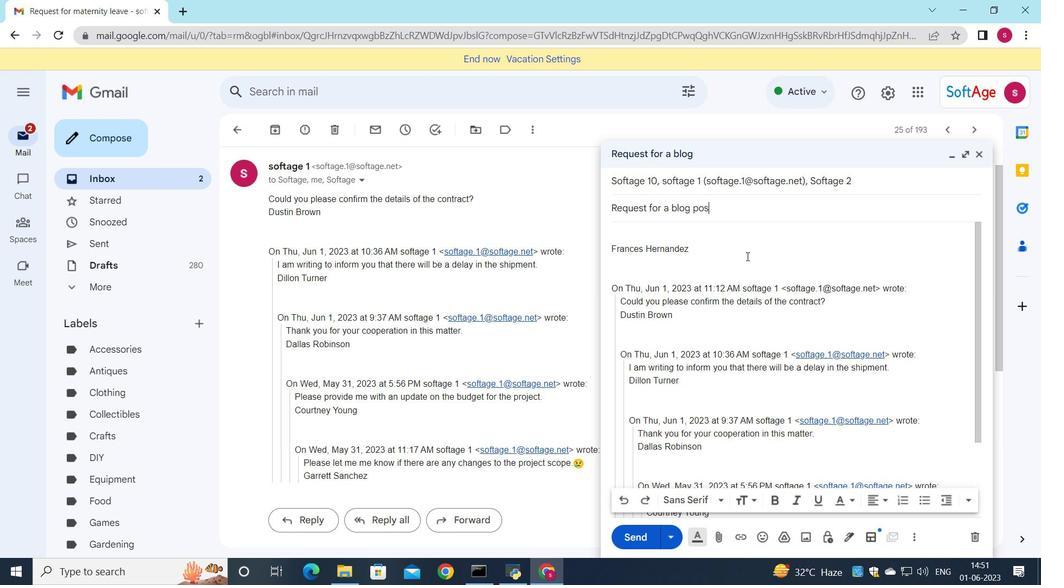 
Action: Mouse moved to (630, 242)
Screenshot: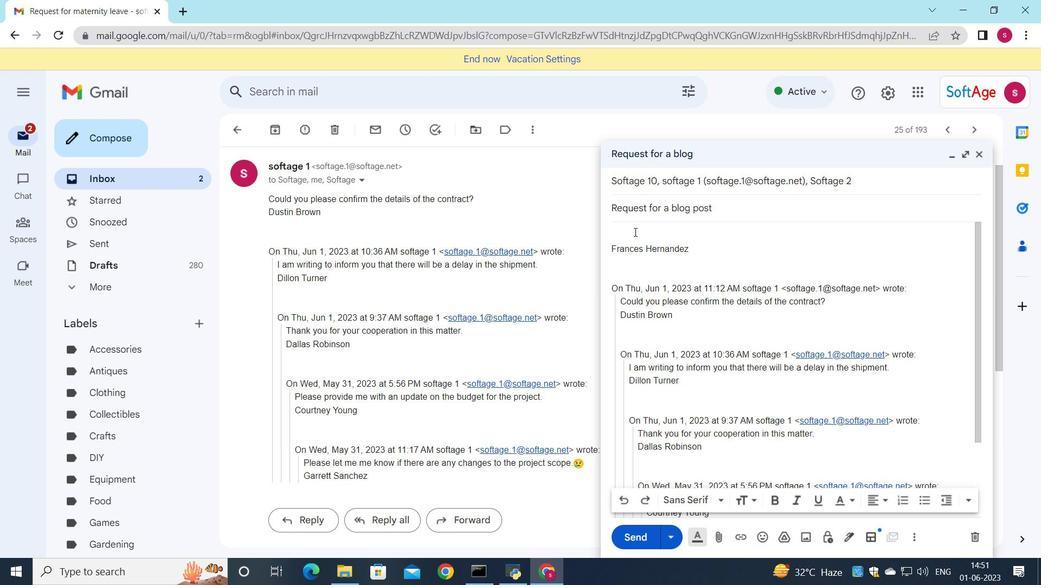 
Action: Mouse pressed left at (630, 242)
Screenshot: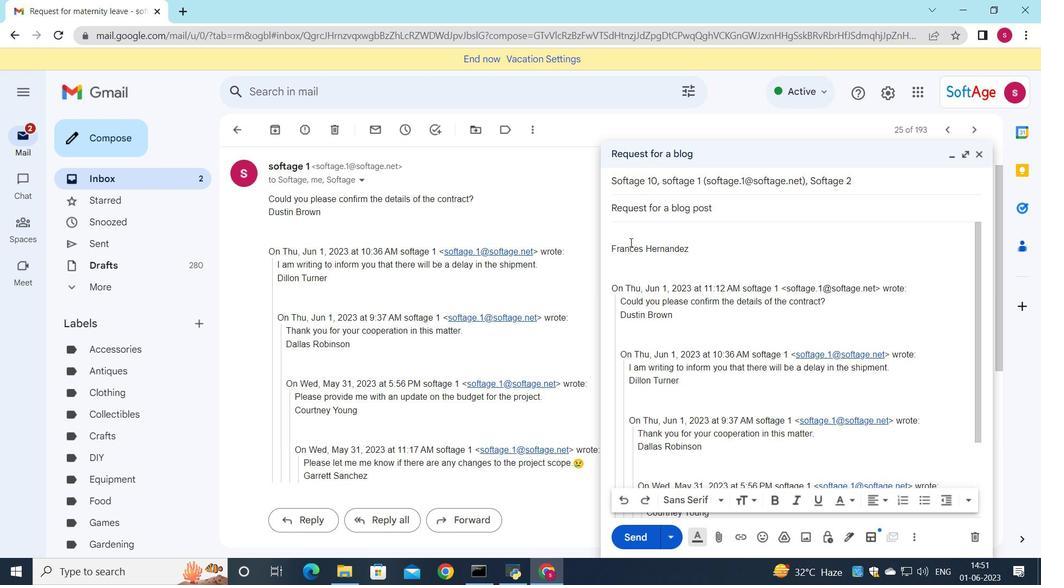 
Action: Mouse moved to (623, 234)
Screenshot: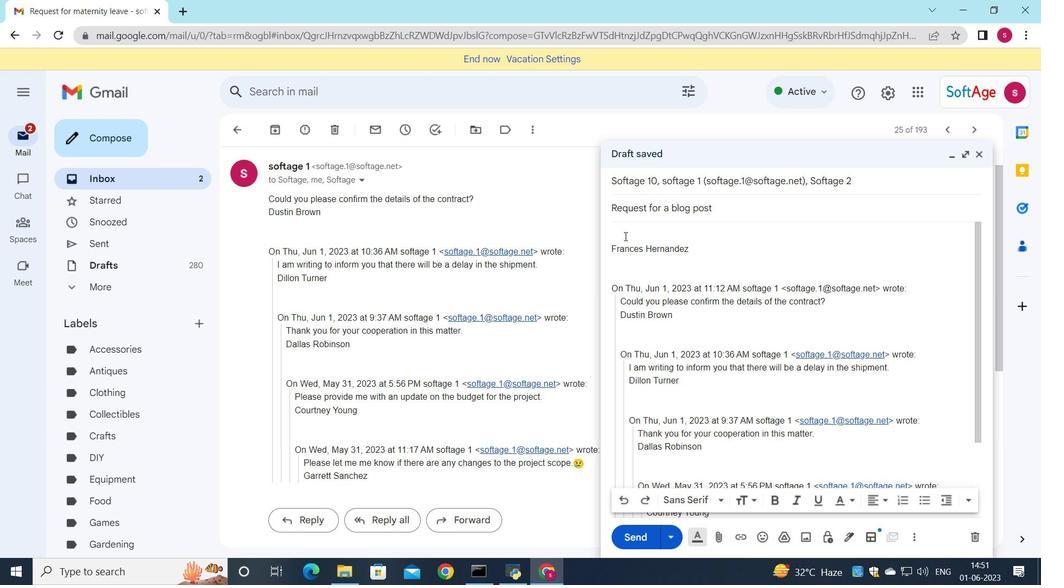 
Action: Mouse pressed left at (623, 234)
Screenshot: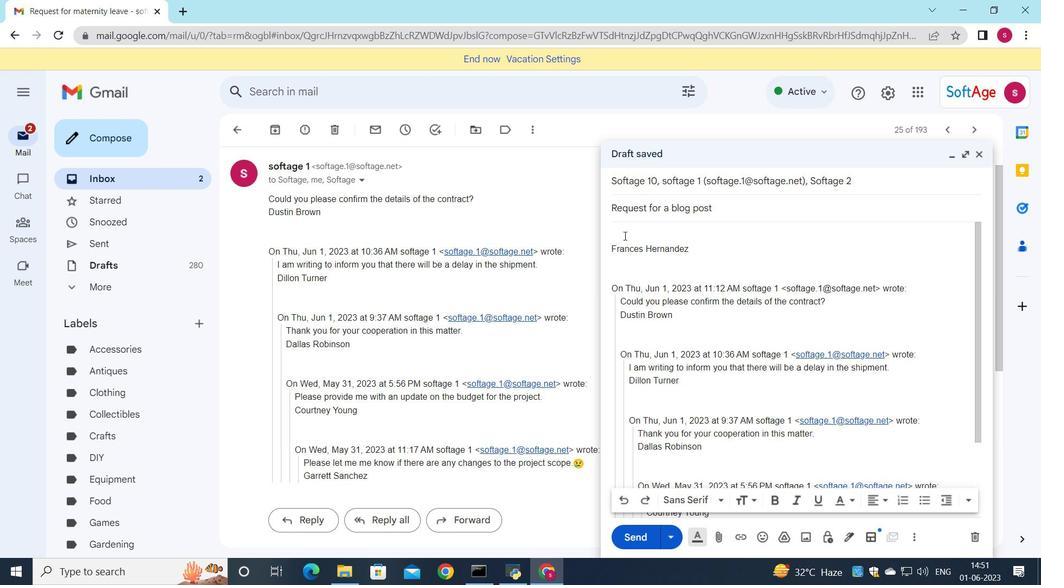
Action: Mouse moved to (629, 239)
Screenshot: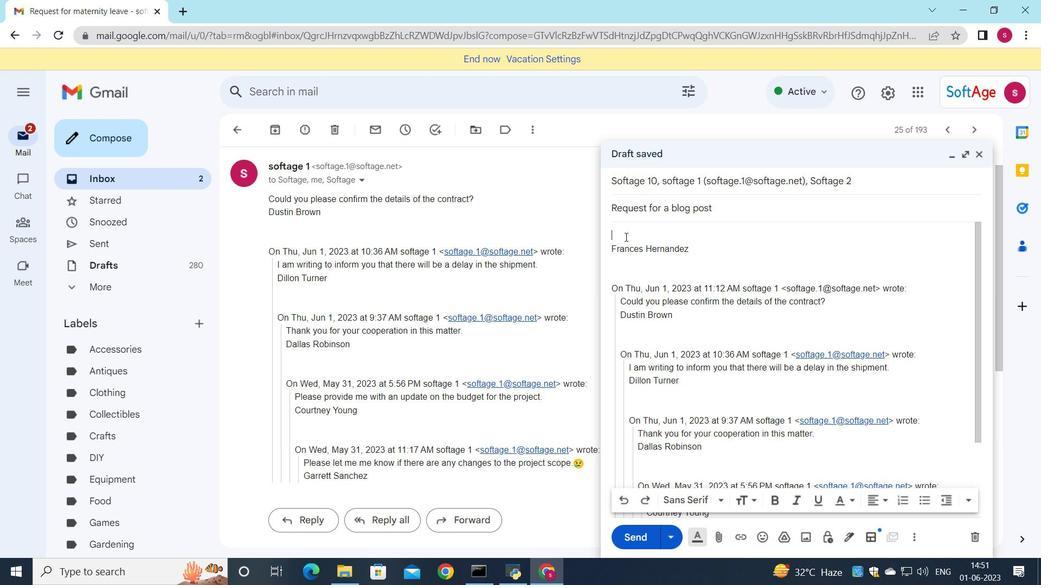 
Action: Key pressed <Key.shift>Pl<Key.backspace>lease<Key.space>let<Key.space>me<Key.space>know<Key.space>if<Key.space>there<Key.space>are<Key.space>ab<Key.backspace>ny<Key.space>updates<Key.space>on<Key.space>the<Key.space>recruimeb<Key.backspace>nt<Key.space>process.
Screenshot: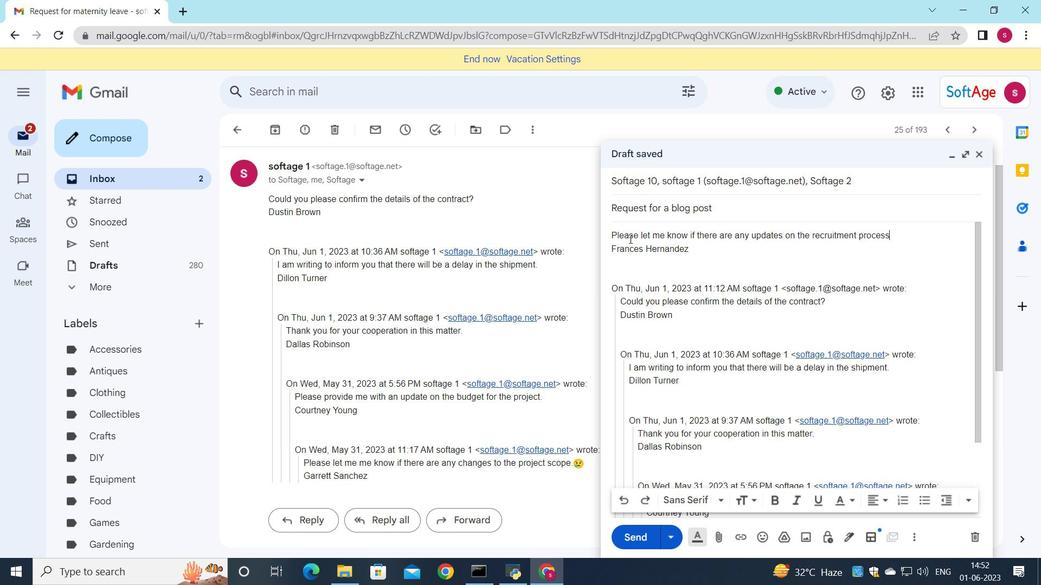 
Action: Mouse moved to (622, 505)
Screenshot: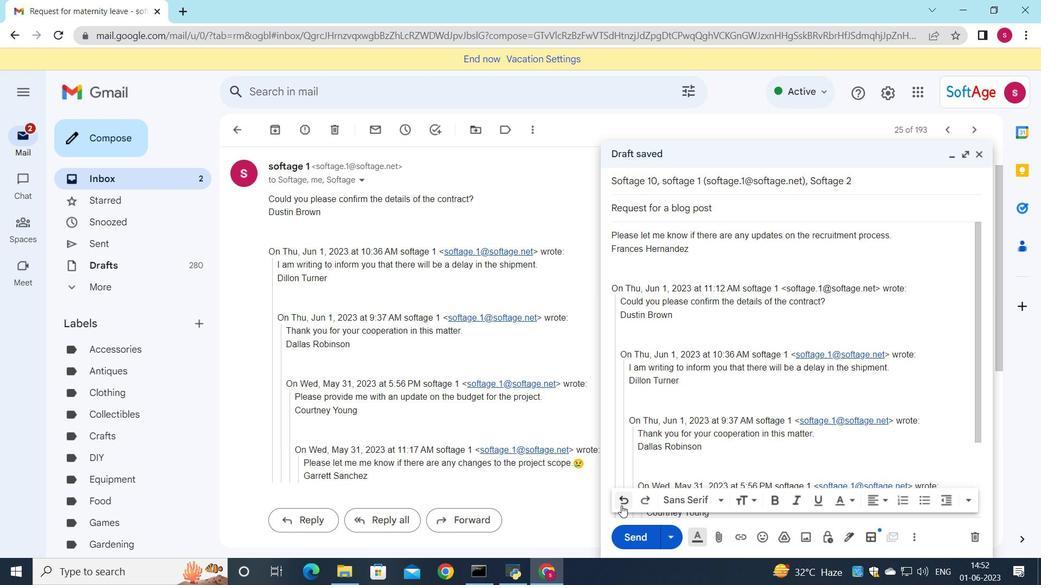 
Action: Mouse pressed left at (622, 505)
Screenshot: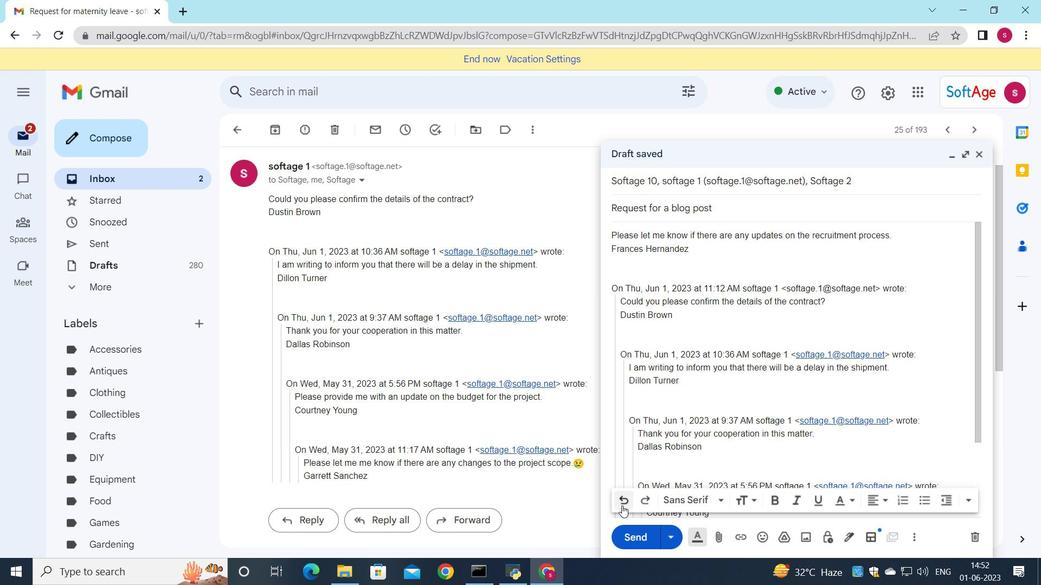 
Action: Mouse pressed left at (622, 505)
Screenshot: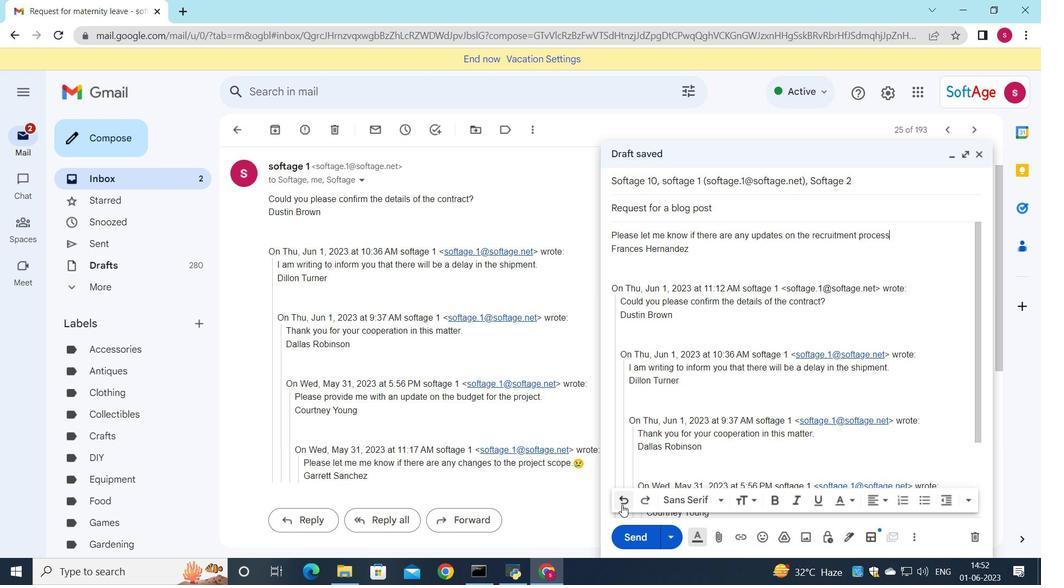 
Action: Mouse pressed left at (622, 505)
Screenshot: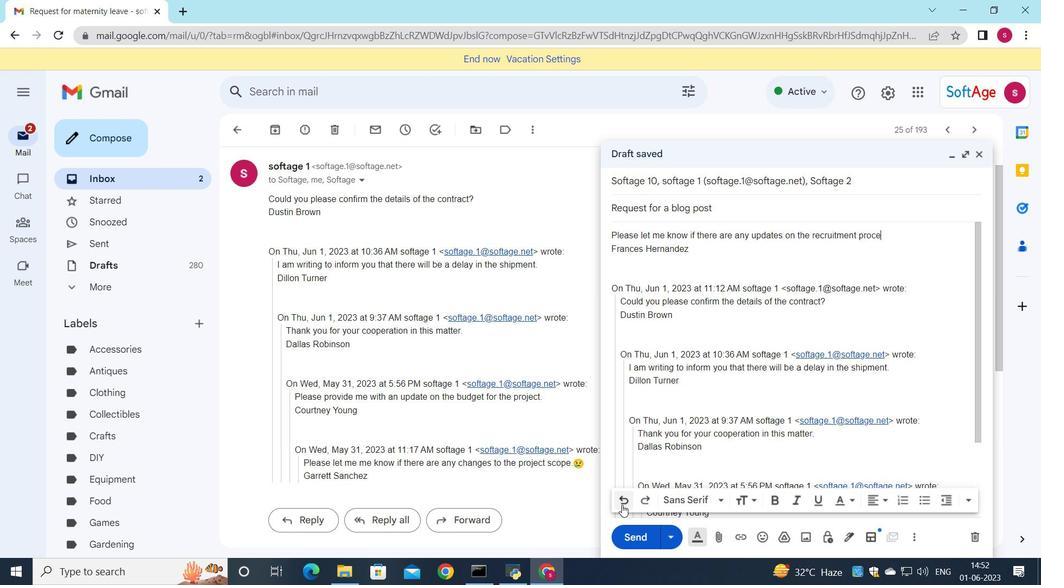 
Action: Mouse pressed left at (622, 505)
Screenshot: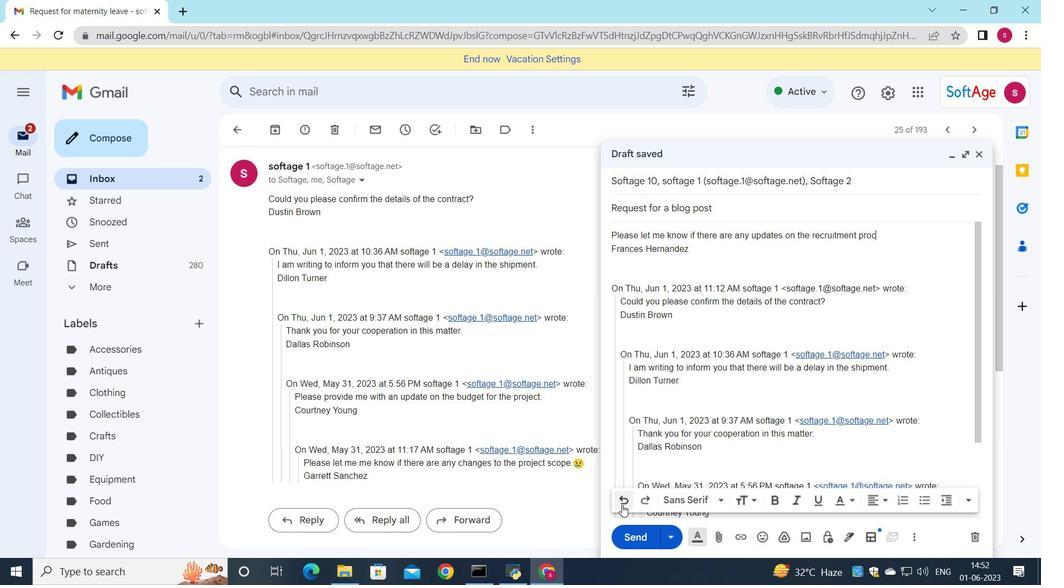 
Action: Mouse pressed left at (622, 505)
Screenshot: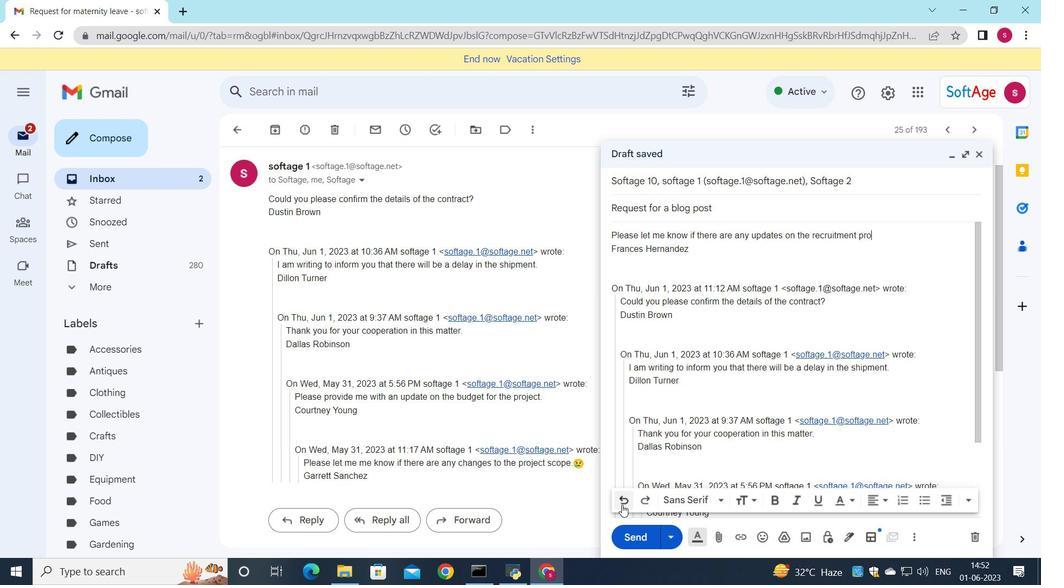 
Action: Mouse pressed left at (622, 505)
Screenshot: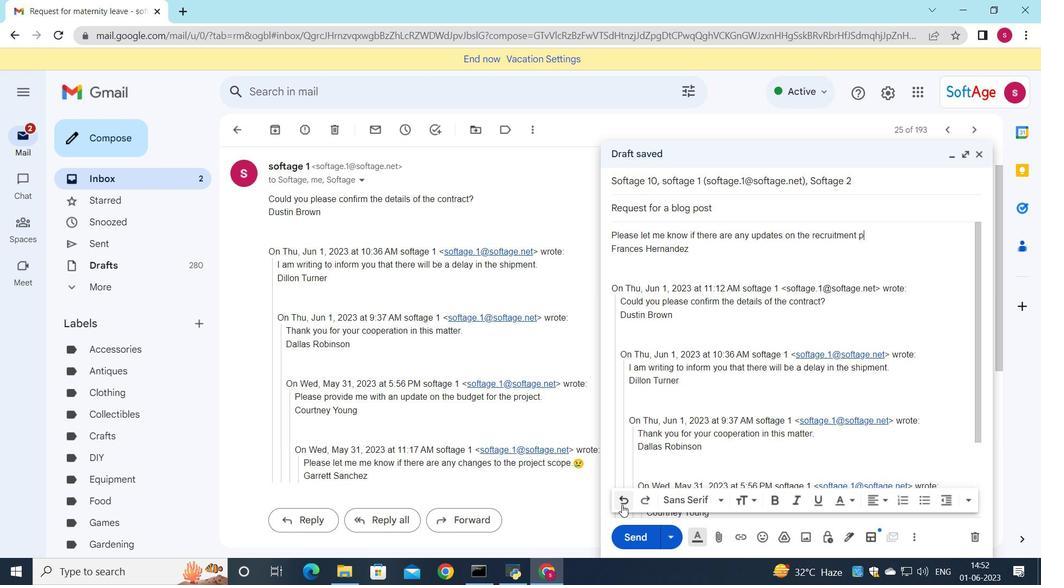 
Action: Mouse pressed left at (622, 505)
Screenshot: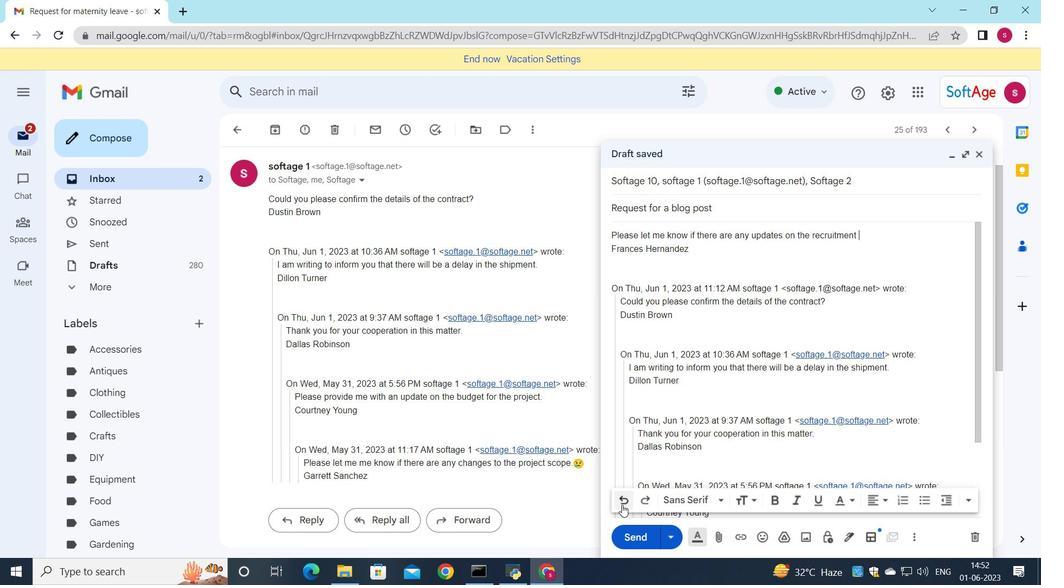 
Action: Mouse pressed left at (622, 505)
Screenshot: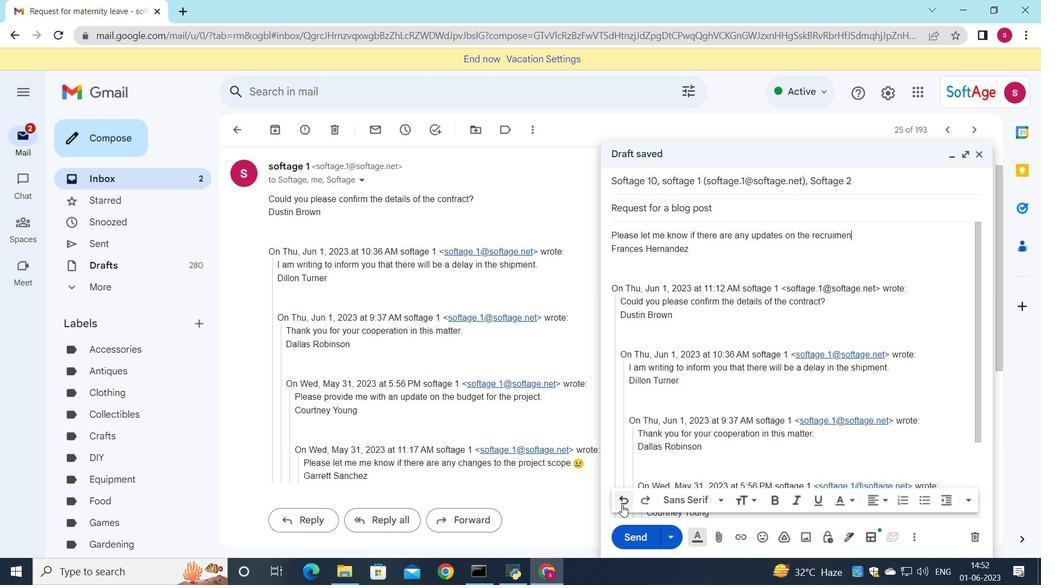 
Action: Mouse pressed left at (622, 505)
Screenshot: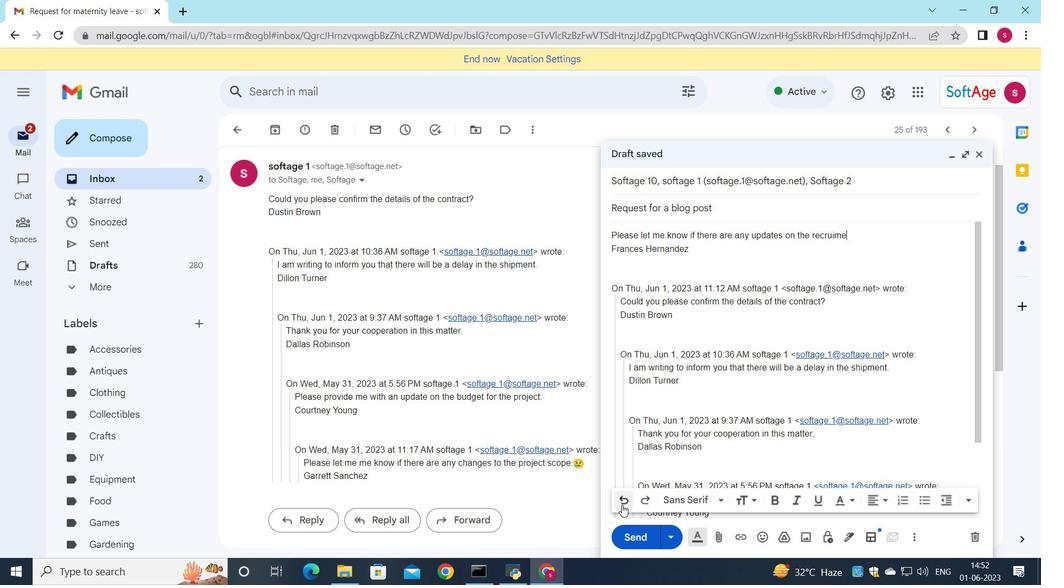 
Action: Mouse pressed left at (622, 505)
Screenshot: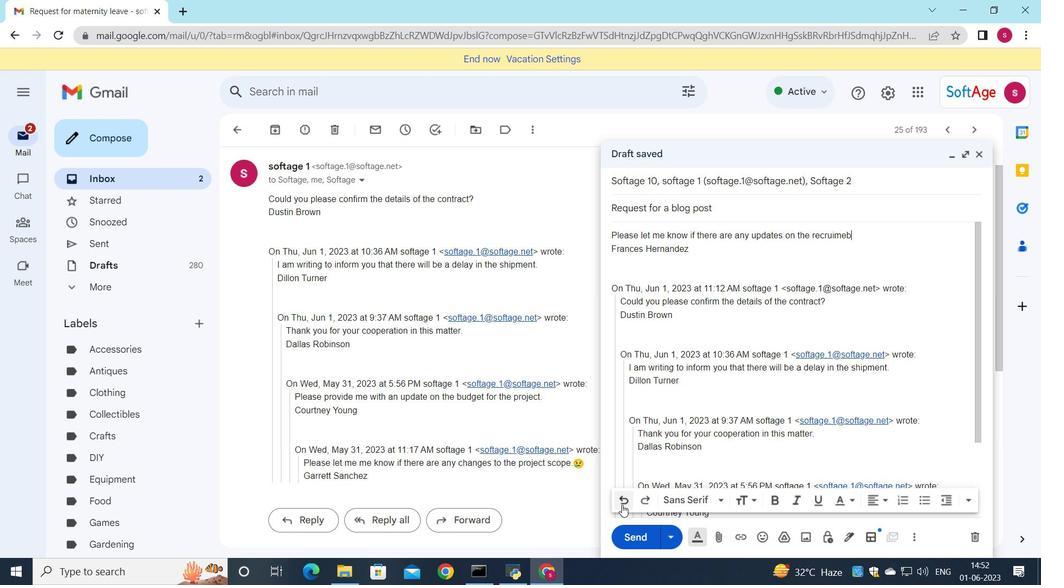 
Action: Mouse pressed left at (622, 505)
Screenshot: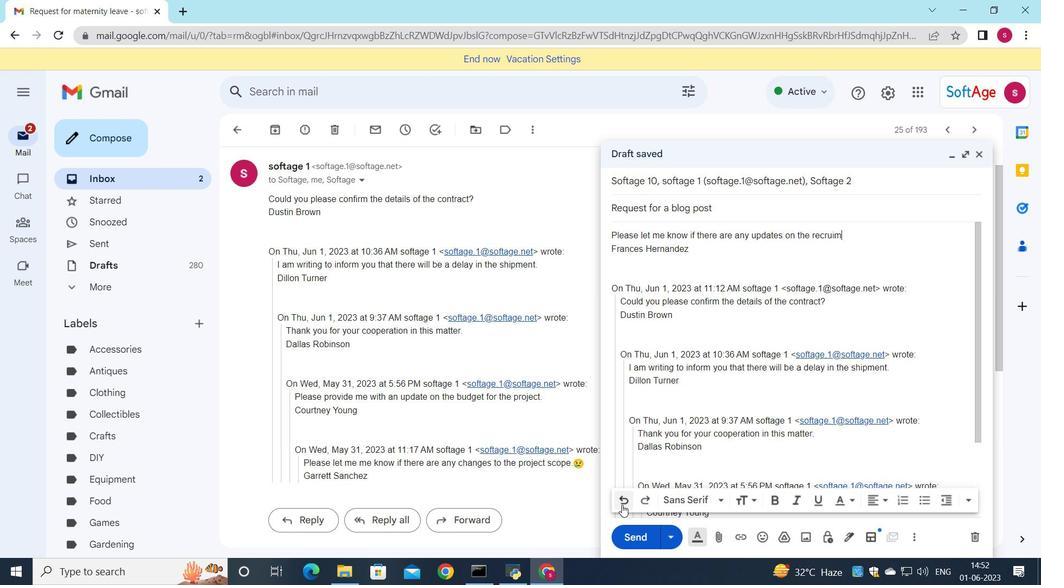 
Action: Mouse pressed left at (622, 505)
Screenshot: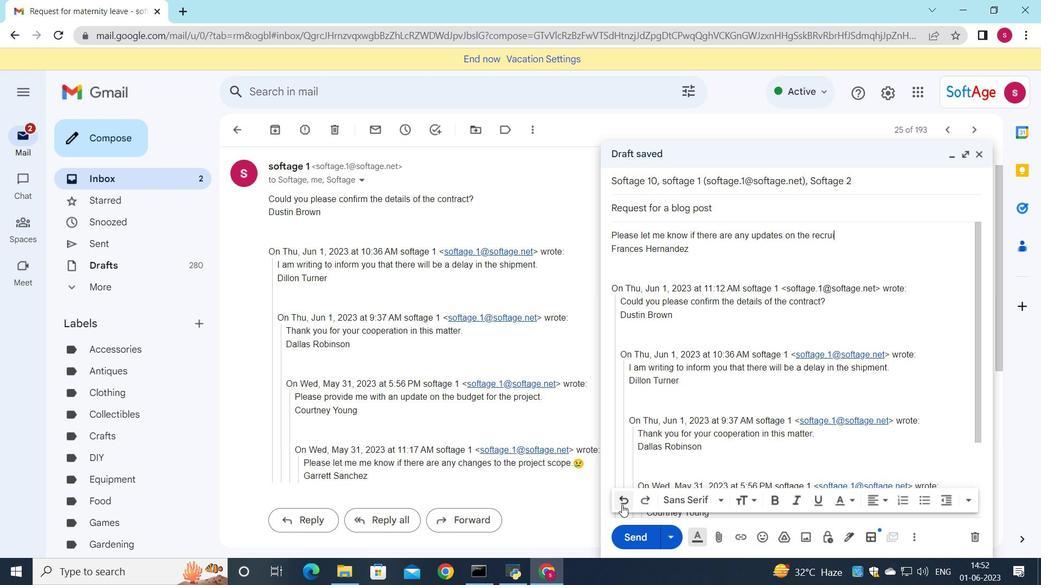 
Action: Mouse pressed left at (622, 505)
Screenshot: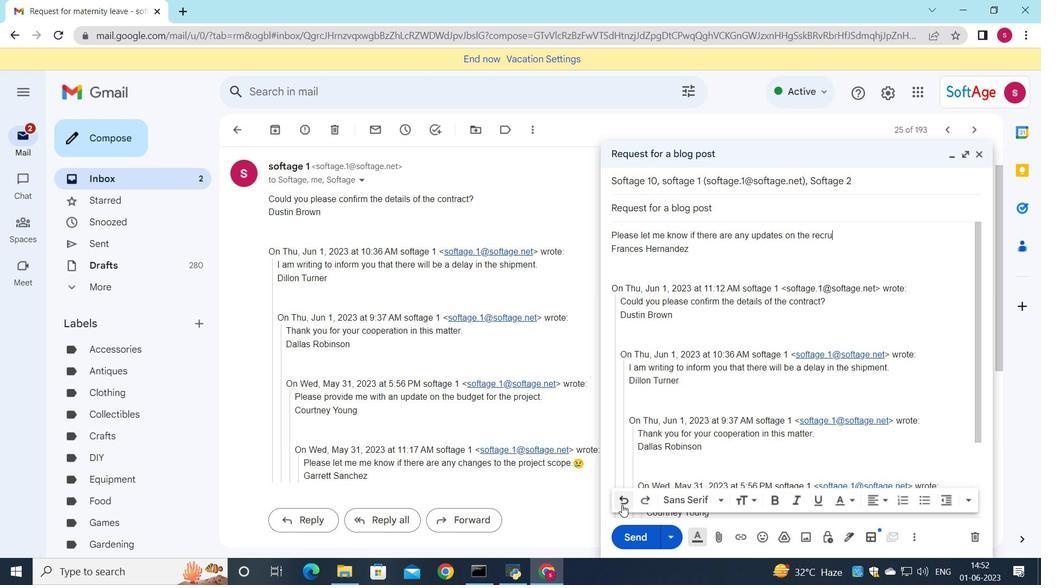 
Action: Mouse pressed left at (622, 505)
Screenshot: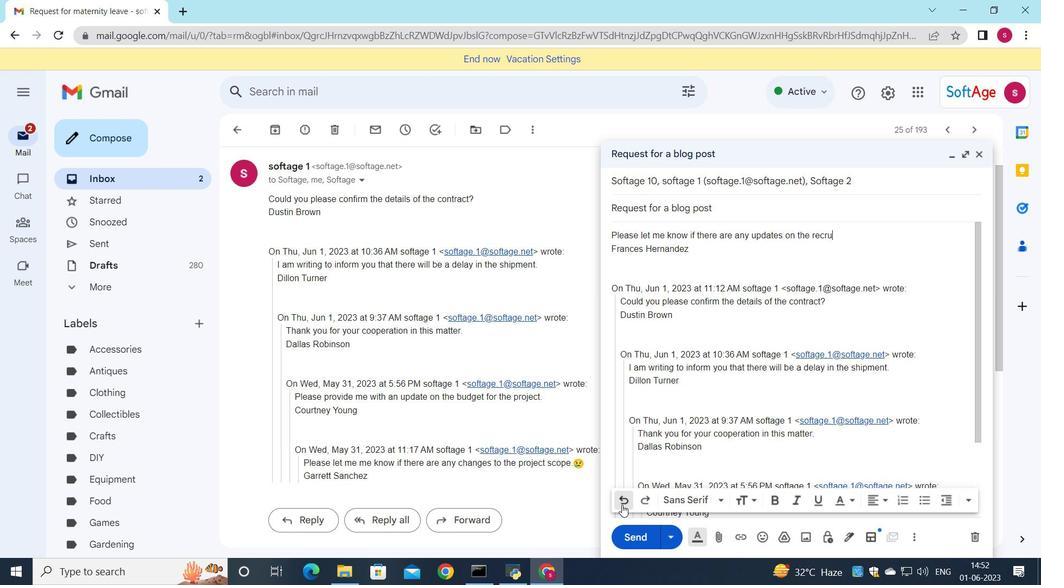 
Action: Mouse pressed left at (622, 505)
Screenshot: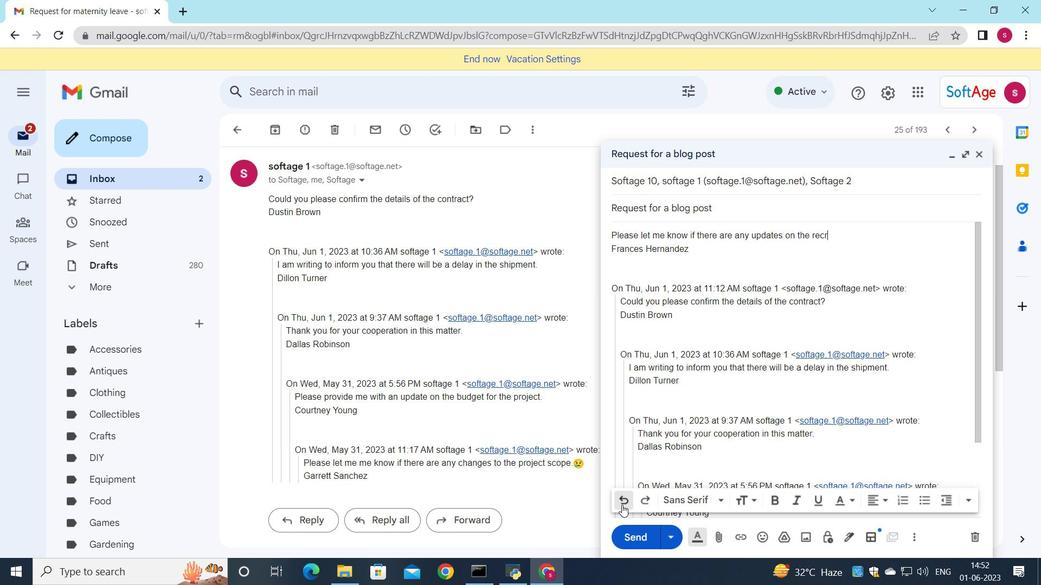 
Action: Mouse pressed left at (622, 505)
Screenshot: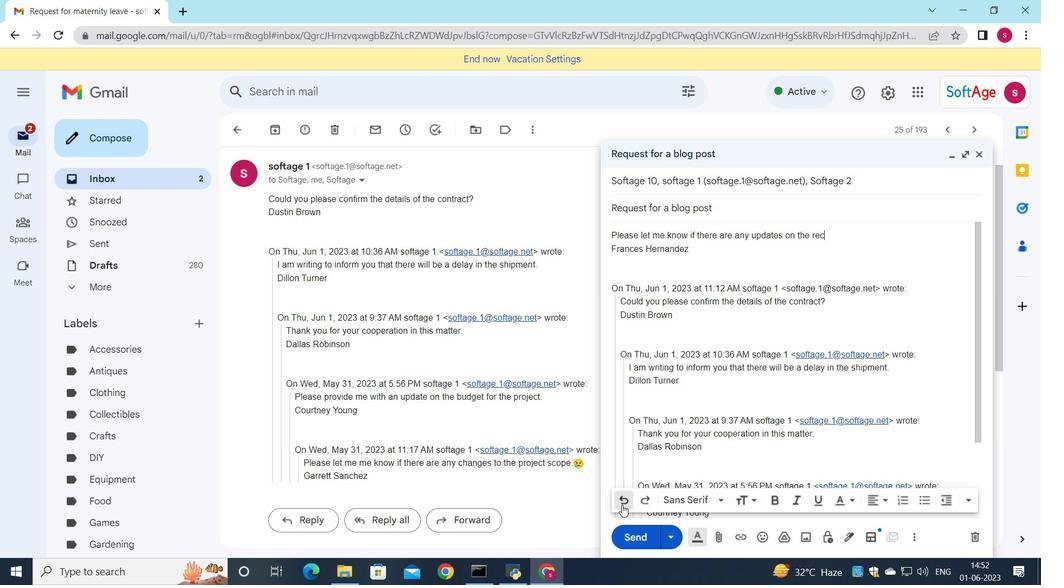 
Action: Mouse pressed left at (622, 505)
Screenshot: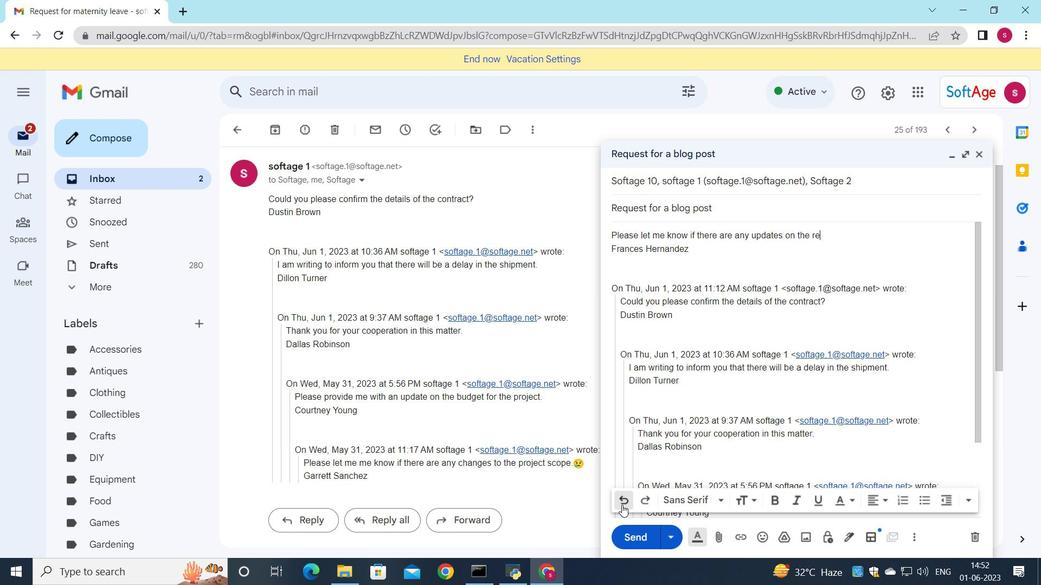 
Action: Mouse pressed left at (622, 505)
Screenshot: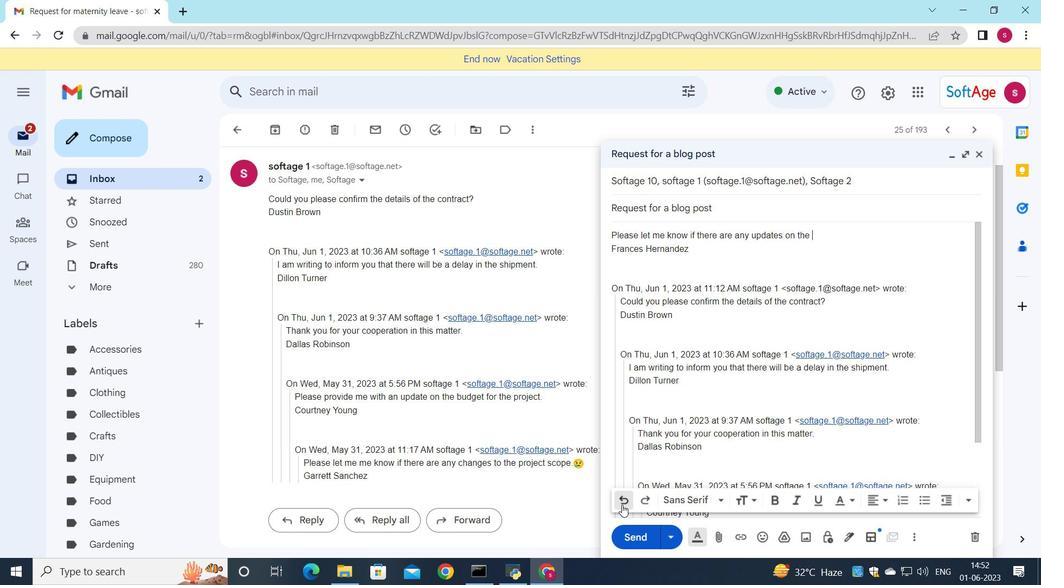 
Action: Mouse pressed left at (622, 505)
Screenshot: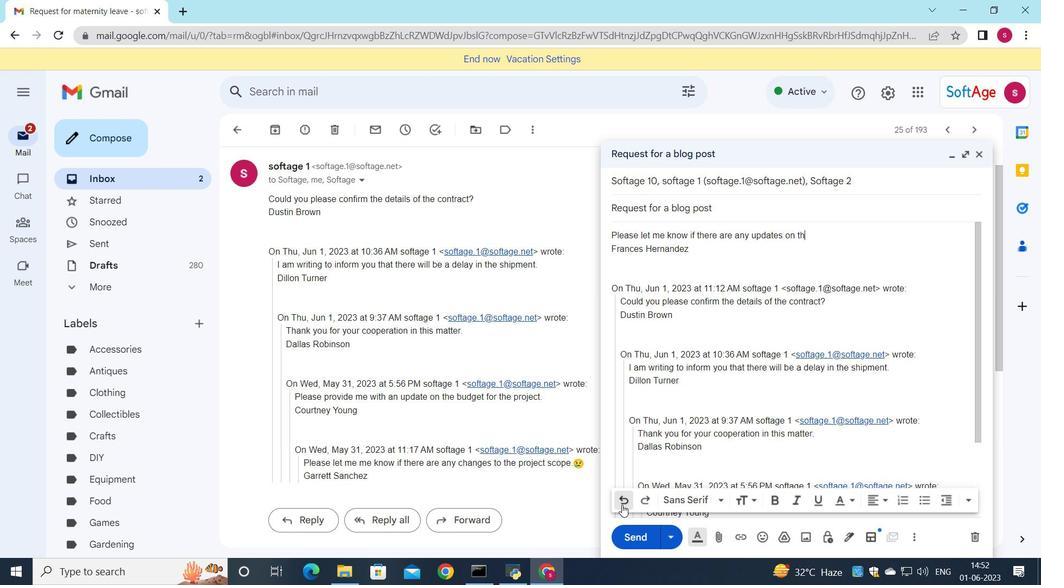 
Action: Mouse pressed left at (622, 505)
Screenshot: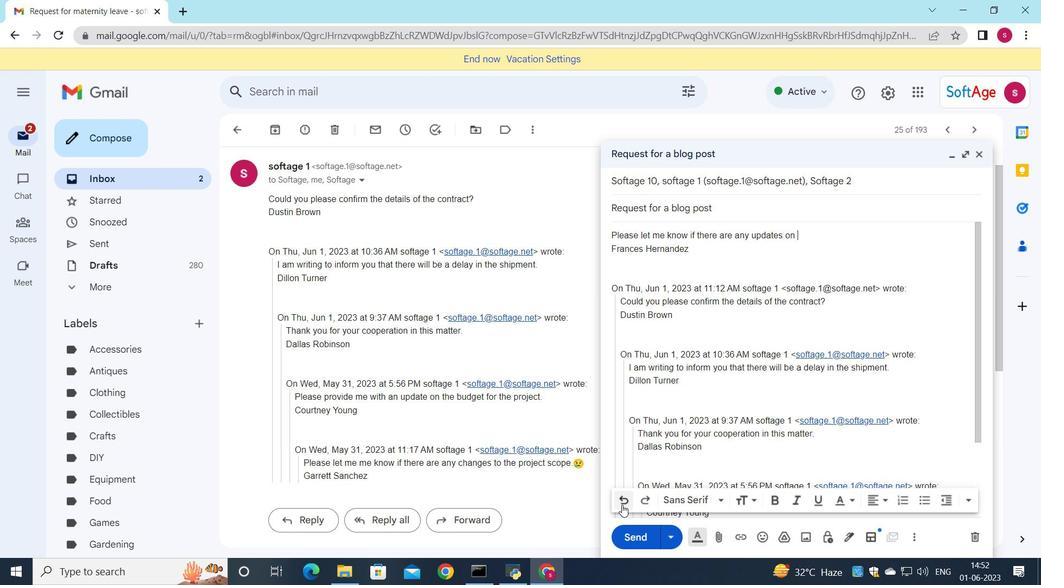 
Action: Mouse pressed left at (622, 505)
Screenshot: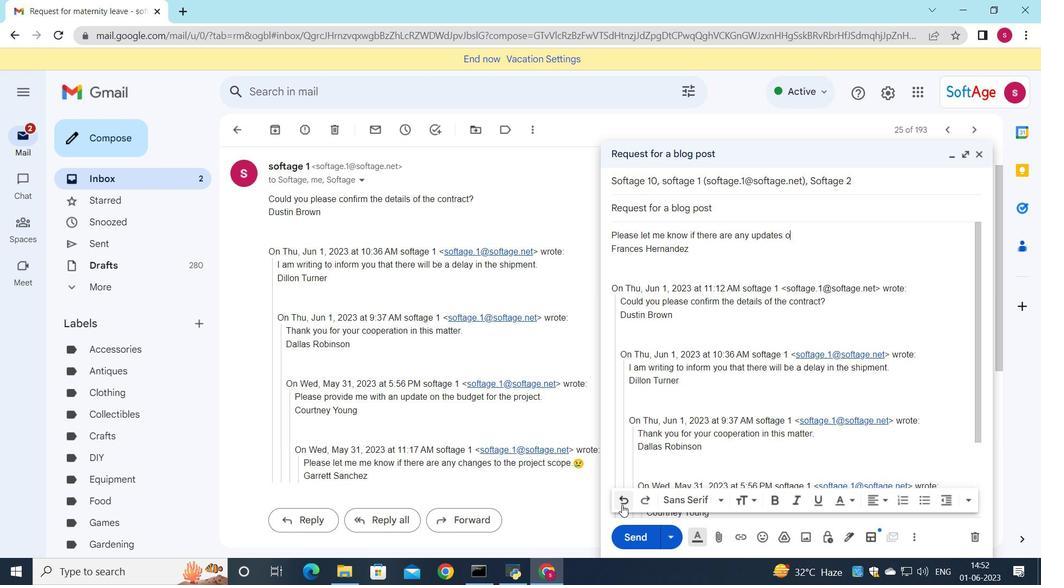 
Action: Mouse pressed left at (622, 505)
Screenshot: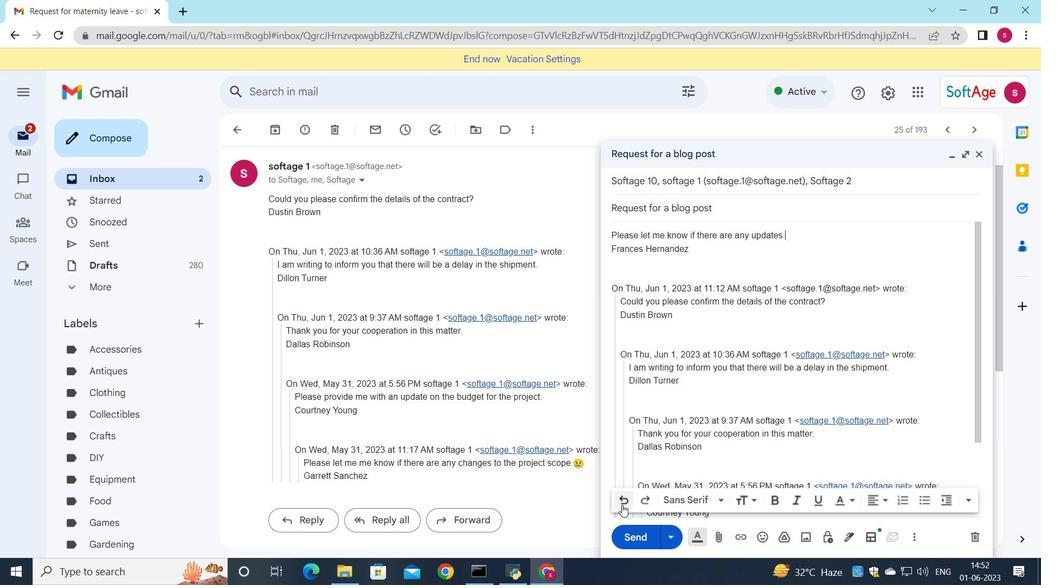 
Action: Mouse pressed left at (622, 505)
Screenshot: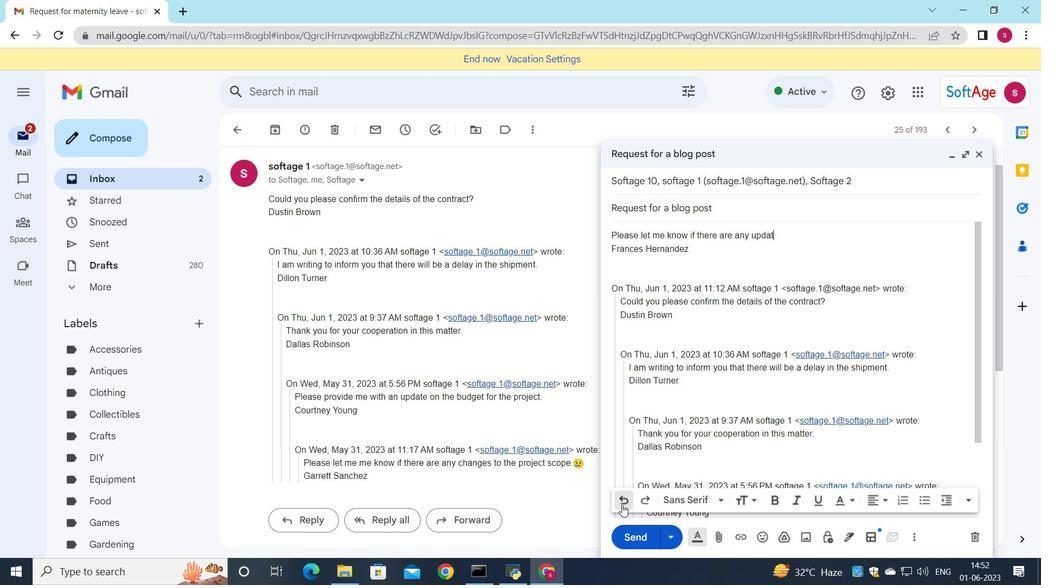 
Action: Mouse pressed left at (622, 505)
Screenshot: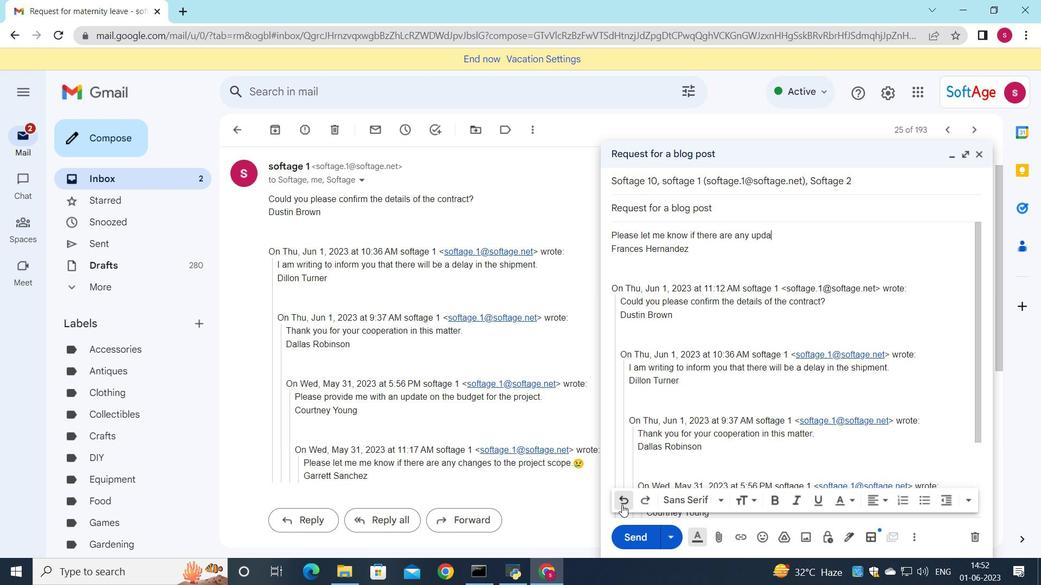 
Action: Mouse pressed left at (622, 505)
Screenshot: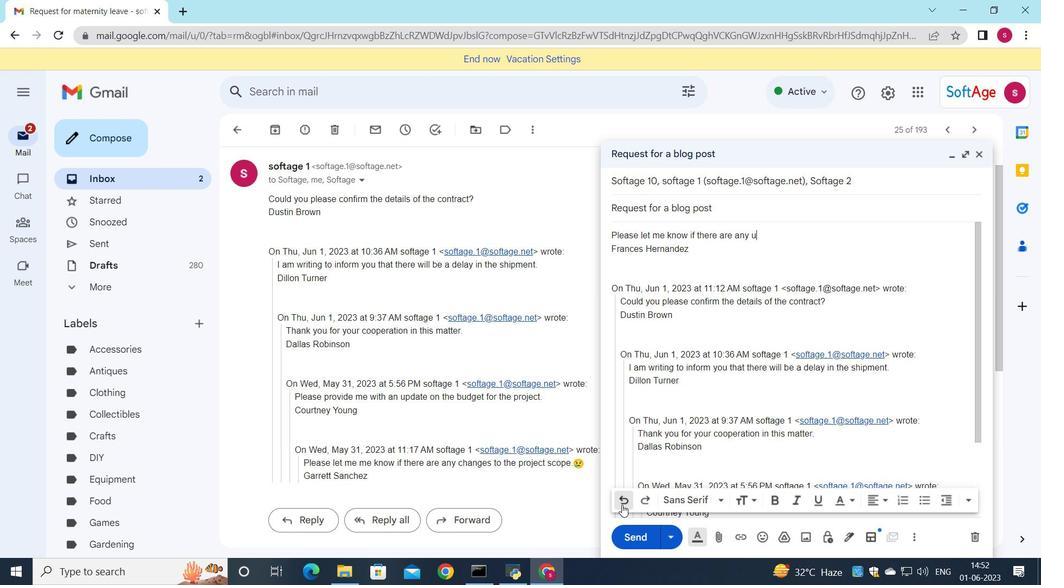 
Action: Mouse pressed left at (622, 505)
Screenshot: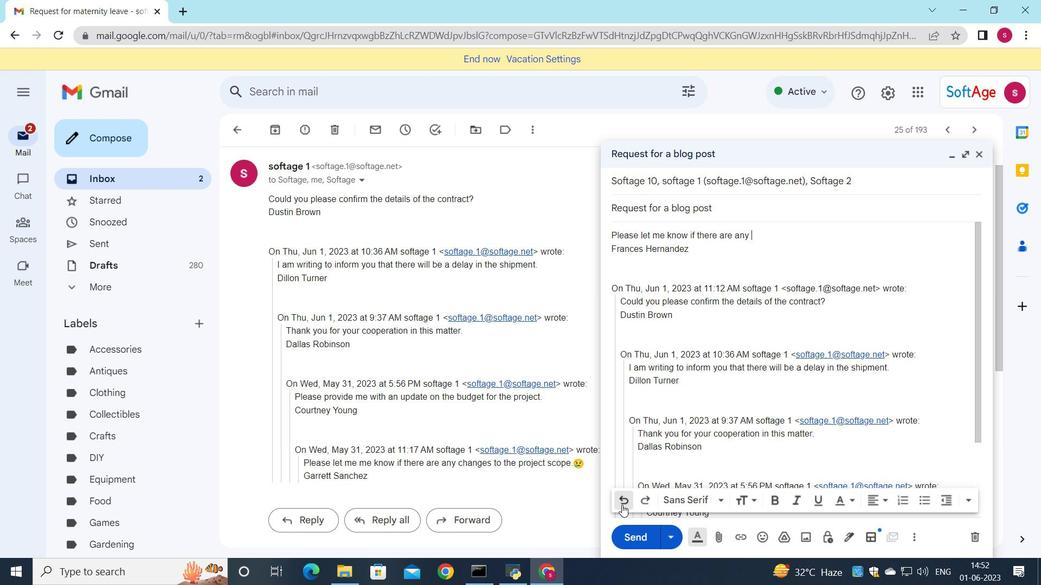 
Action: Mouse pressed left at (622, 505)
Screenshot: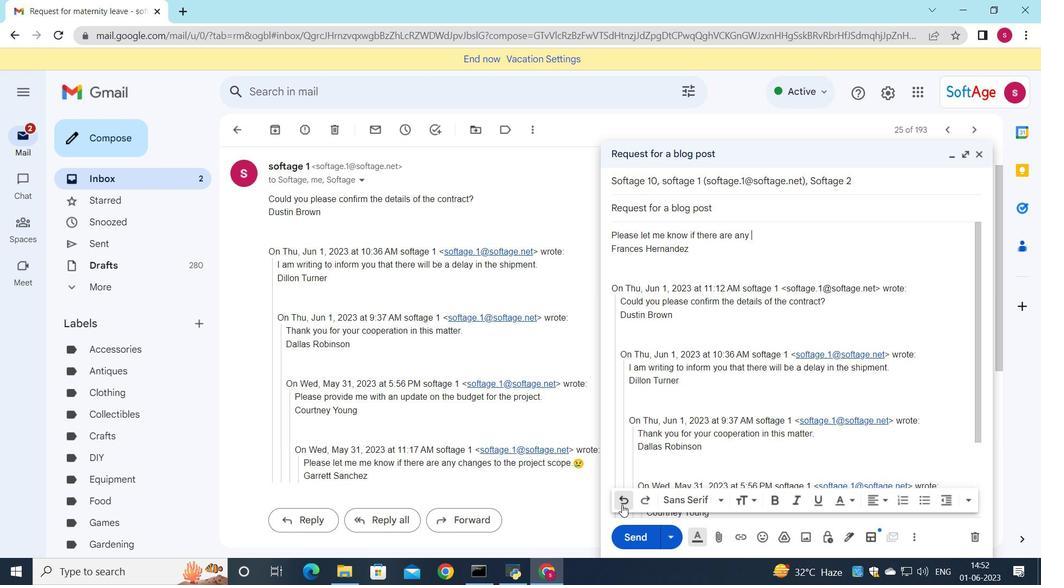 
Action: Mouse pressed left at (622, 505)
Screenshot: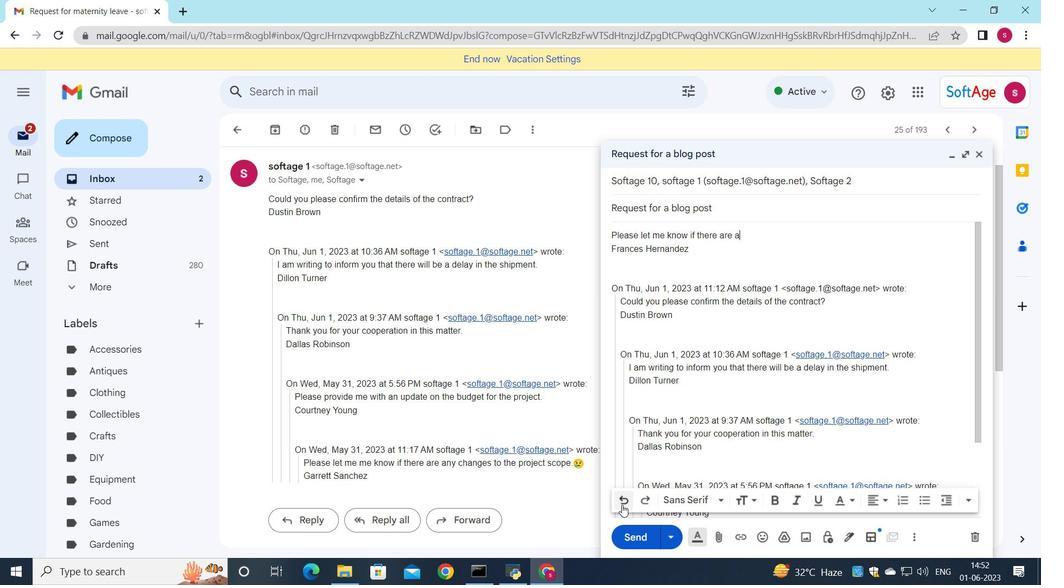
Action: Mouse pressed left at (622, 505)
Screenshot: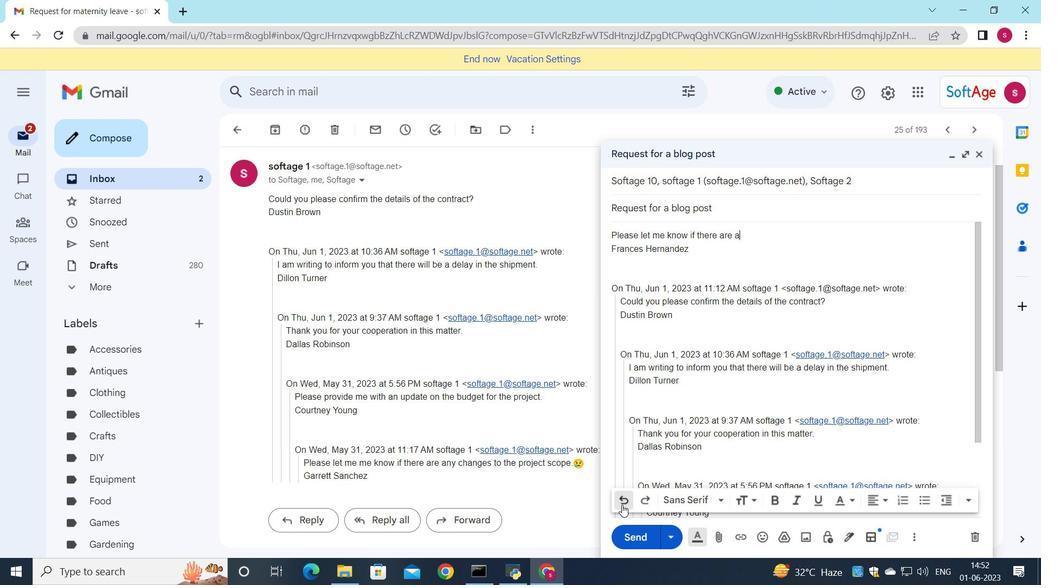 
Action: Mouse pressed left at (622, 505)
Screenshot: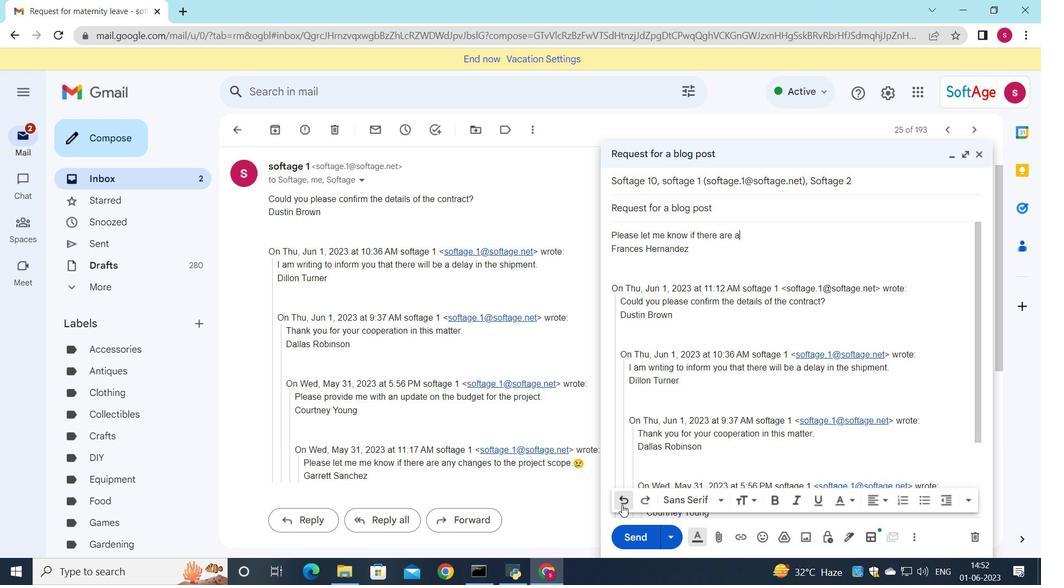 
Action: Mouse pressed left at (622, 505)
Screenshot: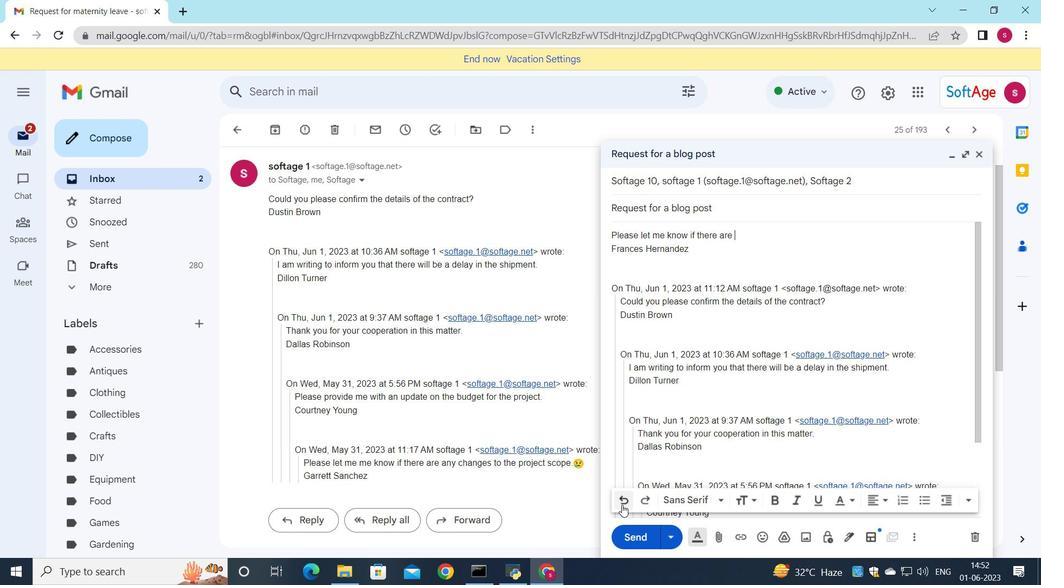 
Action: Mouse pressed left at (622, 505)
Screenshot: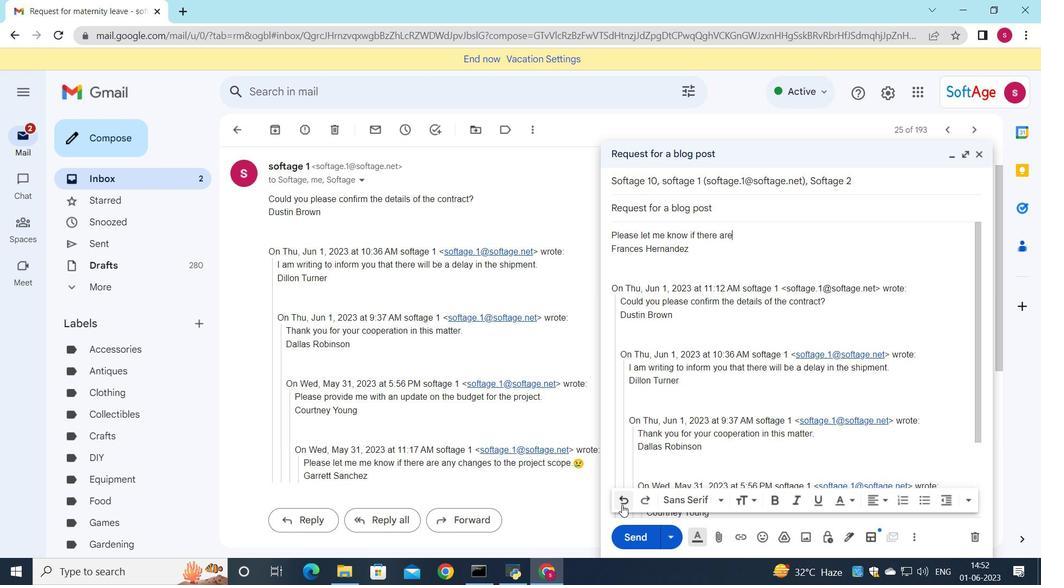 
Action: Mouse pressed left at (622, 505)
Screenshot: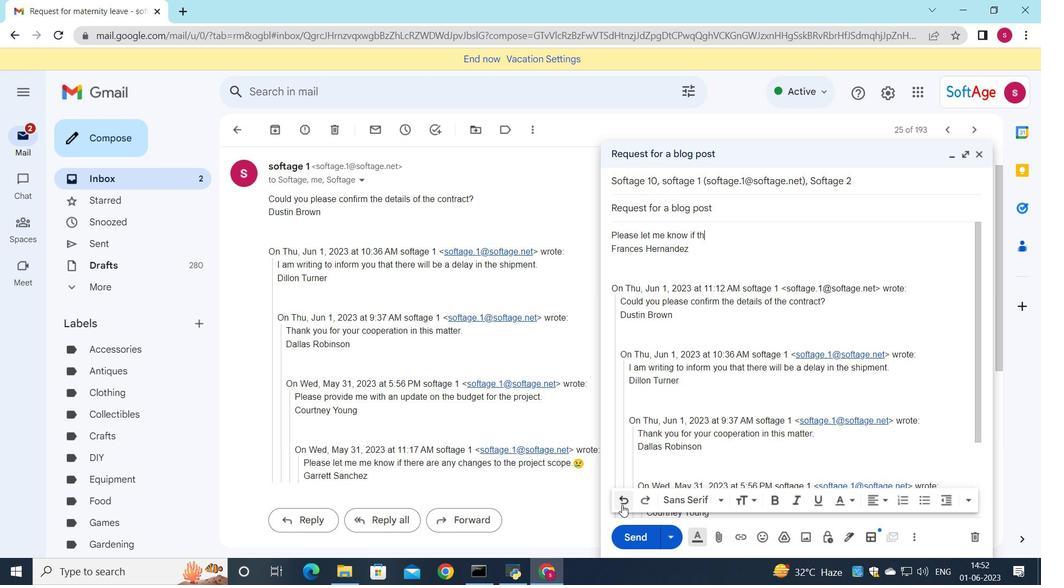 
Action: Mouse pressed left at (622, 505)
Screenshot: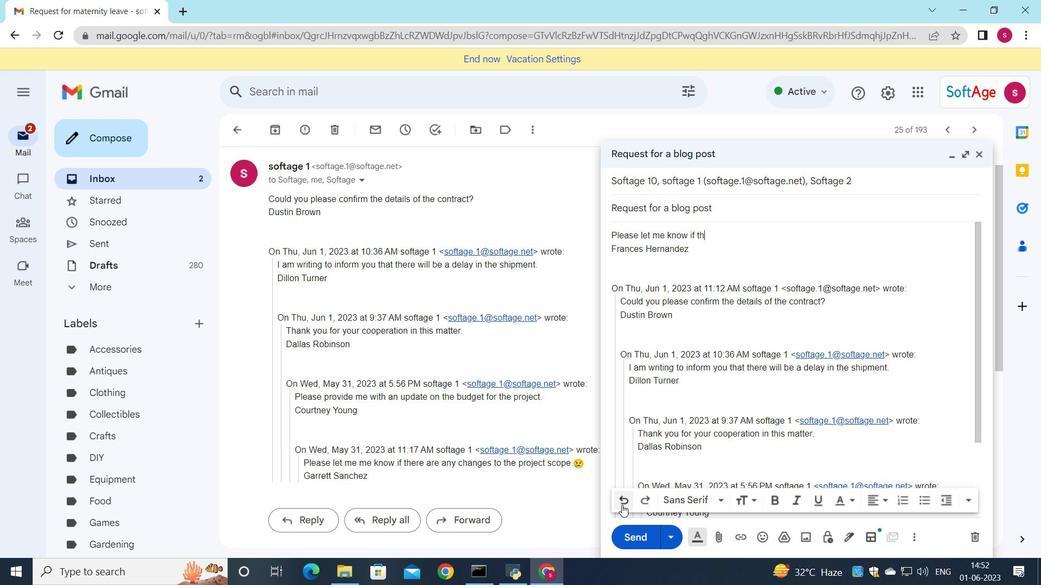 
Action: Mouse pressed left at (622, 505)
Screenshot: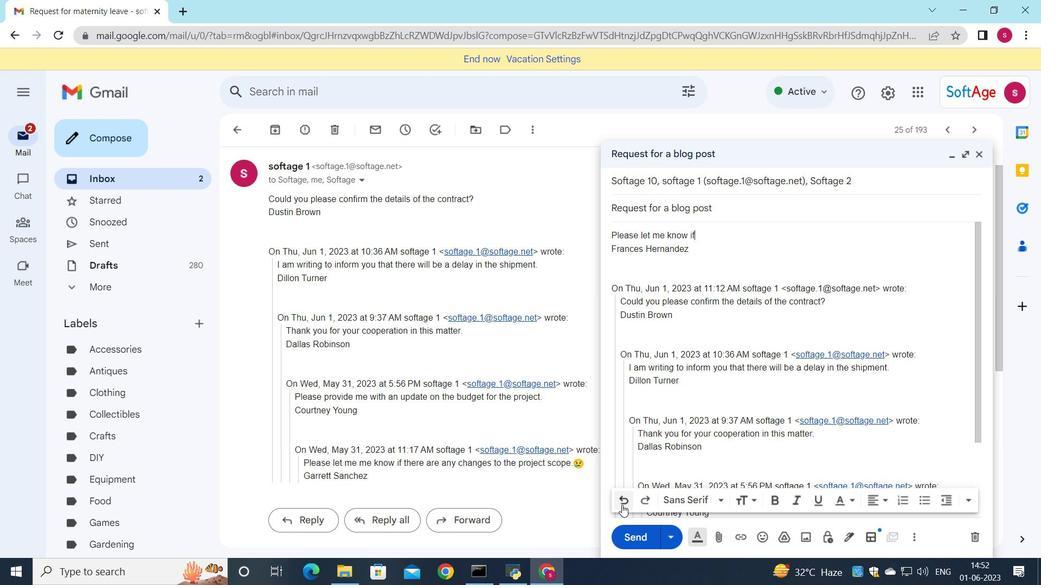 
Action: Mouse pressed left at (622, 505)
Screenshot: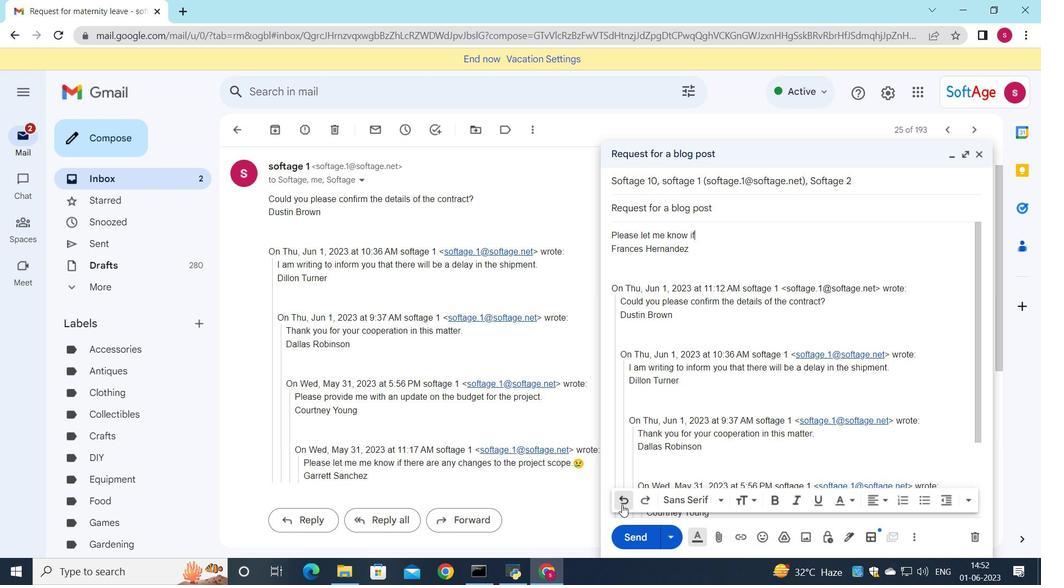 
Action: Mouse pressed left at (622, 505)
Screenshot: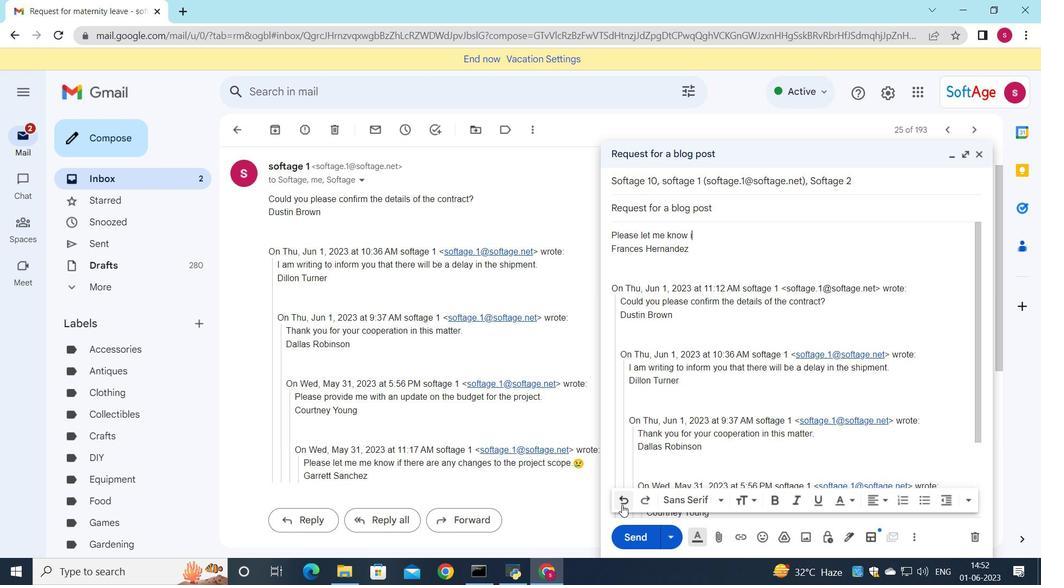 
Action: Mouse pressed left at (622, 505)
Screenshot: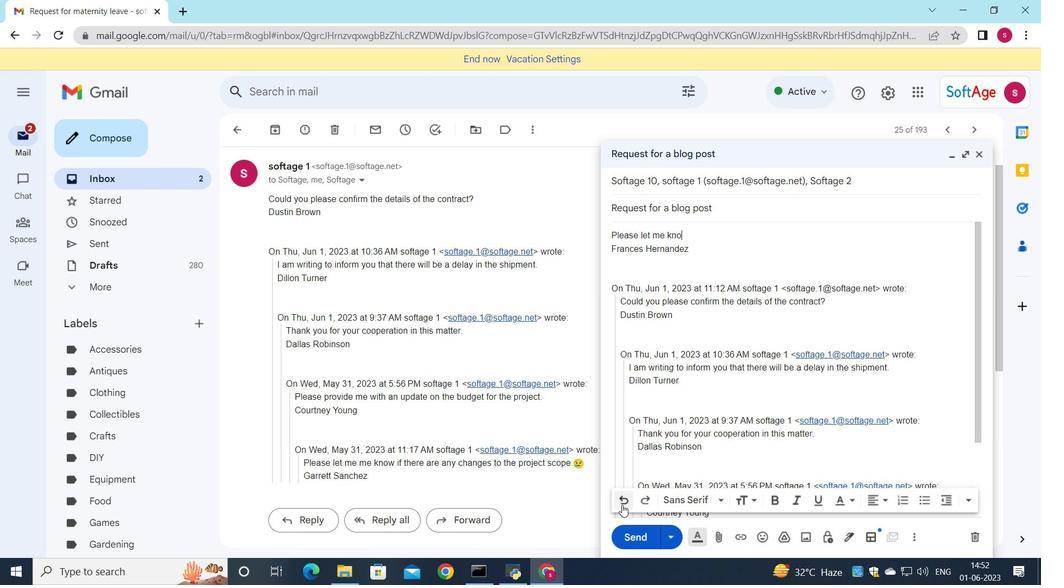 
Action: Mouse pressed left at (622, 505)
Screenshot: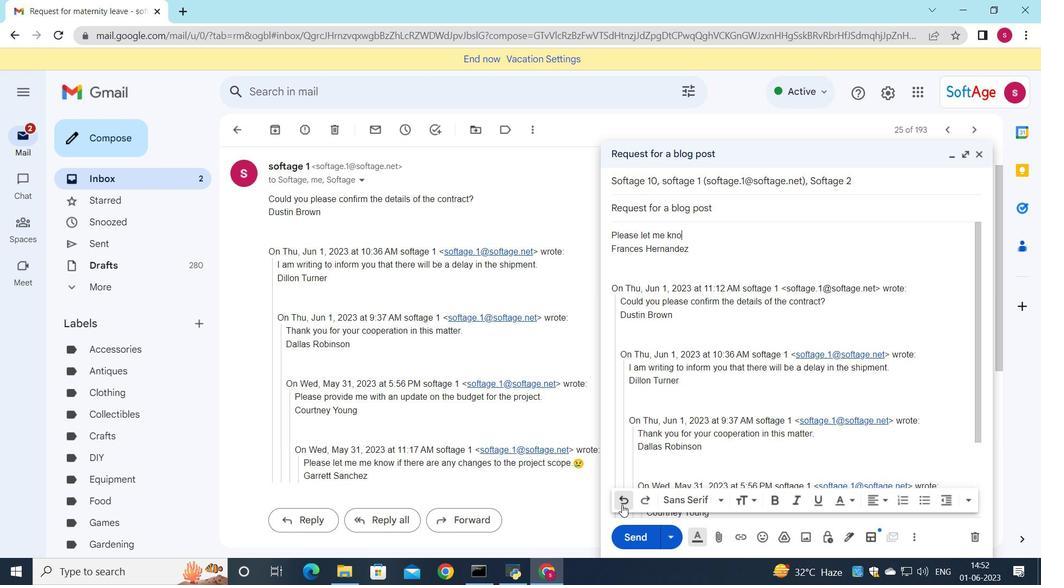 
Action: Mouse pressed left at (622, 505)
Screenshot: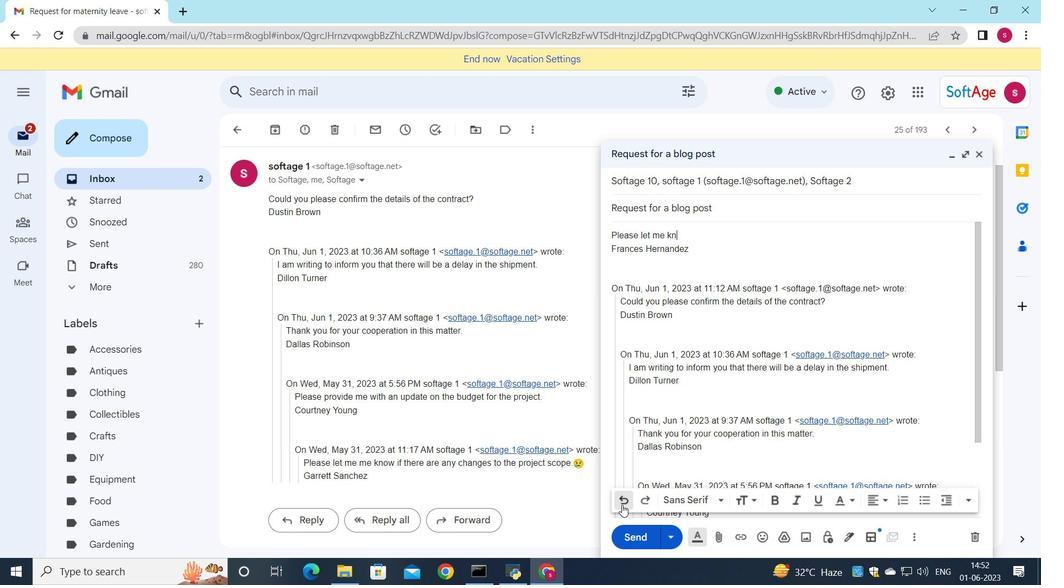 
Action: Mouse pressed left at (622, 505)
Screenshot: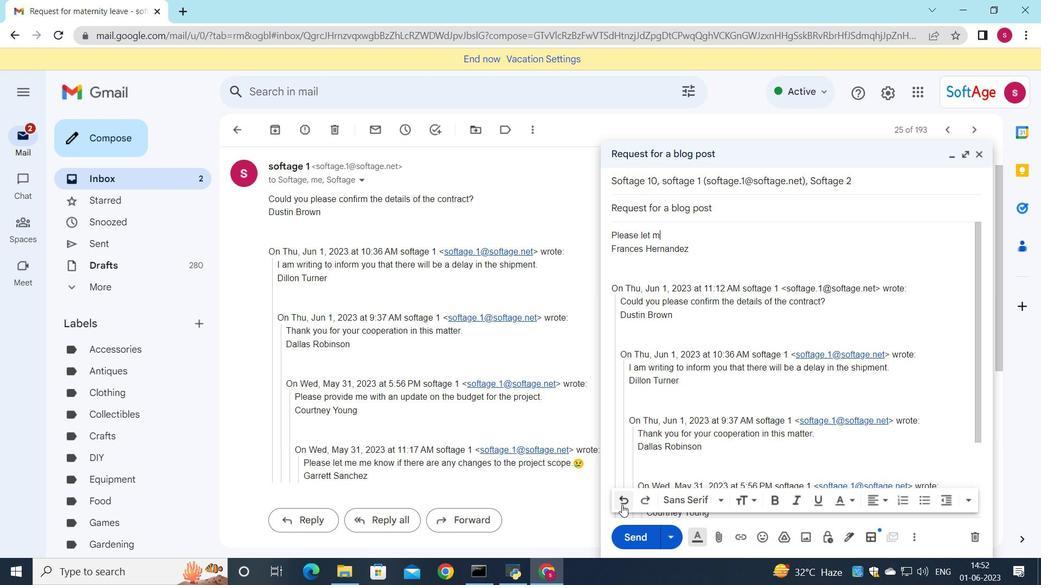 
Action: Mouse pressed left at (622, 505)
Screenshot: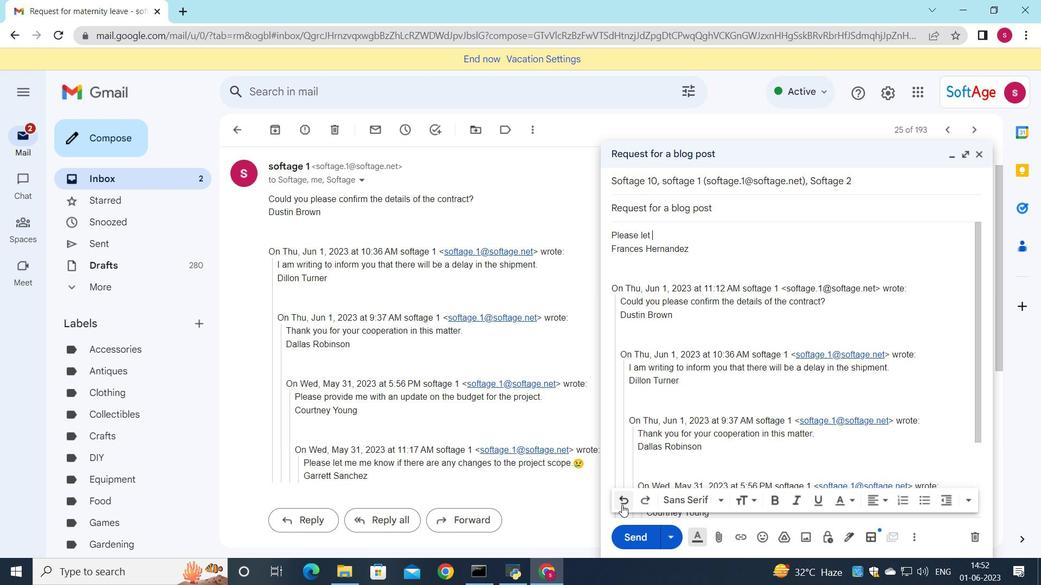 
Action: Mouse pressed left at (622, 505)
Screenshot: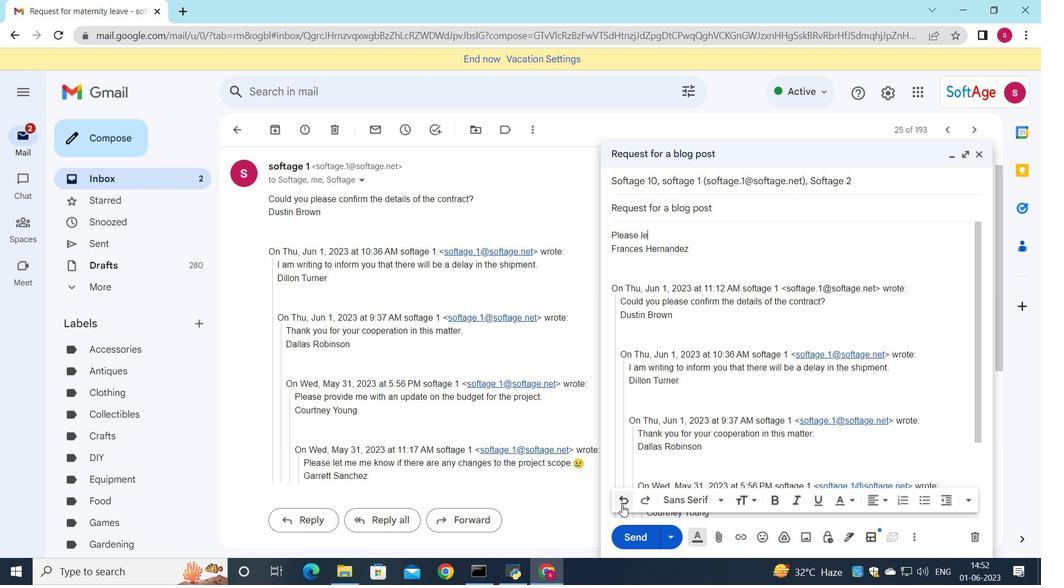 
Action: Mouse pressed left at (622, 505)
Screenshot: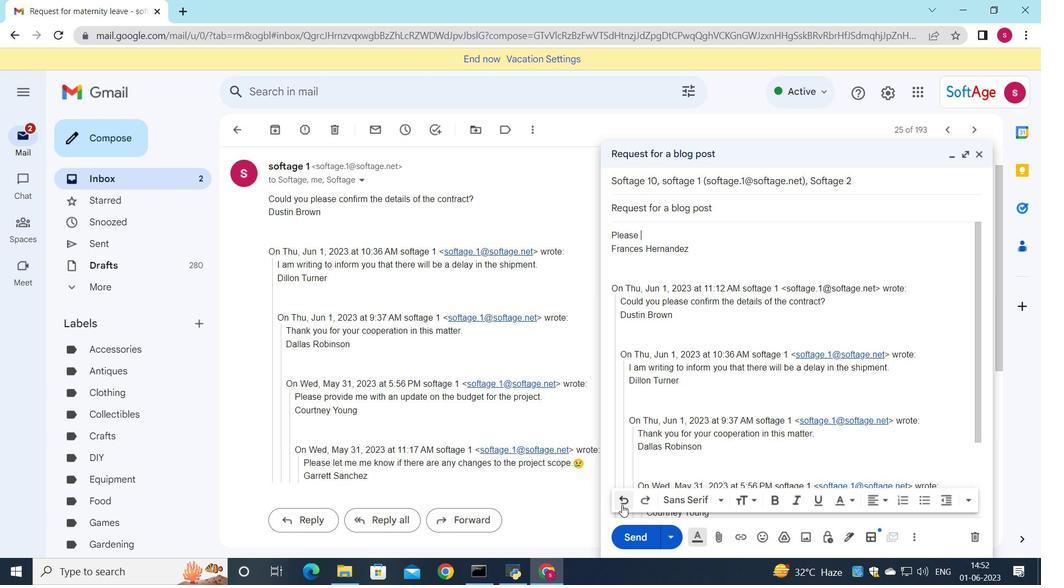 
Action: Mouse pressed left at (622, 505)
Screenshot: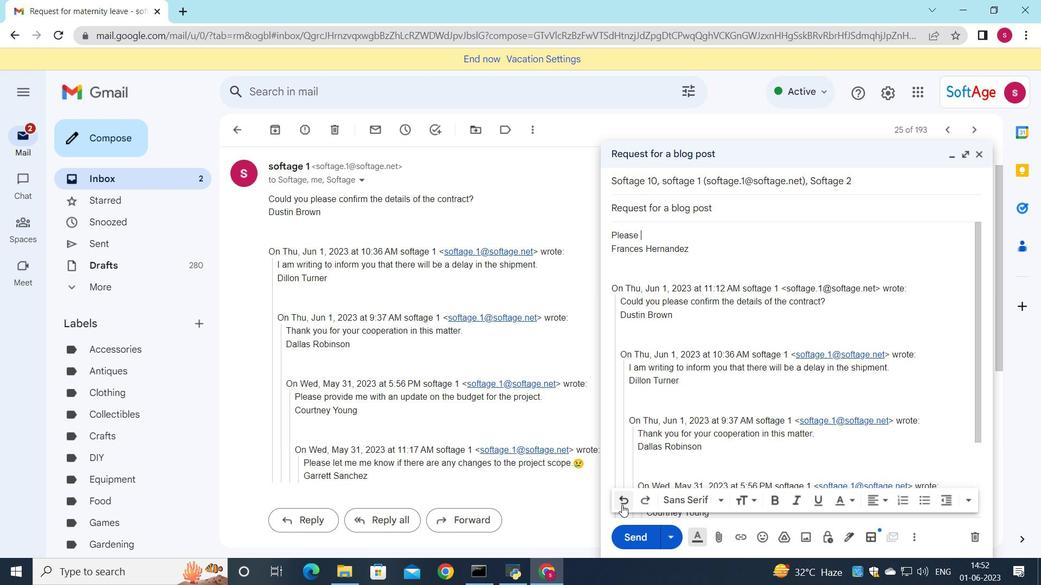 
Action: Mouse pressed left at (622, 505)
Screenshot: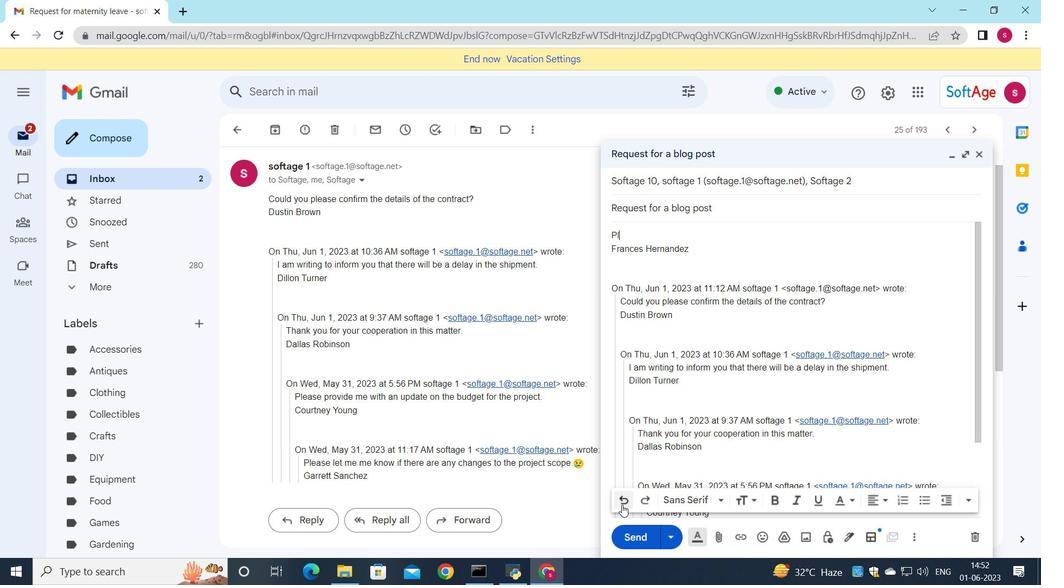 
Action: Mouse pressed left at (622, 505)
Screenshot: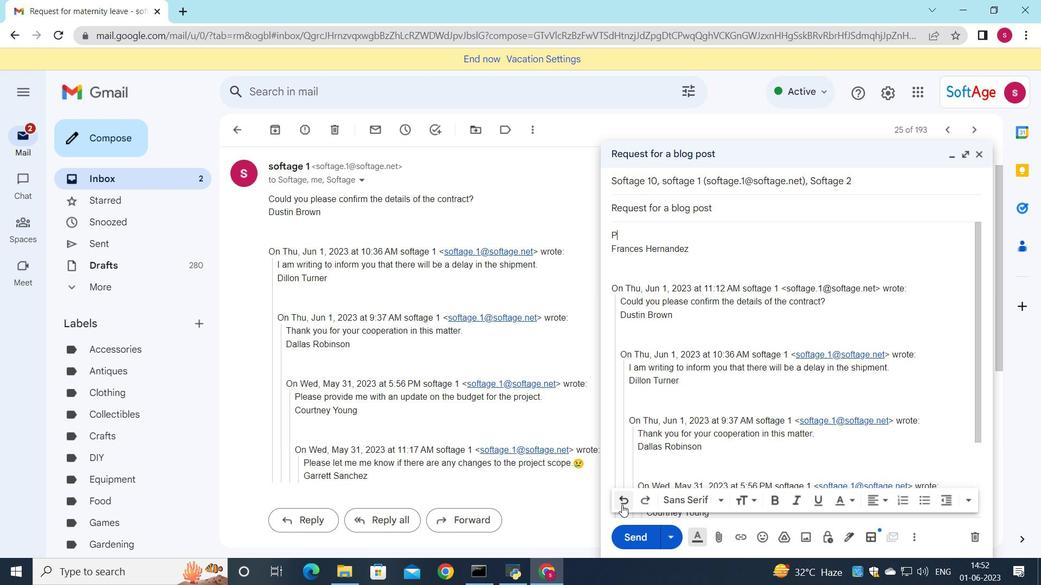 
Action: Mouse pressed left at (622, 505)
Screenshot: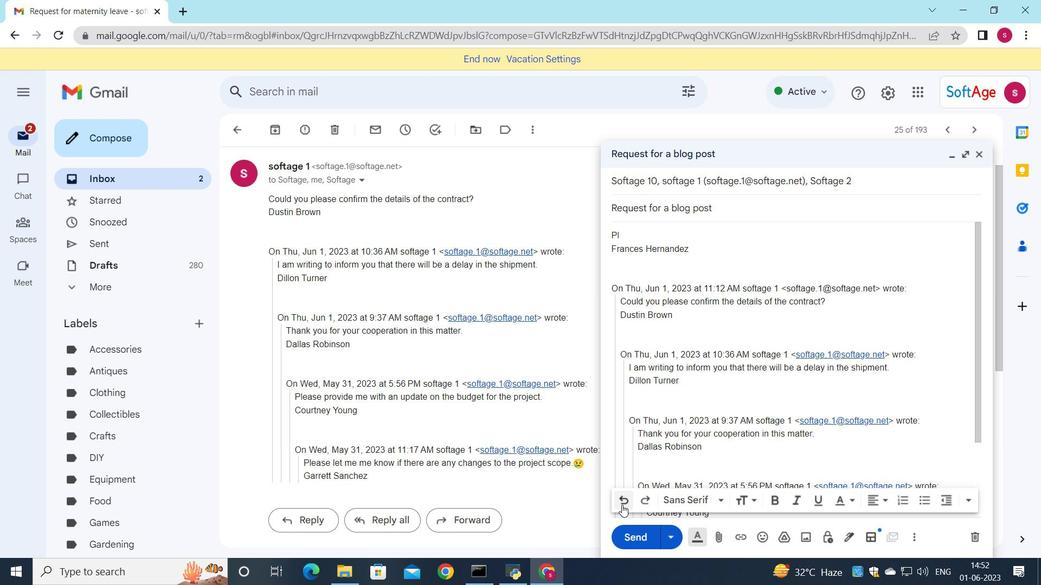 
Action: Mouse pressed left at (622, 505)
Screenshot: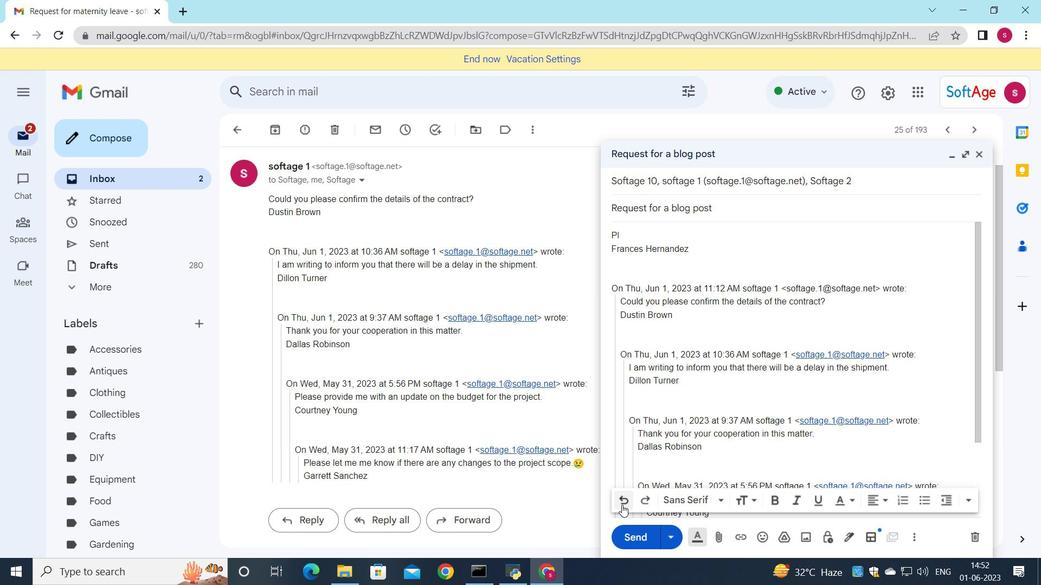 
Action: Mouse pressed left at (622, 505)
Screenshot: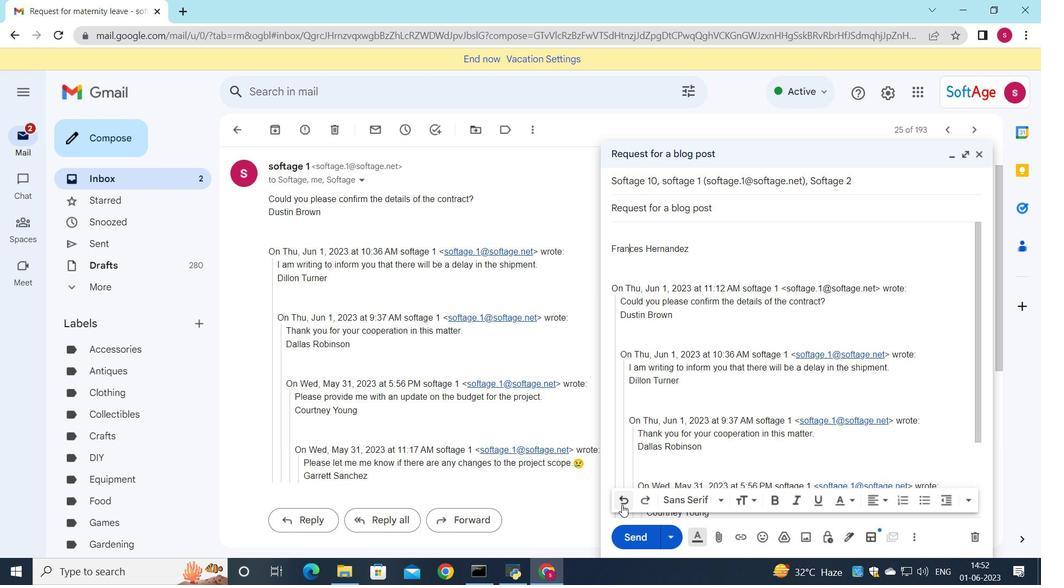 
Action: Mouse moved to (659, 241)
Screenshot: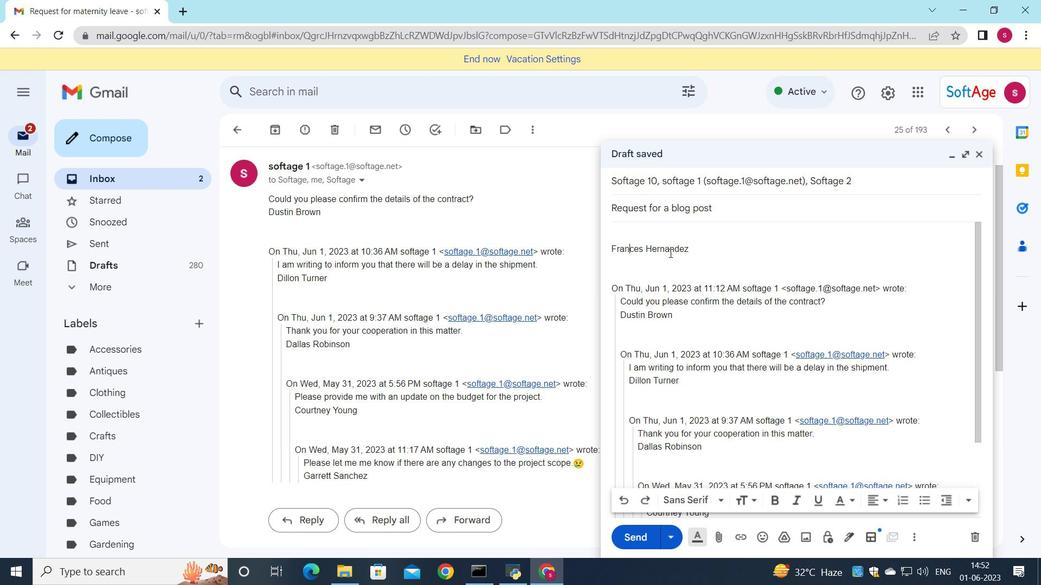 
Action: Mouse pressed left at (659, 241)
Screenshot: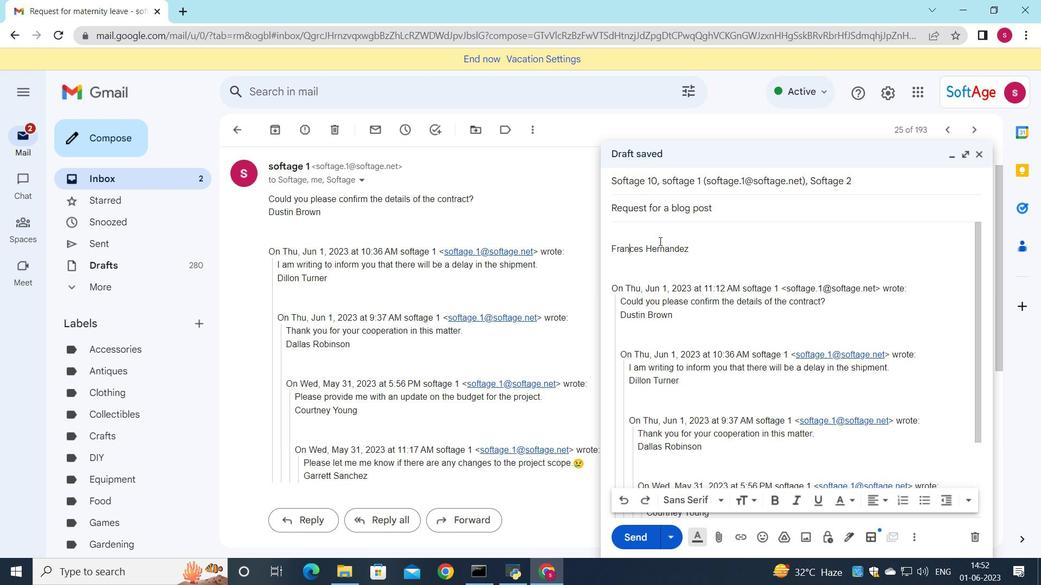 
Action: Key pressed <Key.shift>Please<Key.space>let<Key.space>me<Key.space>know<Key.space>if<Key.space>you<Key.space>have<Key.space>any<Key.space>suggestions<Key.space>for<Key.space>improvement<Key.shift_r><Key.shift_r><Key.shift_r><Key.shift_r><Key.shift_r><Key.shift_r><Key.shift_r><Key.shift_r><Key.shift_r><Key.shift_r><Key.shift_r><Key.shift_r><Key.shift_r><Key.shift_r><Key.shift_r><Key.shift_r><Key.shift_r><Key.shift_r><Key.shift_r><Key.shift_r><Key.shift_r><Key.shift_r><Key.shift_r><Key.shift_r><Key.shift_r>.
Screenshot: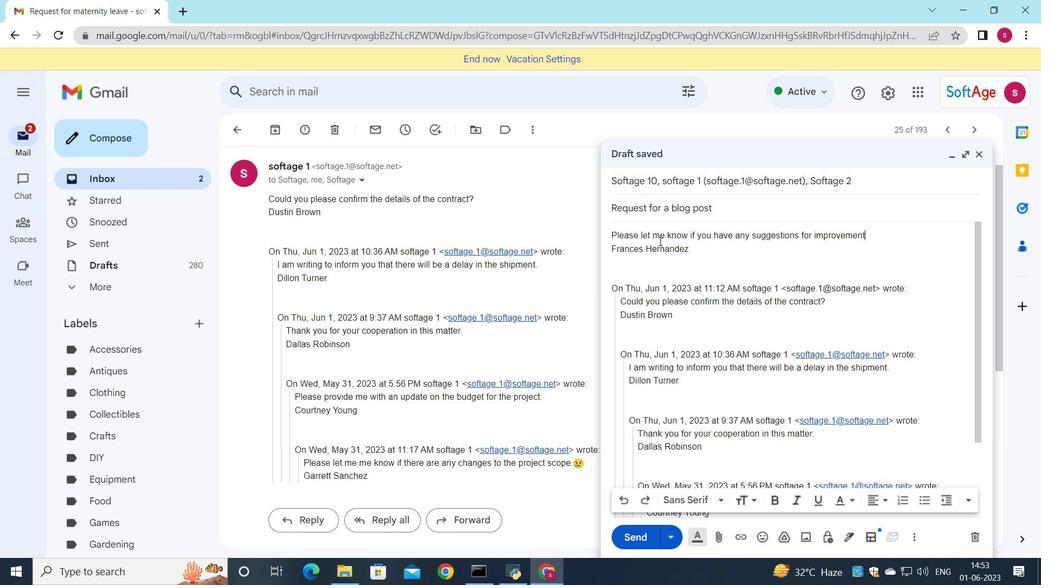 
Action: Mouse moved to (635, 540)
Screenshot: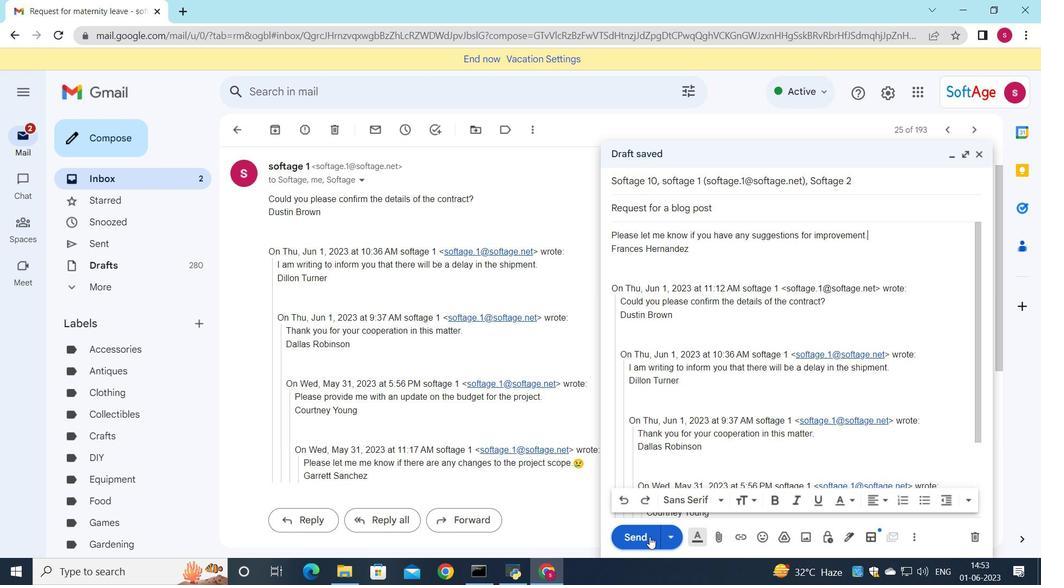 
Action: Mouse pressed left at (635, 540)
Screenshot: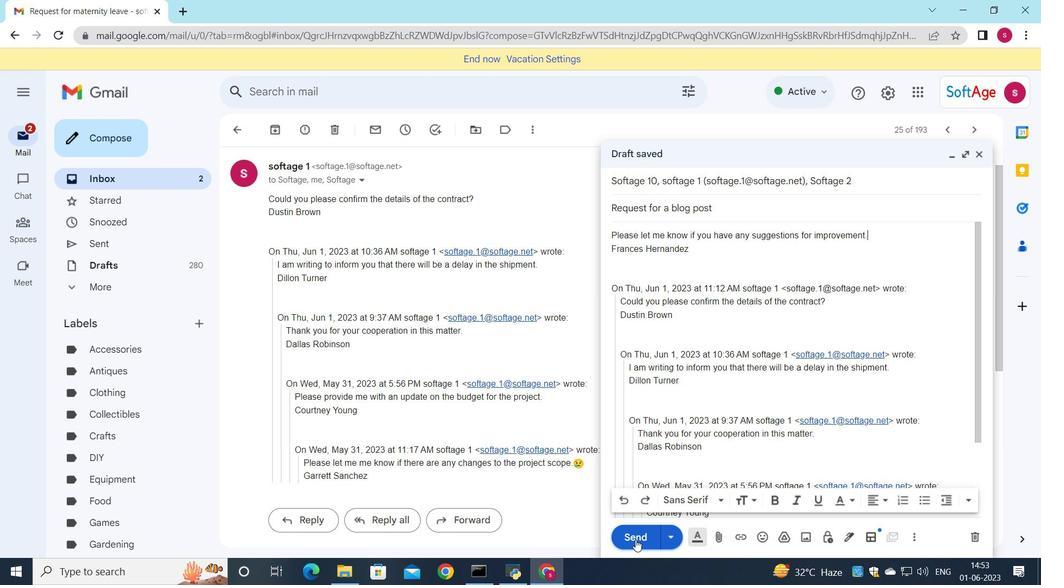 
Action: Mouse moved to (117, 201)
Screenshot: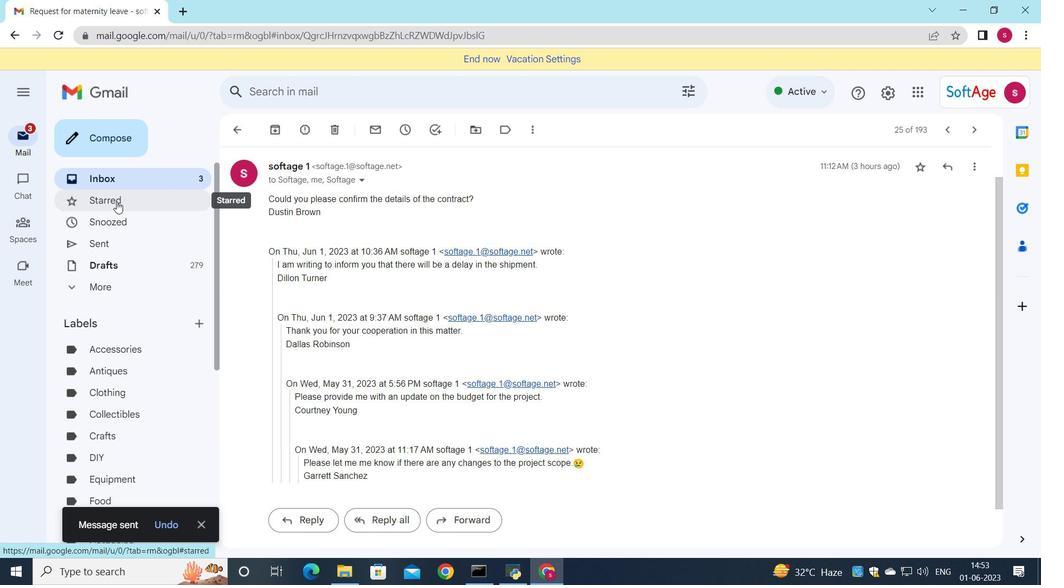 
Action: Mouse pressed left at (117, 201)
Screenshot: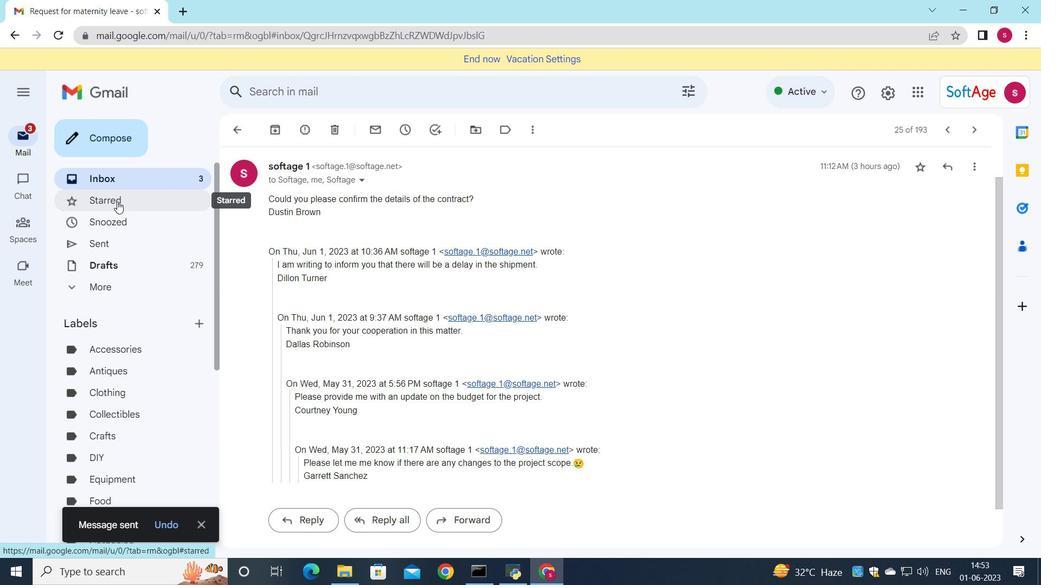 
Action: Mouse moved to (130, 178)
Screenshot: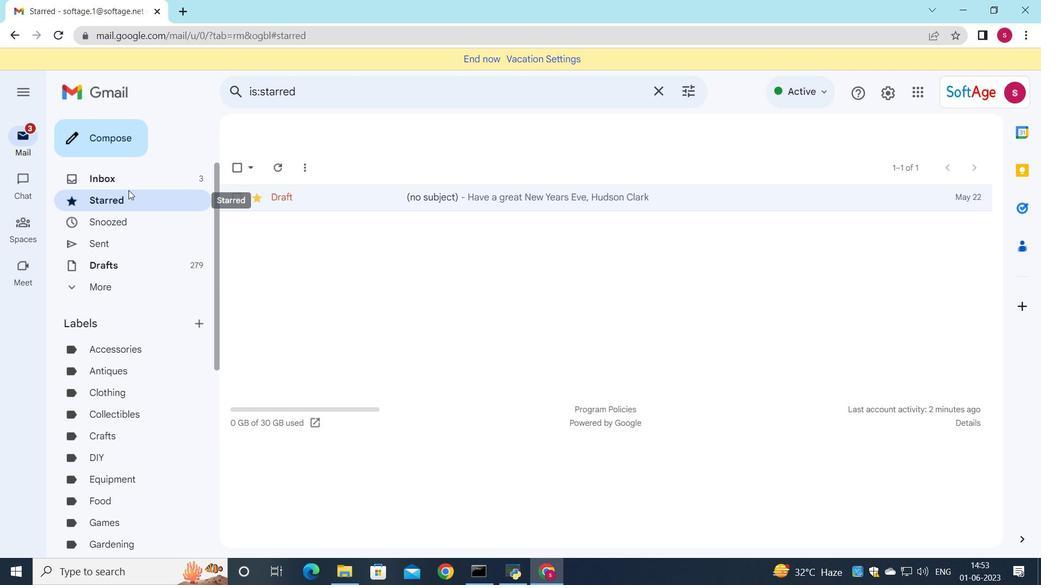 
Action: Mouse pressed left at (130, 178)
Screenshot: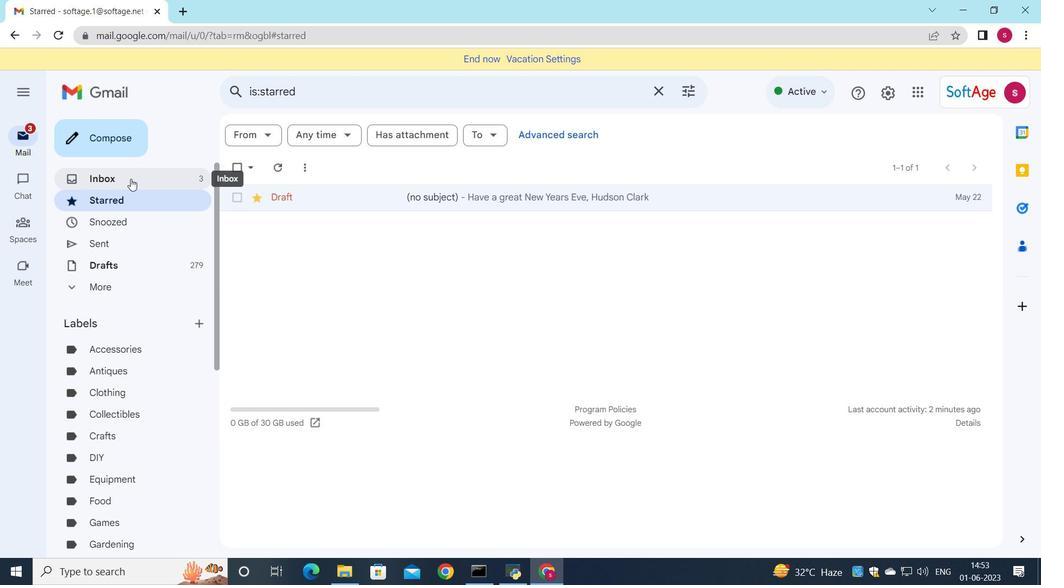 
Action: Mouse moved to (406, 178)
Screenshot: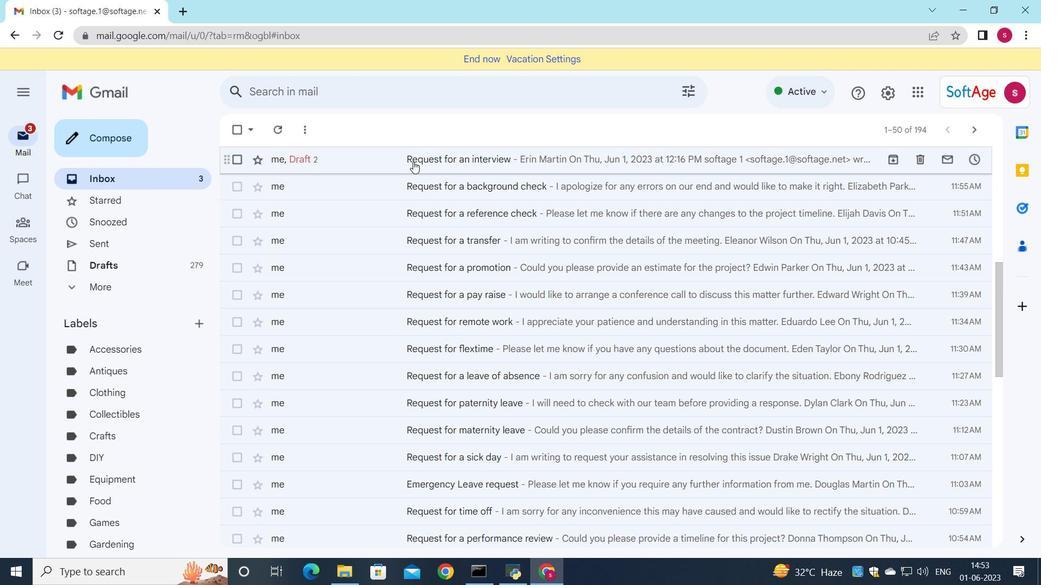 
Action: Mouse scrolled (406, 178) with delta (0, 0)
Screenshot: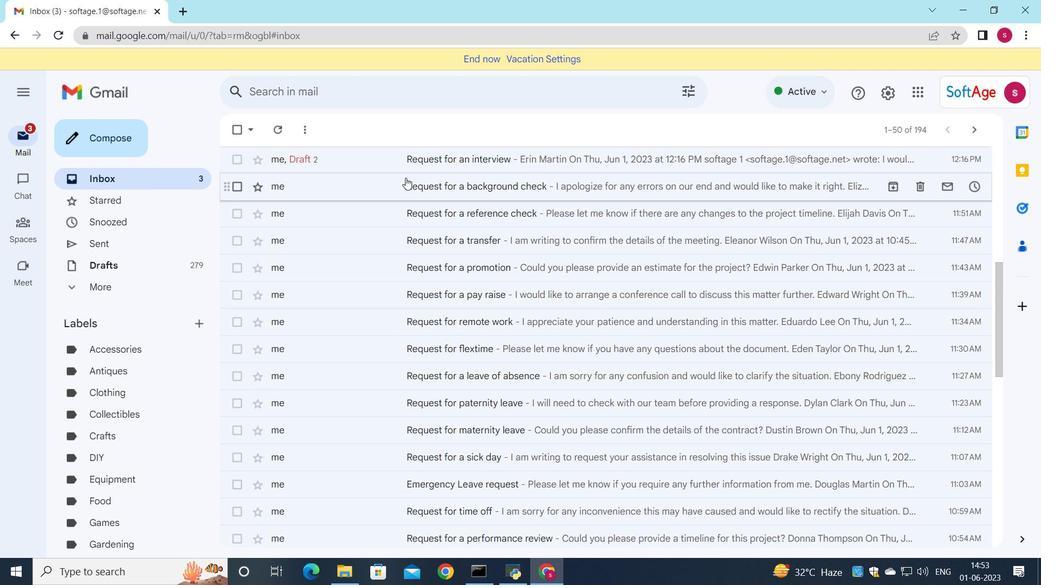 
Action: Mouse scrolled (406, 178) with delta (0, 0)
Screenshot: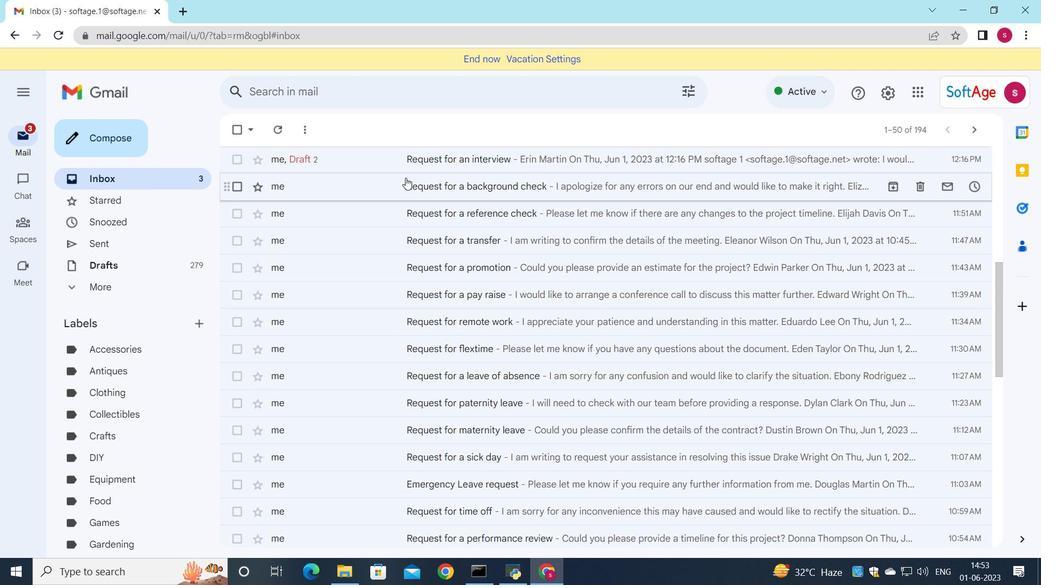 
Action: Mouse scrolled (406, 178) with delta (0, 0)
Screenshot: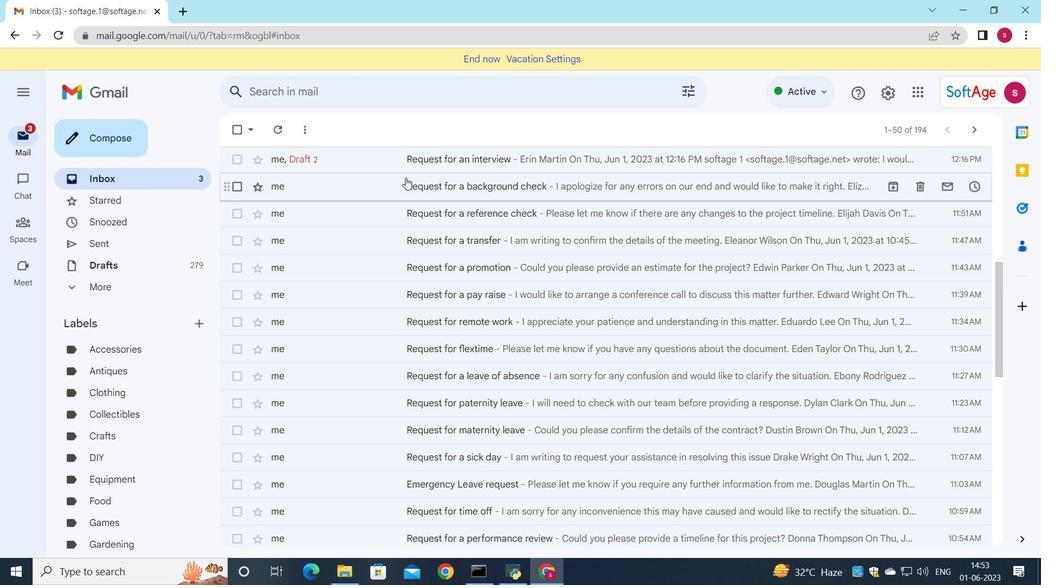 
Action: Mouse scrolled (406, 178) with delta (0, 0)
Screenshot: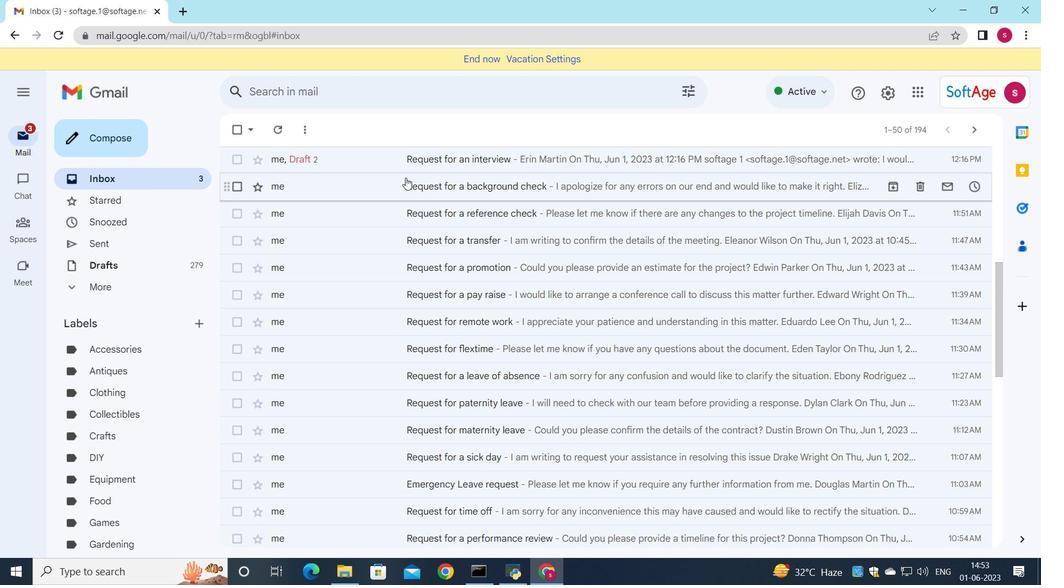 
Action: Mouse scrolled (406, 178) with delta (0, 0)
Screenshot: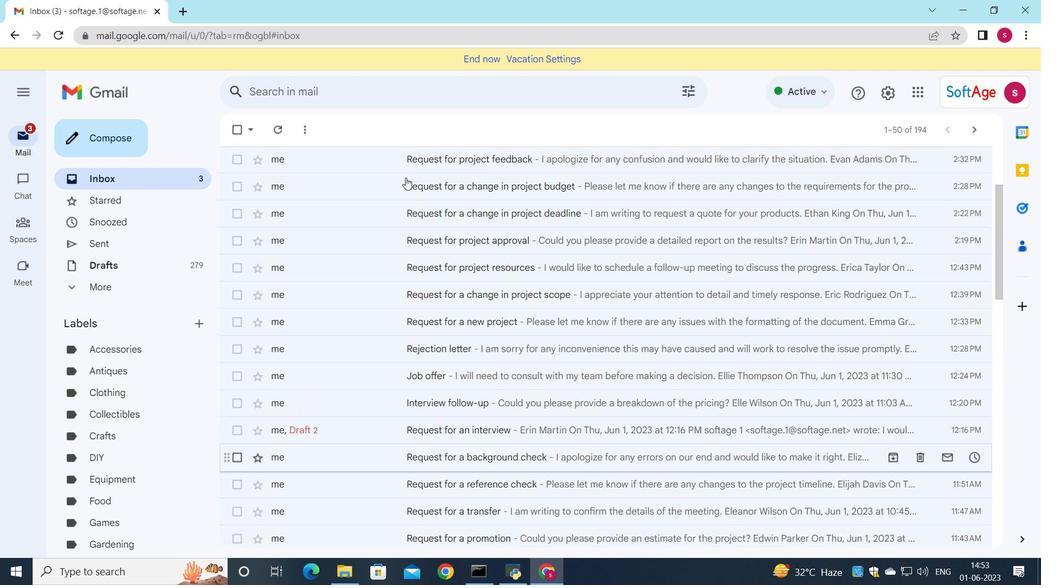 
Action: Mouse scrolled (406, 178) with delta (0, 0)
Screenshot: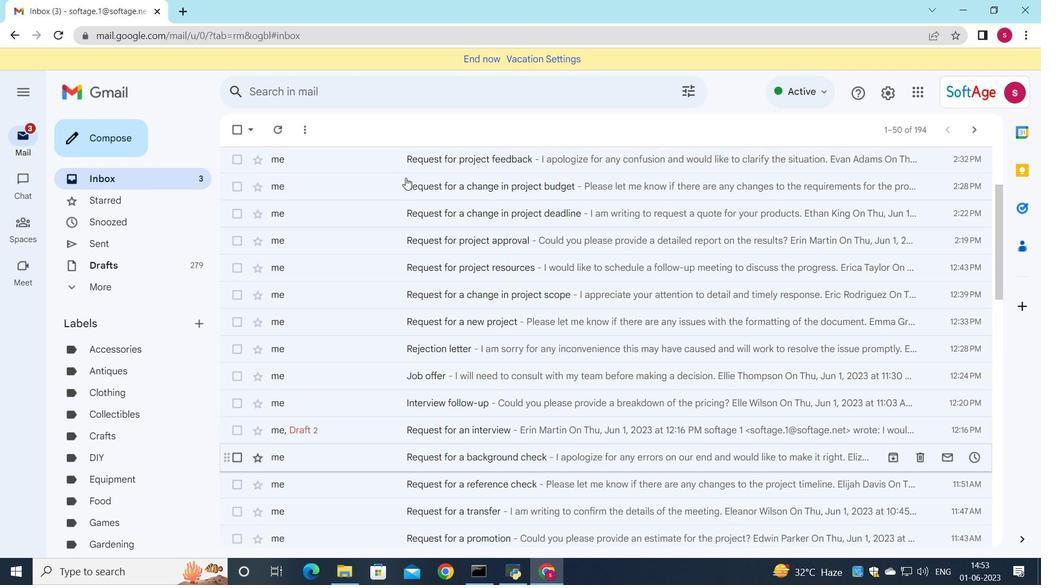 
Action: Mouse scrolled (406, 178) with delta (0, 0)
Screenshot: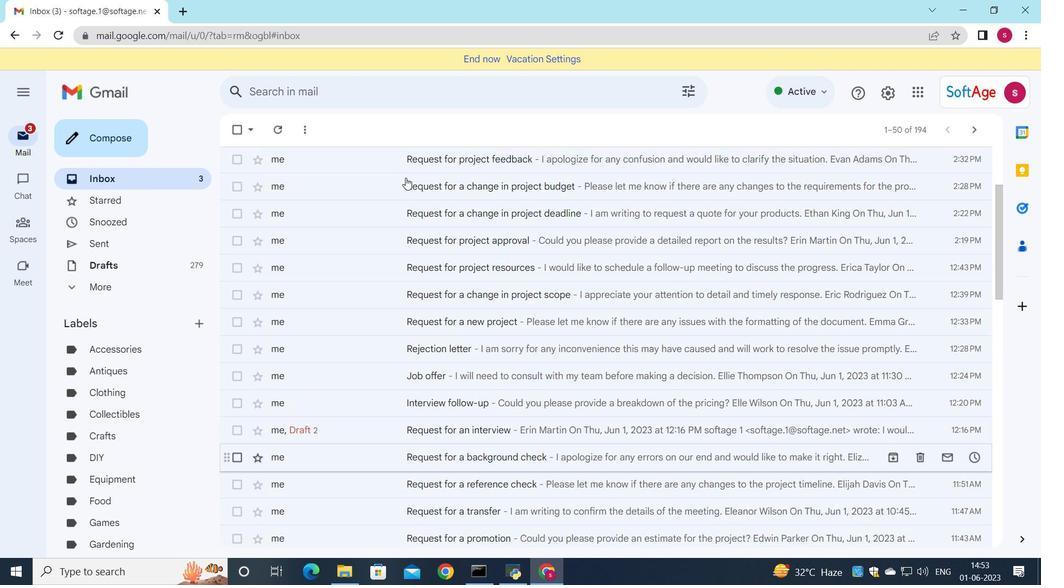
Action: Mouse scrolled (406, 178) with delta (0, 0)
Screenshot: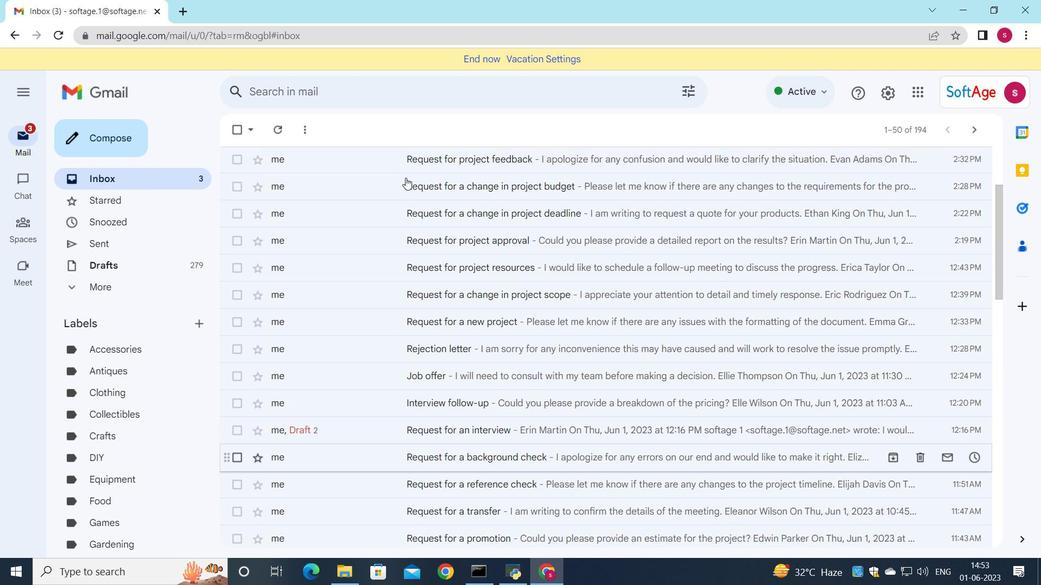
Action: Mouse scrolled (406, 178) with delta (0, 0)
Screenshot: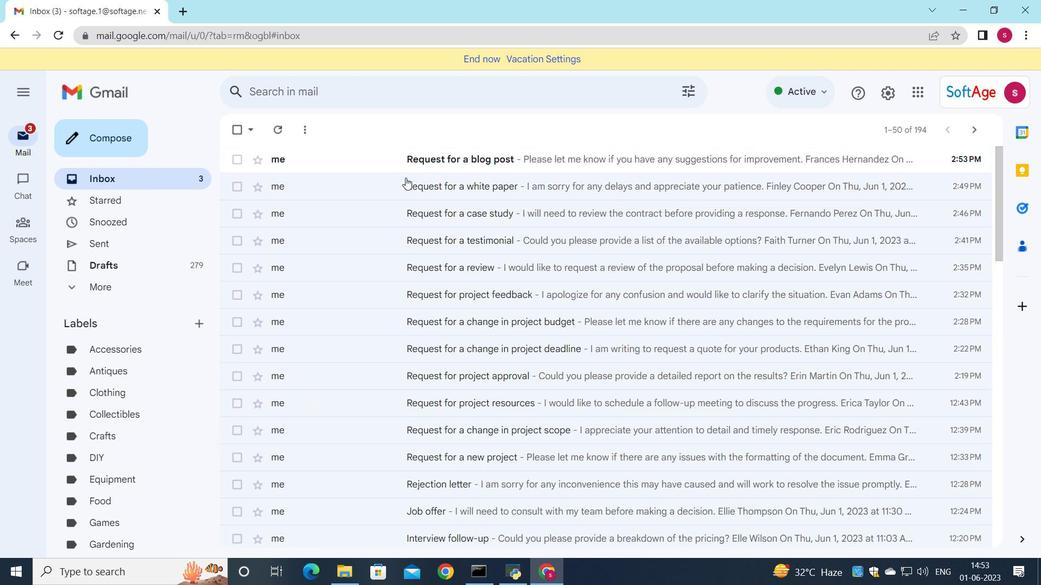 
Action: Mouse scrolled (406, 178) with delta (0, 0)
Screenshot: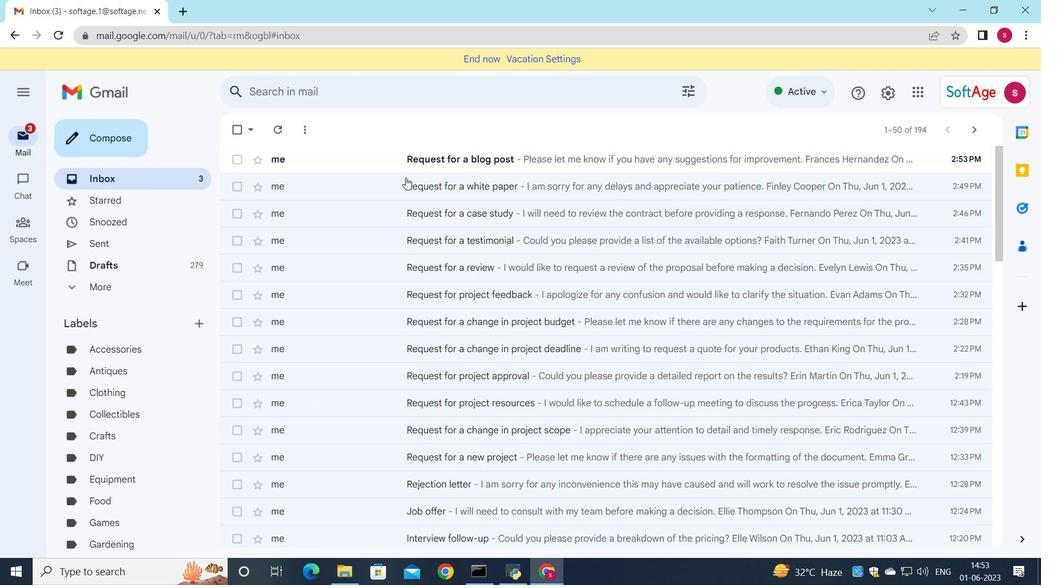 
Action: Mouse scrolled (406, 178) with delta (0, 0)
Screenshot: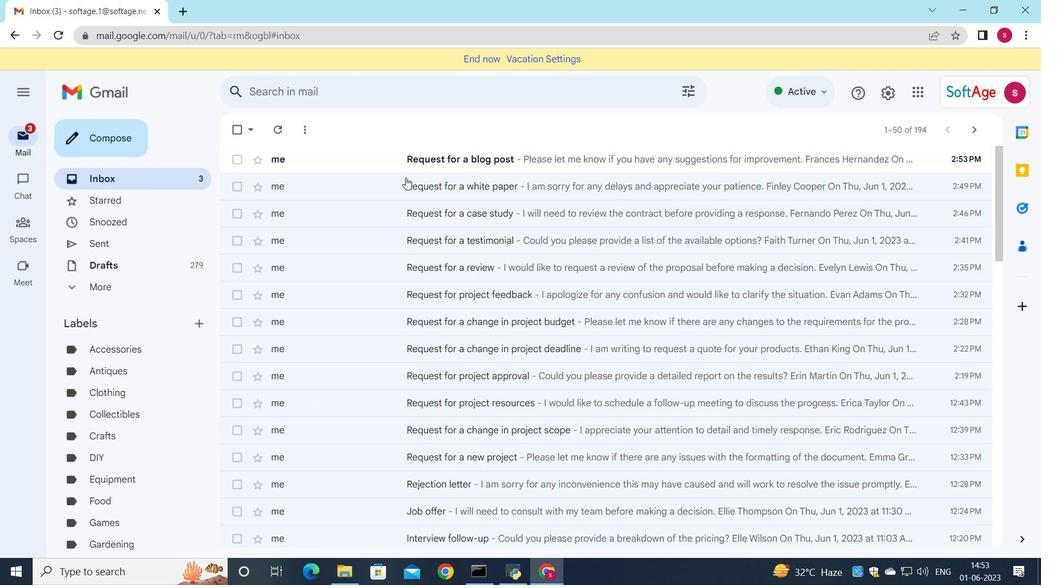 
Action: Mouse moved to (432, 159)
Screenshot: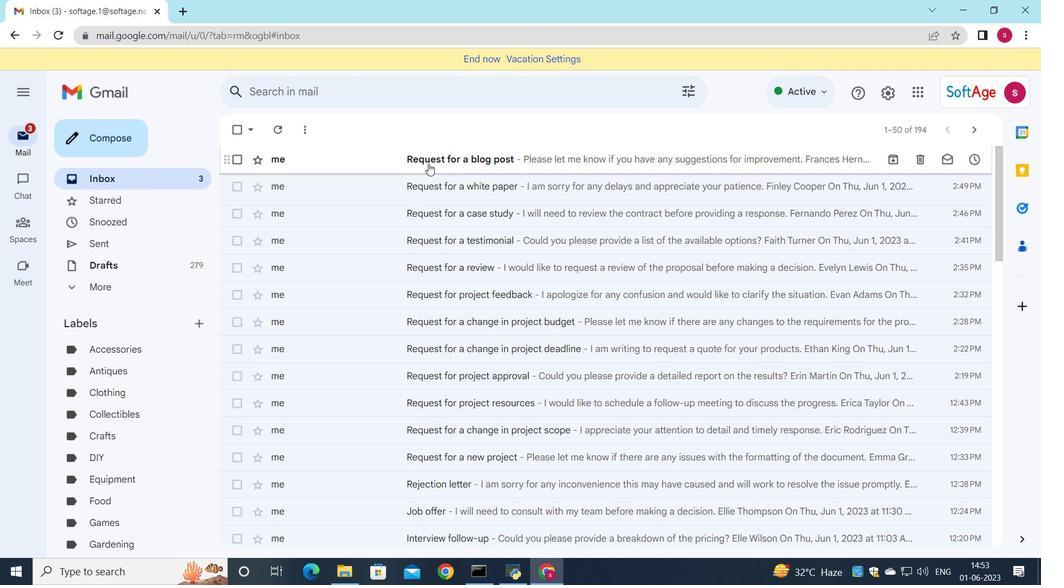
Action: Mouse pressed left at (432, 159)
Screenshot: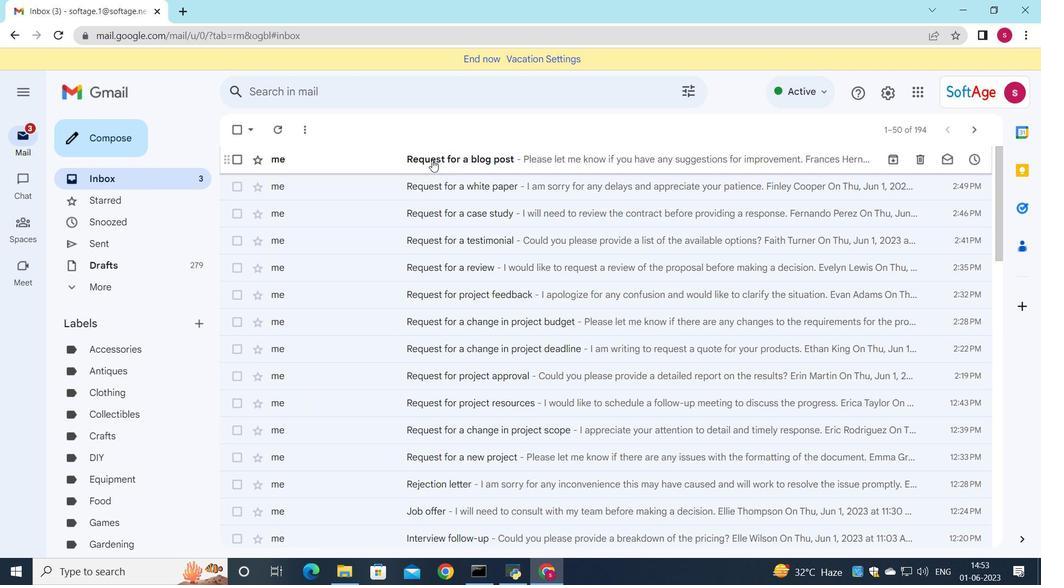 
Action: Mouse moved to (437, 162)
Screenshot: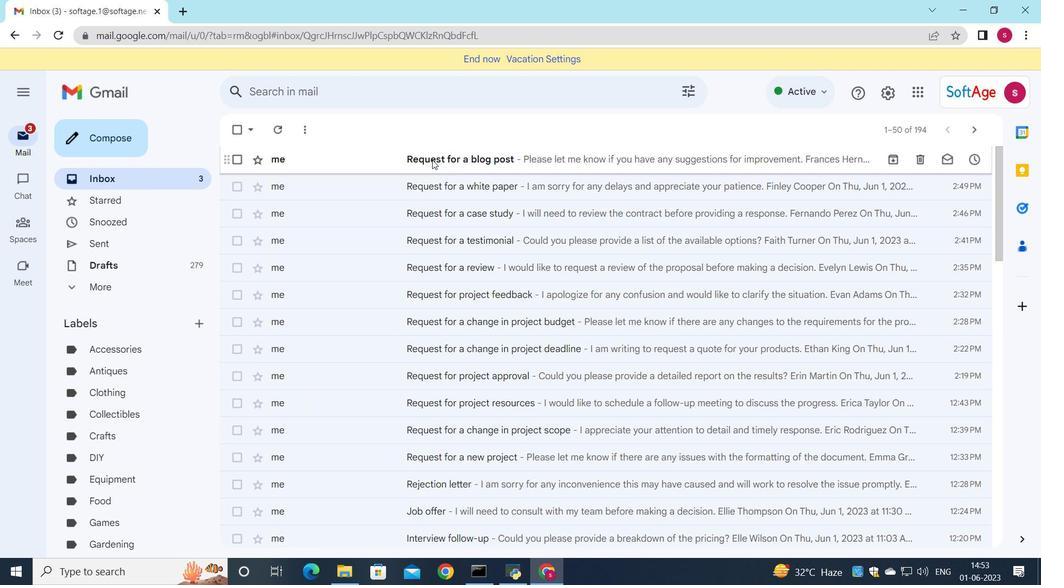 
